Task: Find connections with filter location Villavicencio with filter topic #Entrepreneurshipwith filter profile language Spanish with filter current company Navitas Life Sciences with filter school Banaras Hindu University, Banaras with filter industry Desktop Computing Software Products with filter service category Pricing Strategy with filter keywords title Nuclear Engineer
Action: Mouse moved to (580, 72)
Screenshot: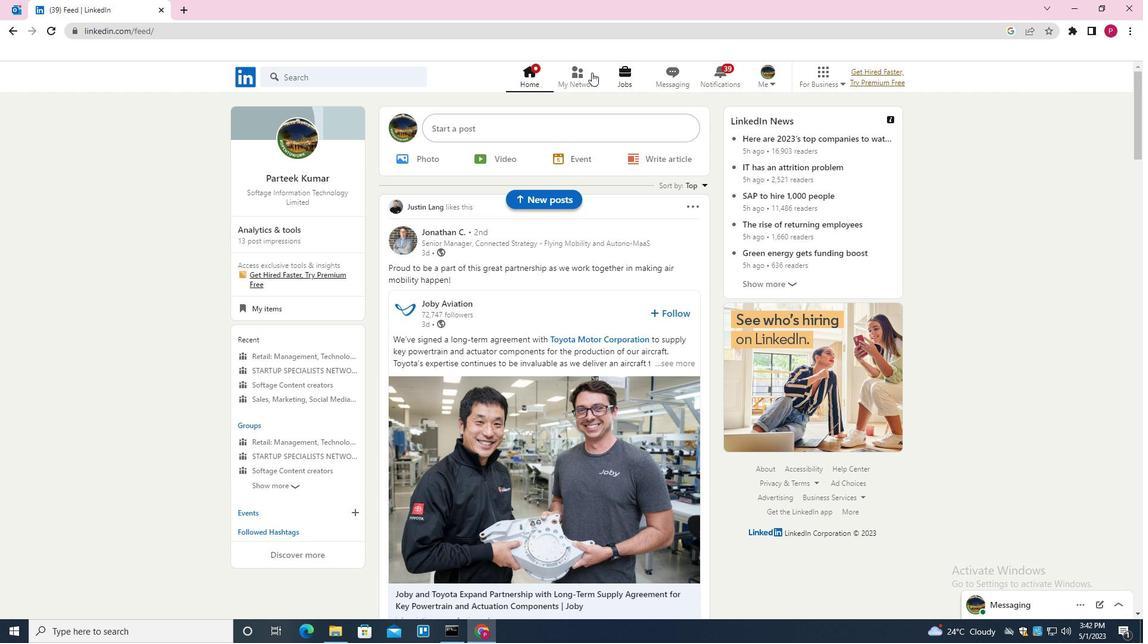 
Action: Mouse pressed left at (580, 72)
Screenshot: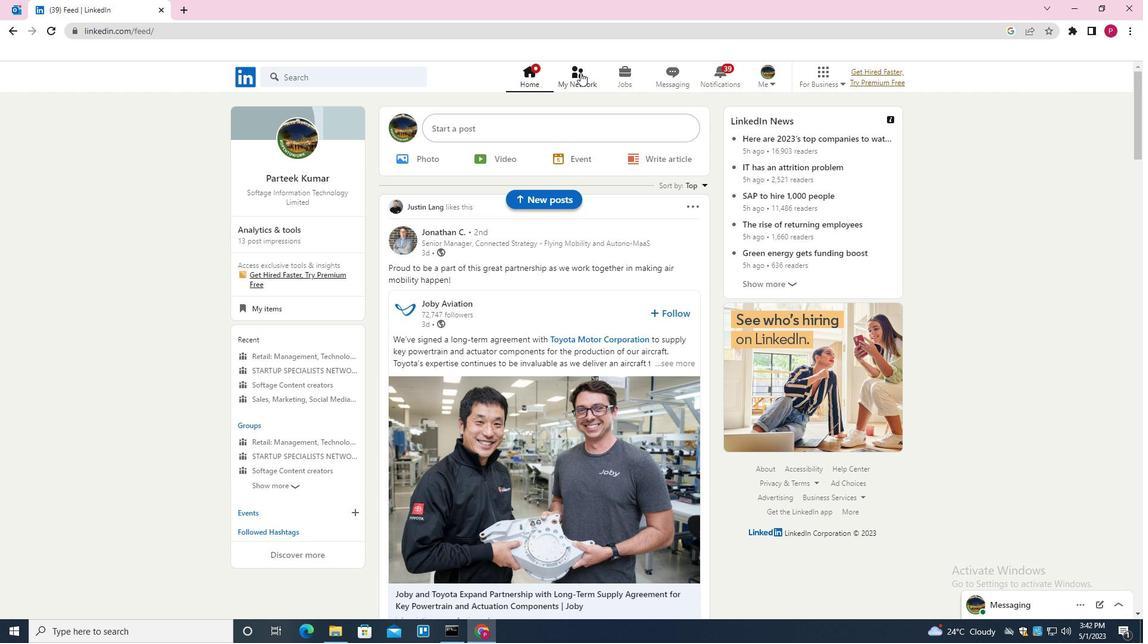 
Action: Mouse moved to (370, 150)
Screenshot: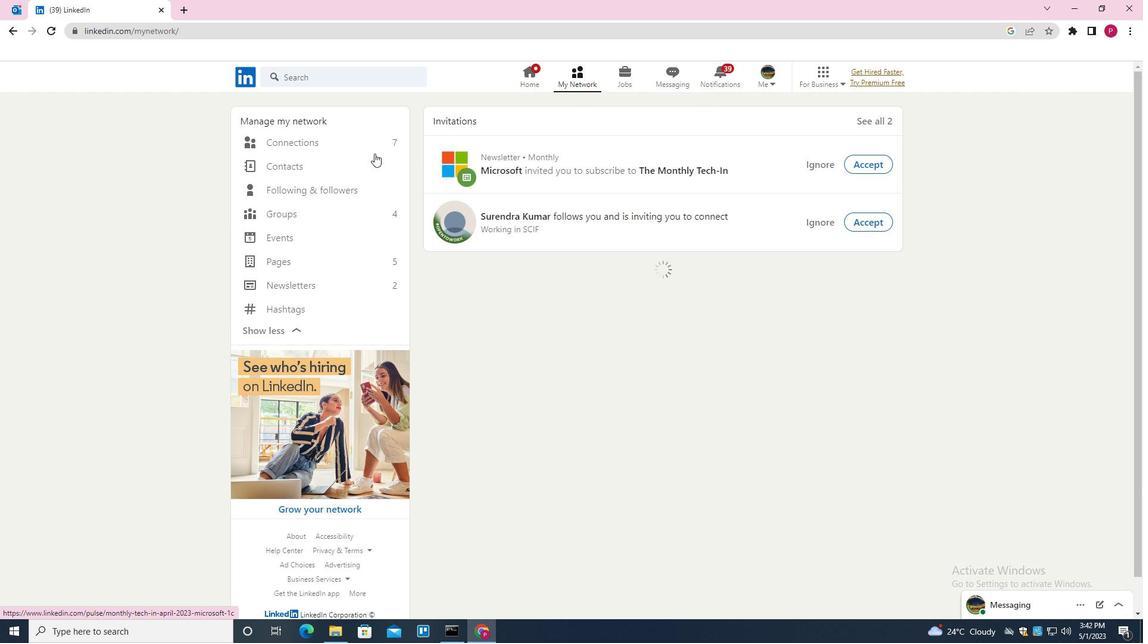 
Action: Mouse pressed left at (370, 150)
Screenshot: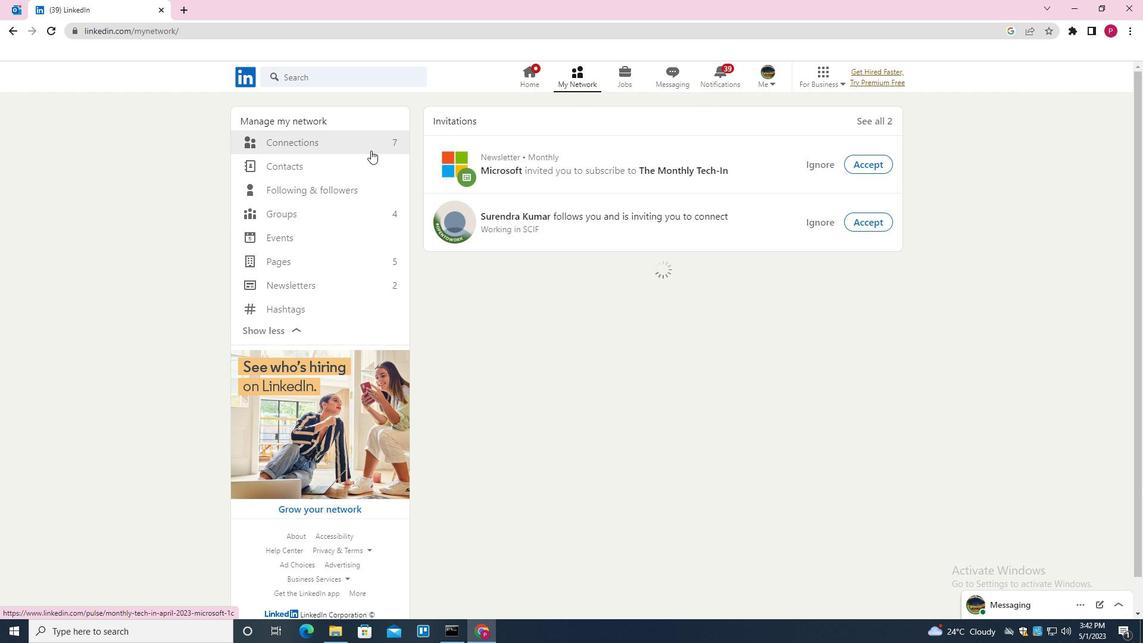 
Action: Mouse moved to (355, 145)
Screenshot: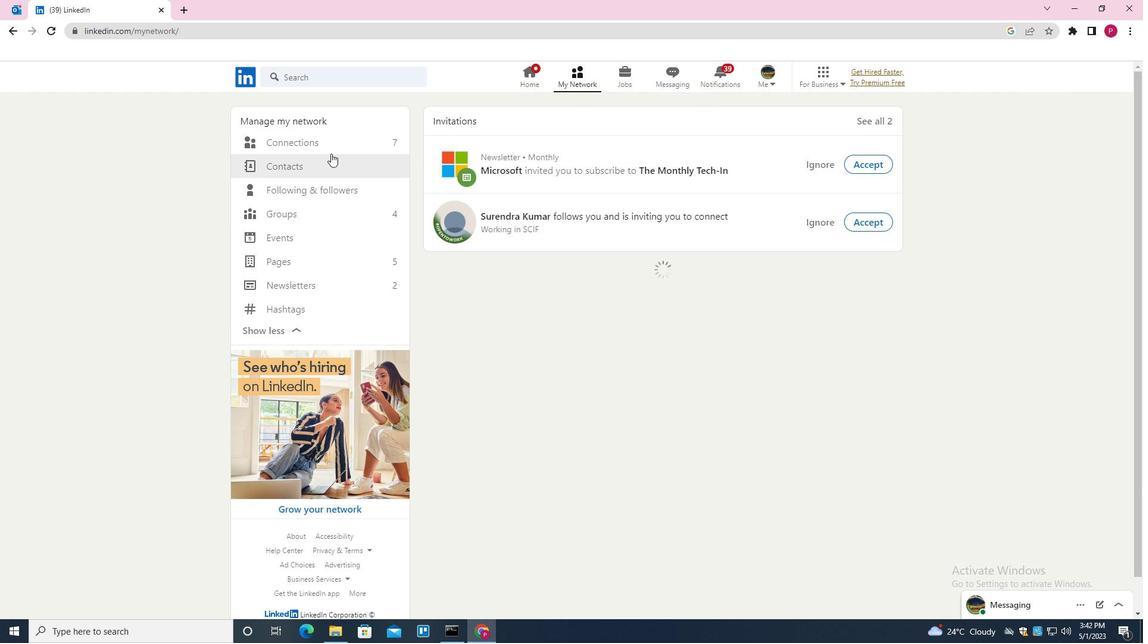 
Action: Mouse pressed left at (355, 145)
Screenshot: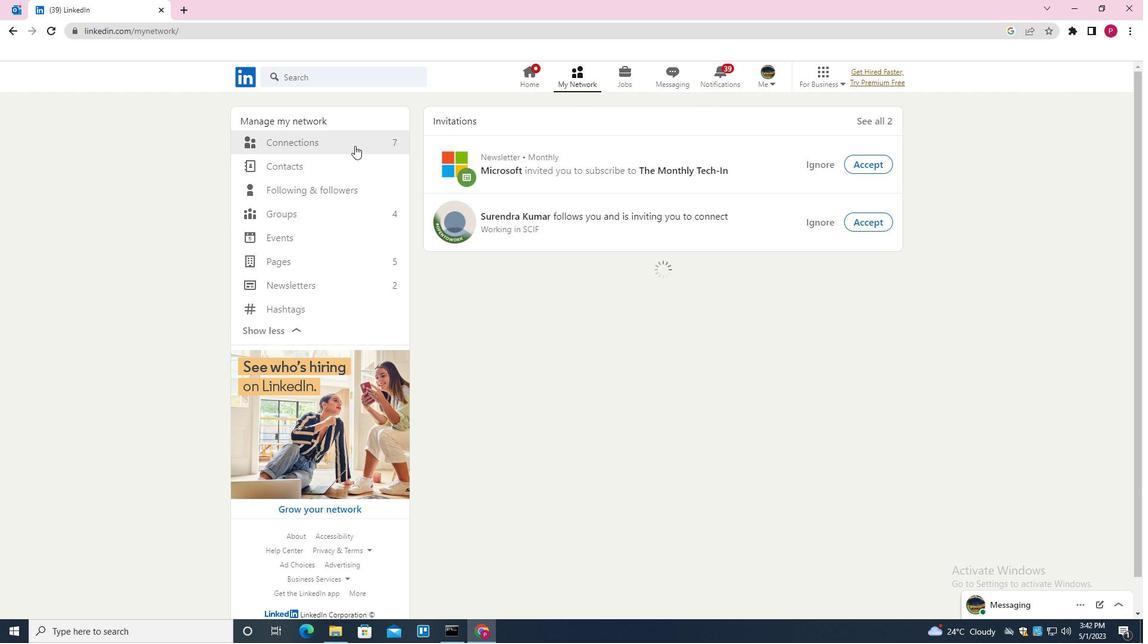 
Action: Mouse moved to (636, 142)
Screenshot: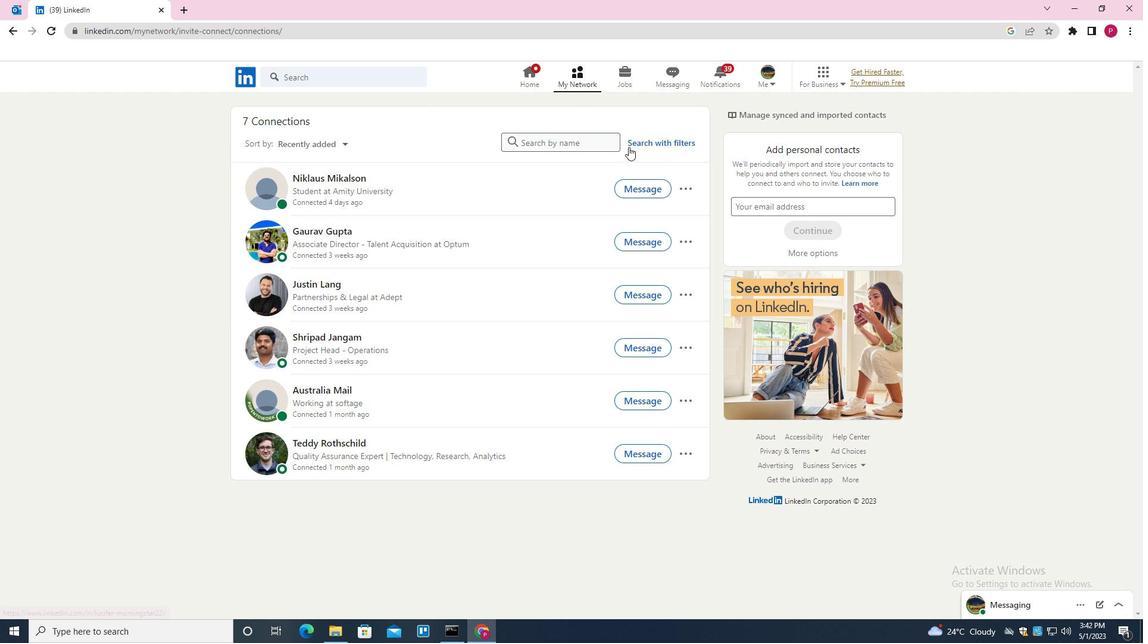 
Action: Mouse pressed left at (636, 142)
Screenshot: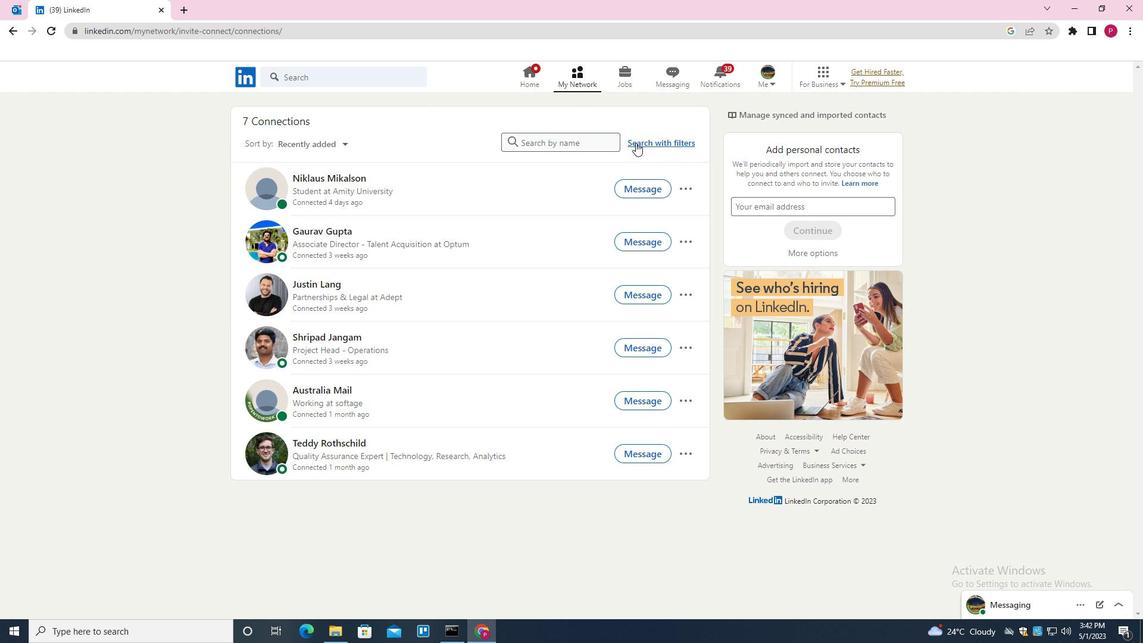 
Action: Mouse moved to (606, 110)
Screenshot: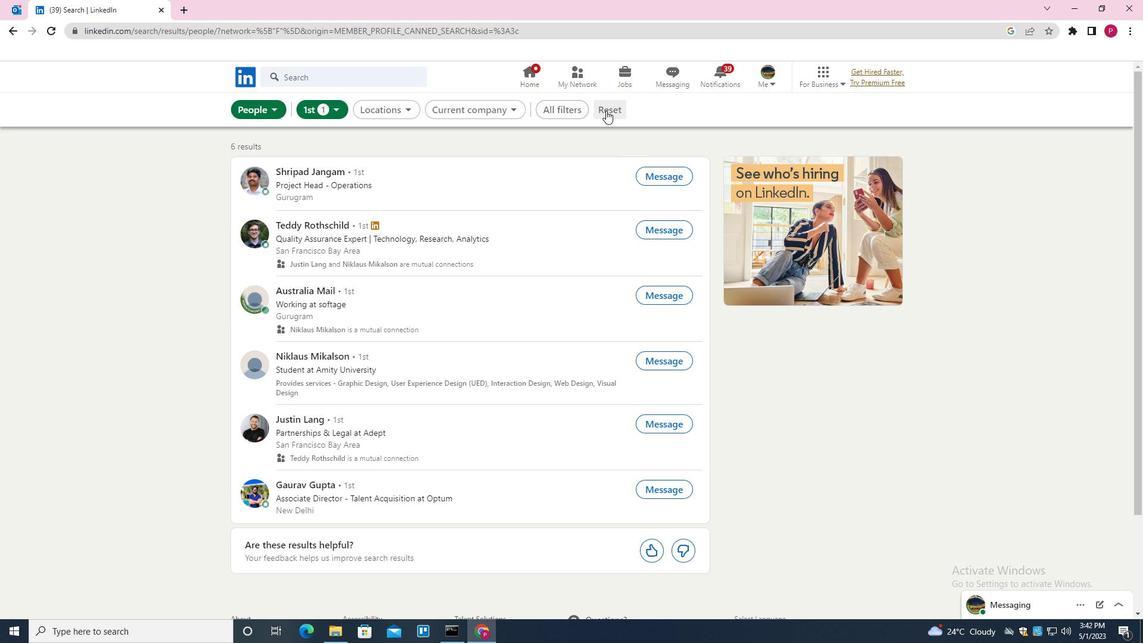 
Action: Mouse pressed left at (606, 110)
Screenshot: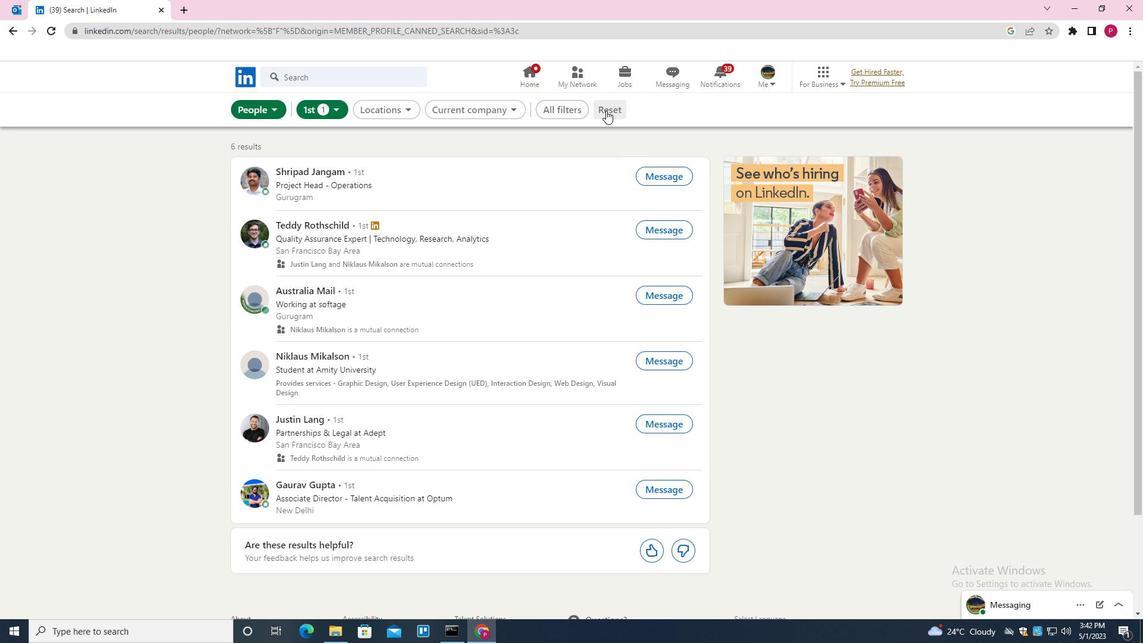 
Action: Mouse moved to (586, 110)
Screenshot: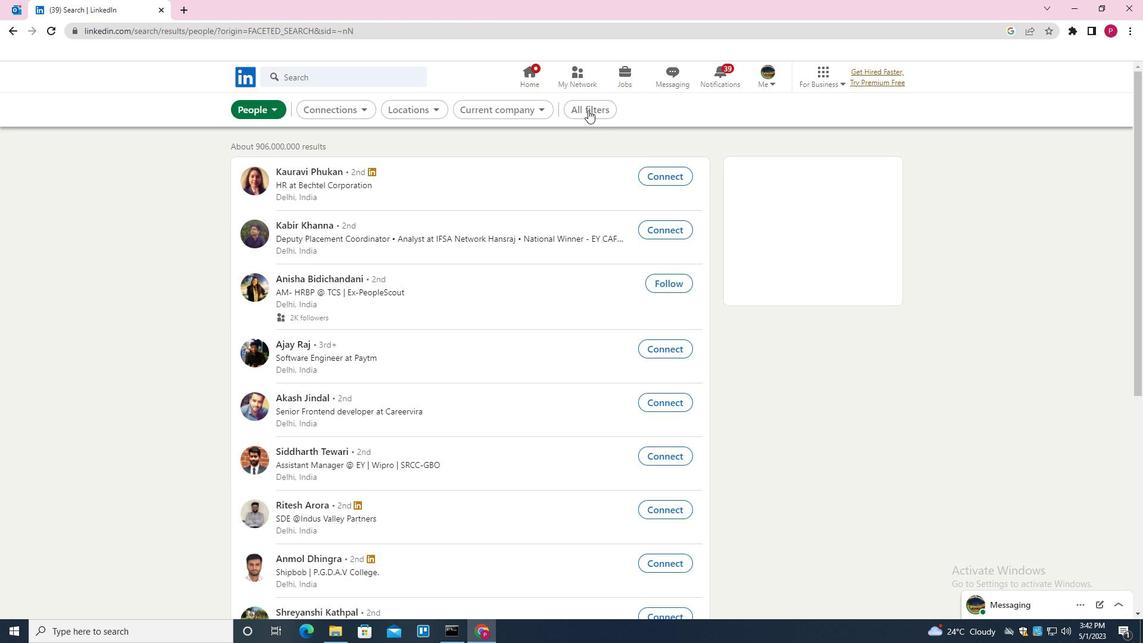 
Action: Mouse pressed left at (586, 110)
Screenshot: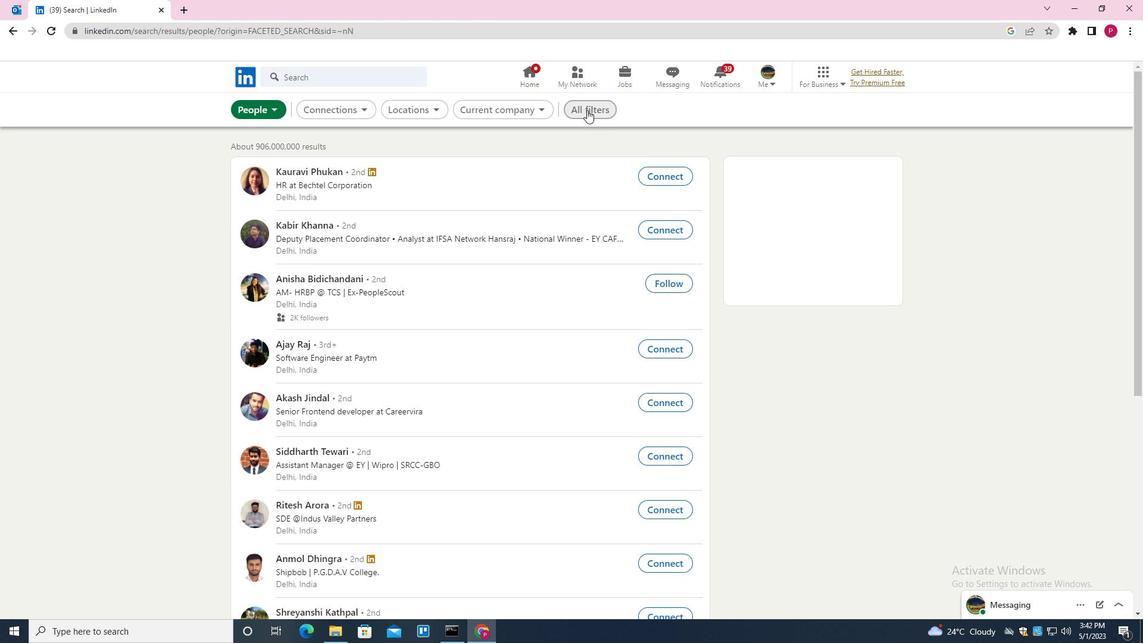 
Action: Mouse moved to (989, 379)
Screenshot: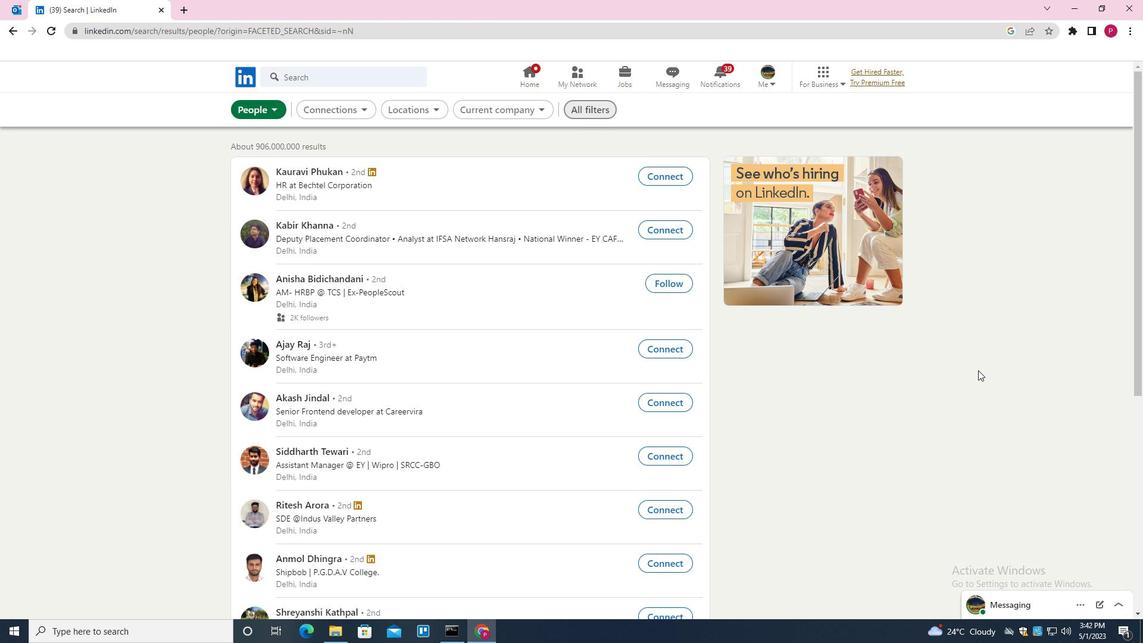 
Action: Mouse scrolled (989, 378) with delta (0, 0)
Screenshot: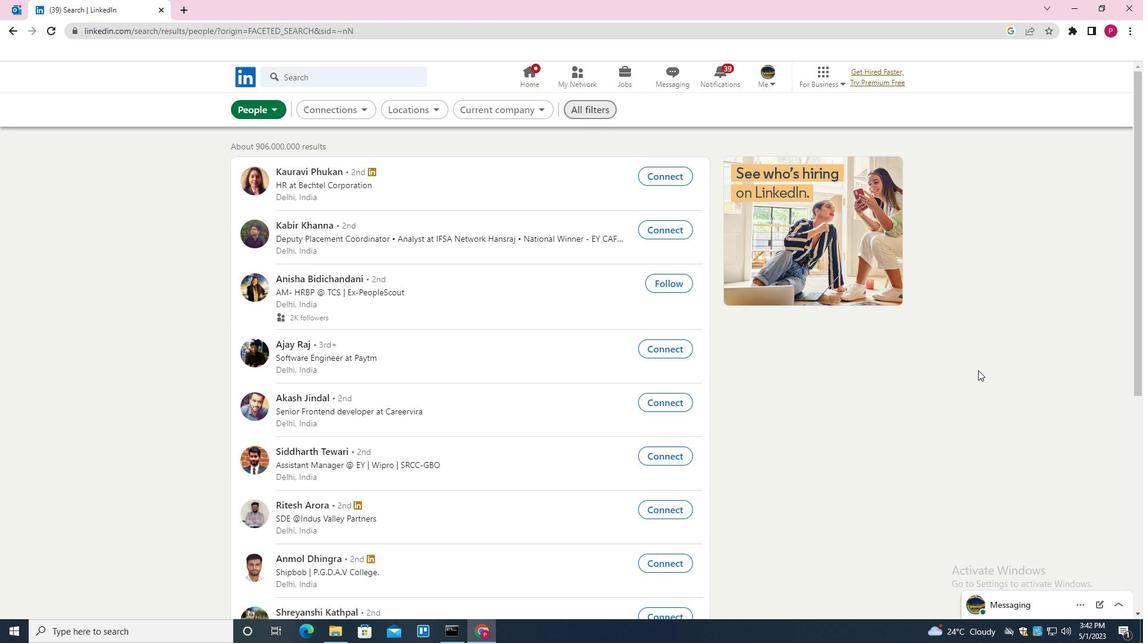 
Action: Mouse moved to (990, 381)
Screenshot: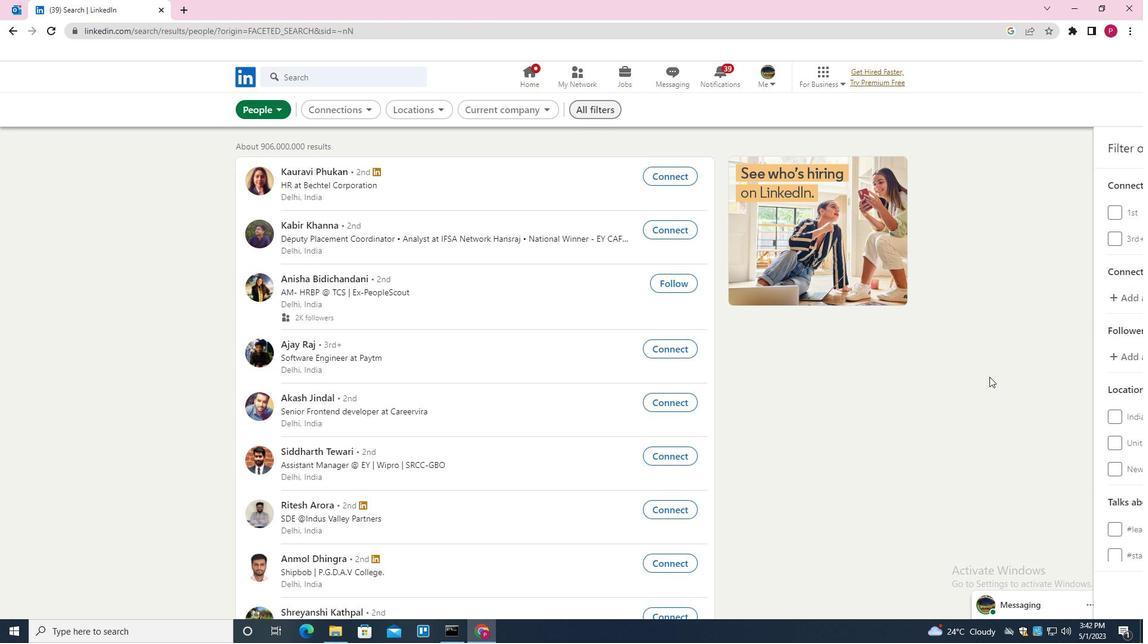 
Action: Mouse scrolled (990, 381) with delta (0, 0)
Screenshot: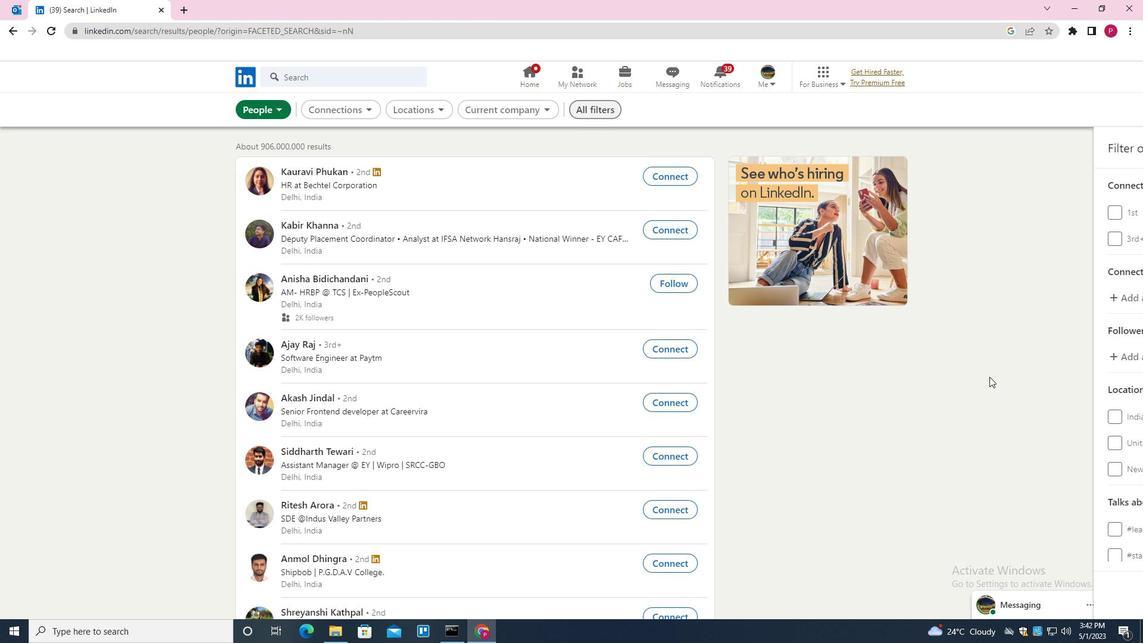 
Action: Mouse moved to (1021, 347)
Screenshot: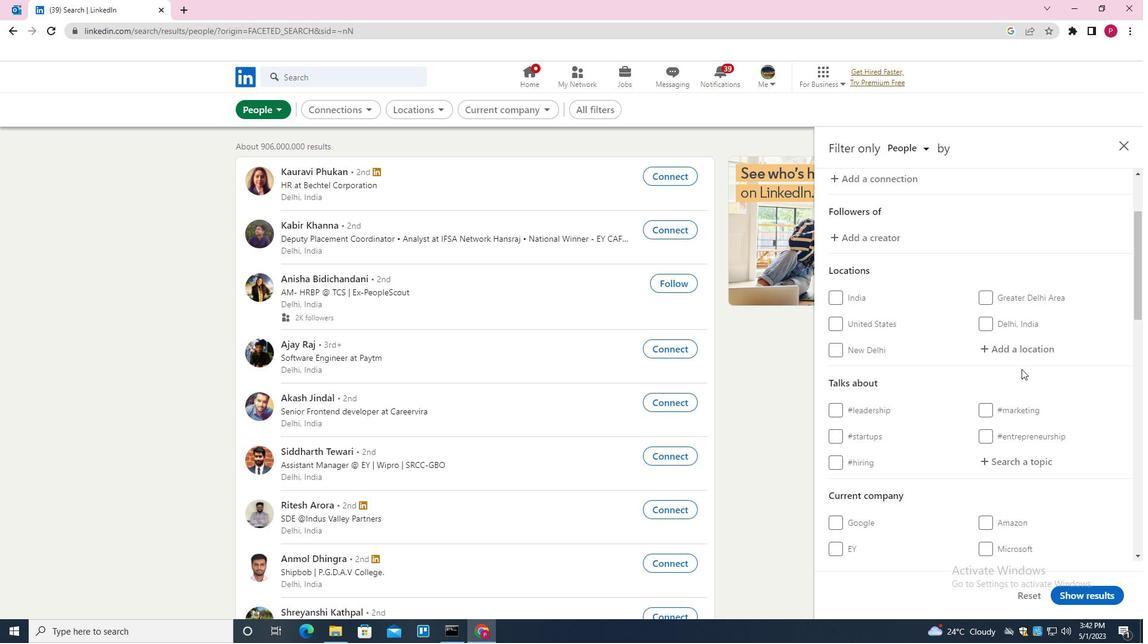 
Action: Mouse pressed left at (1021, 347)
Screenshot: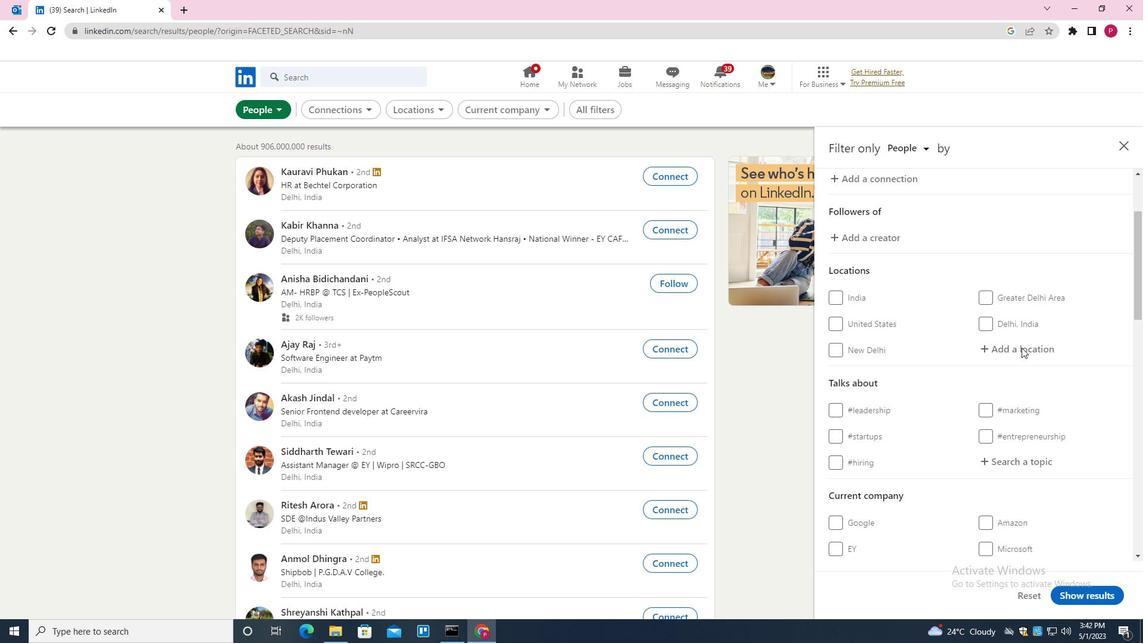 
Action: Mouse moved to (994, 366)
Screenshot: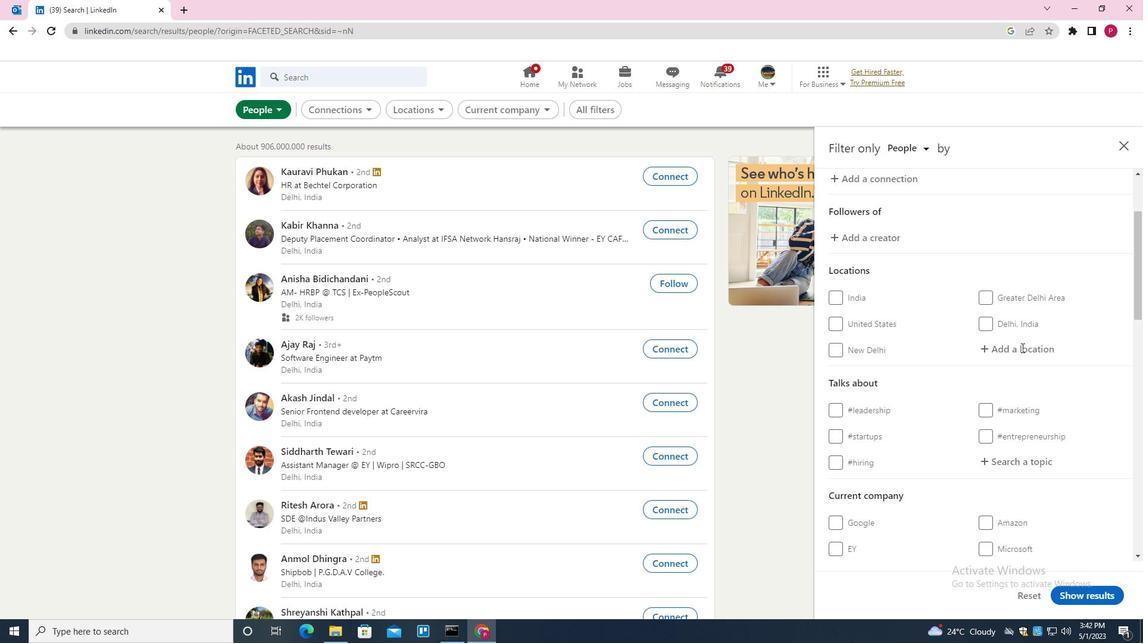 
Action: Key pressed <Key.shift>VILLAVICE<Key.down><Key.enter>
Screenshot: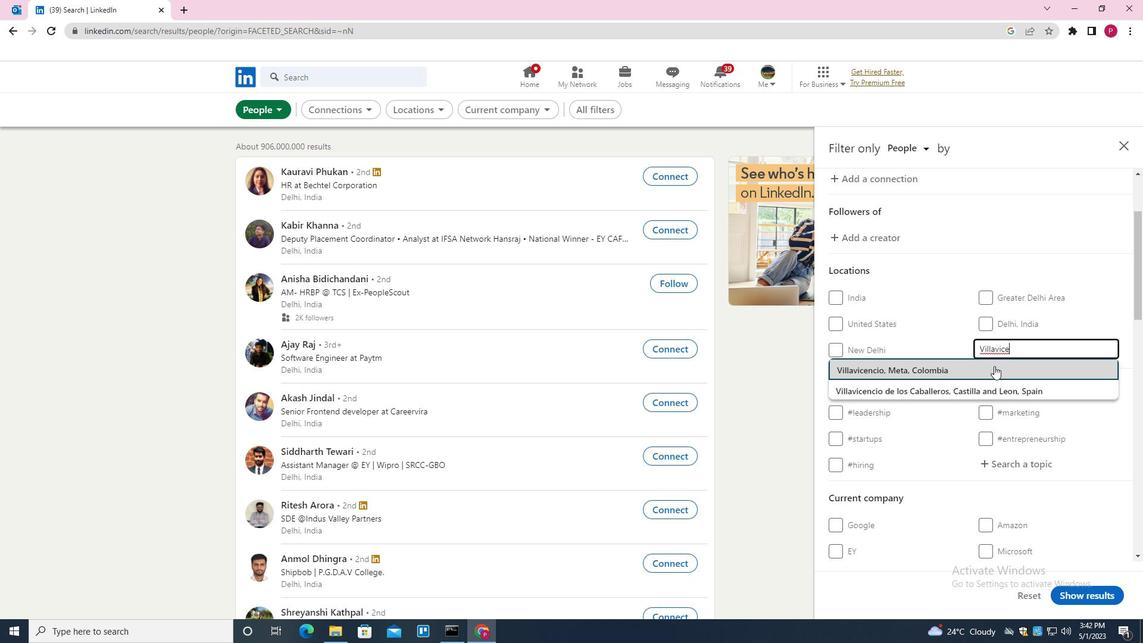 
Action: Mouse moved to (974, 381)
Screenshot: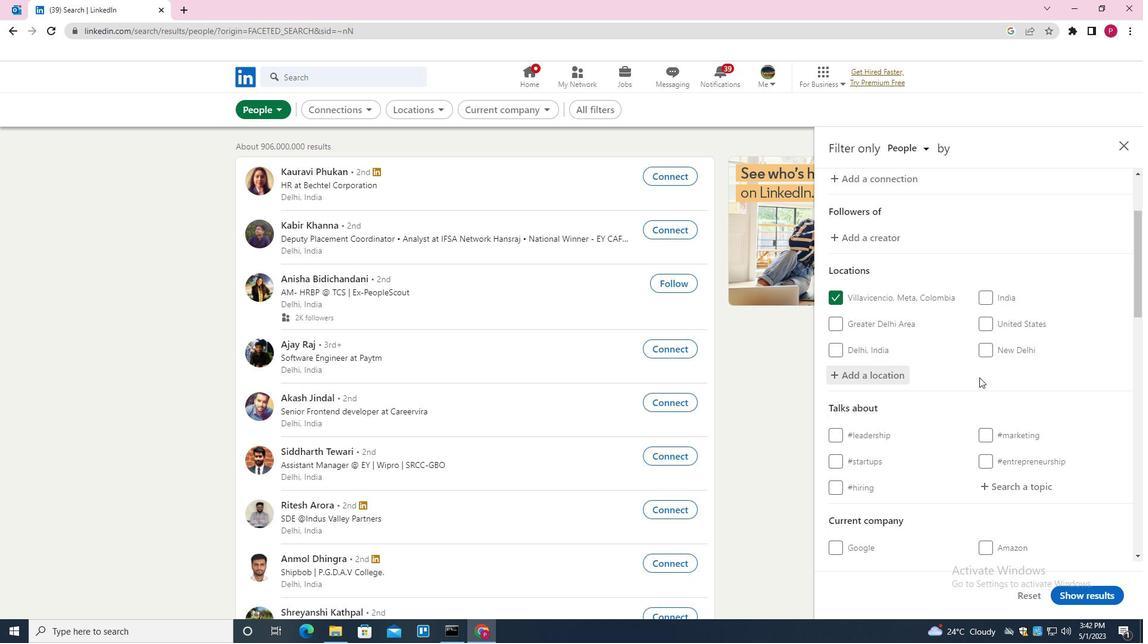 
Action: Mouse scrolled (974, 381) with delta (0, 0)
Screenshot: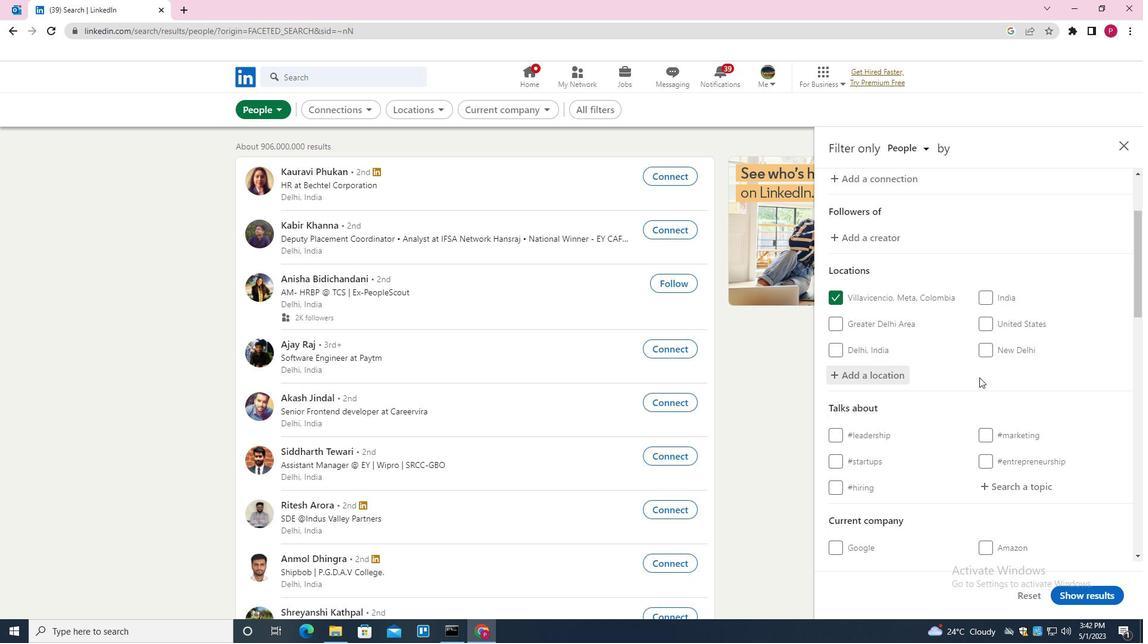 
Action: Mouse moved to (973, 381)
Screenshot: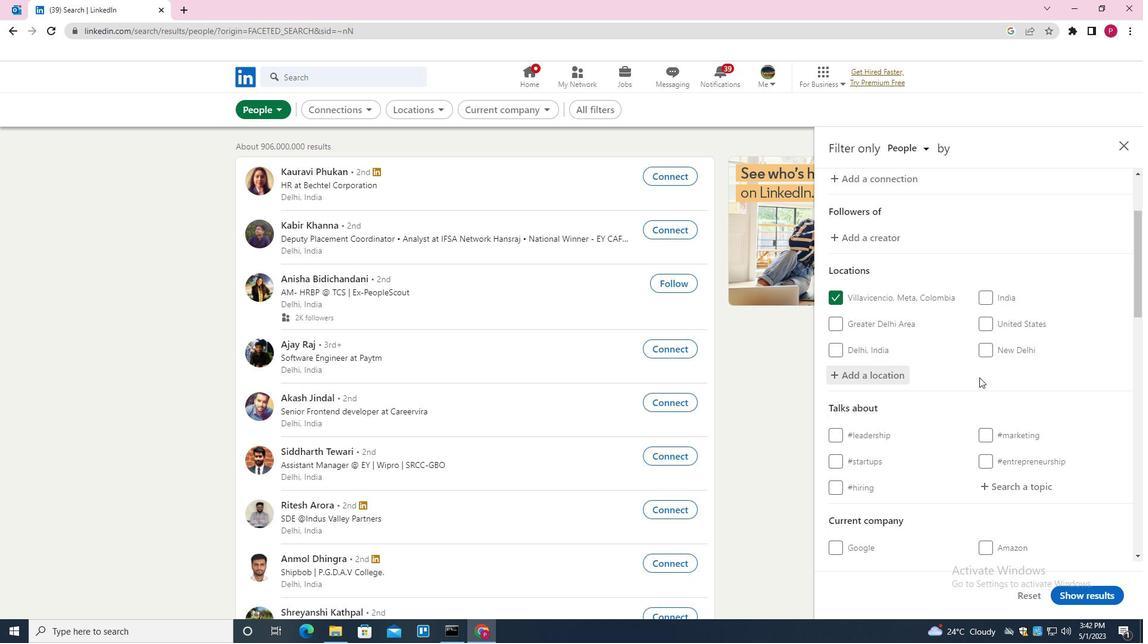
Action: Mouse scrolled (973, 381) with delta (0, 0)
Screenshot: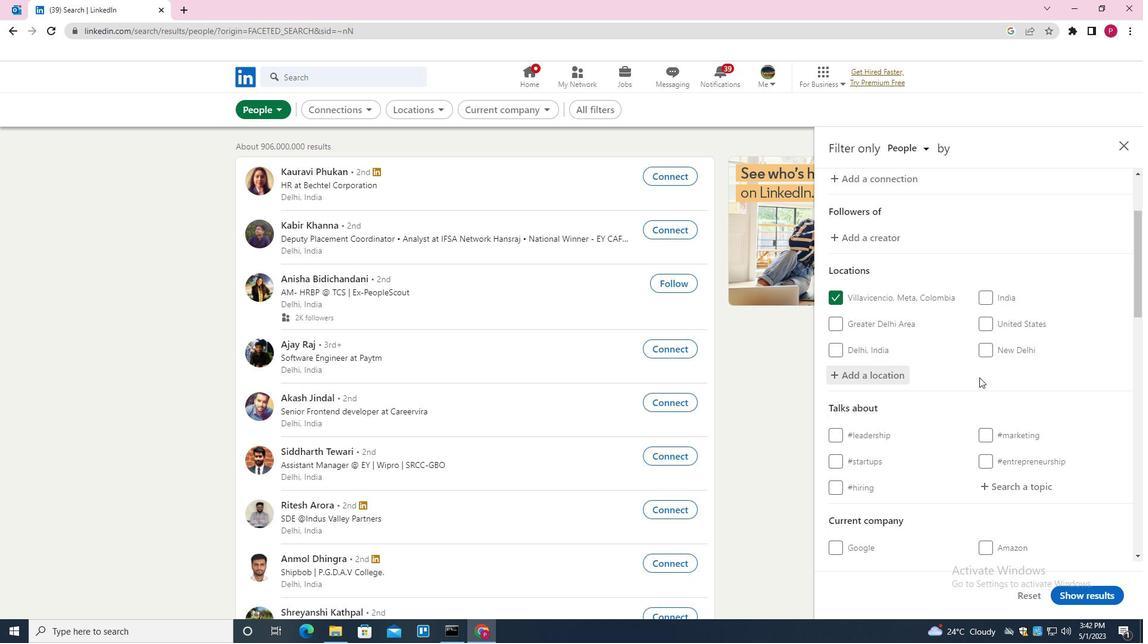 
Action: Mouse scrolled (973, 381) with delta (0, 0)
Screenshot: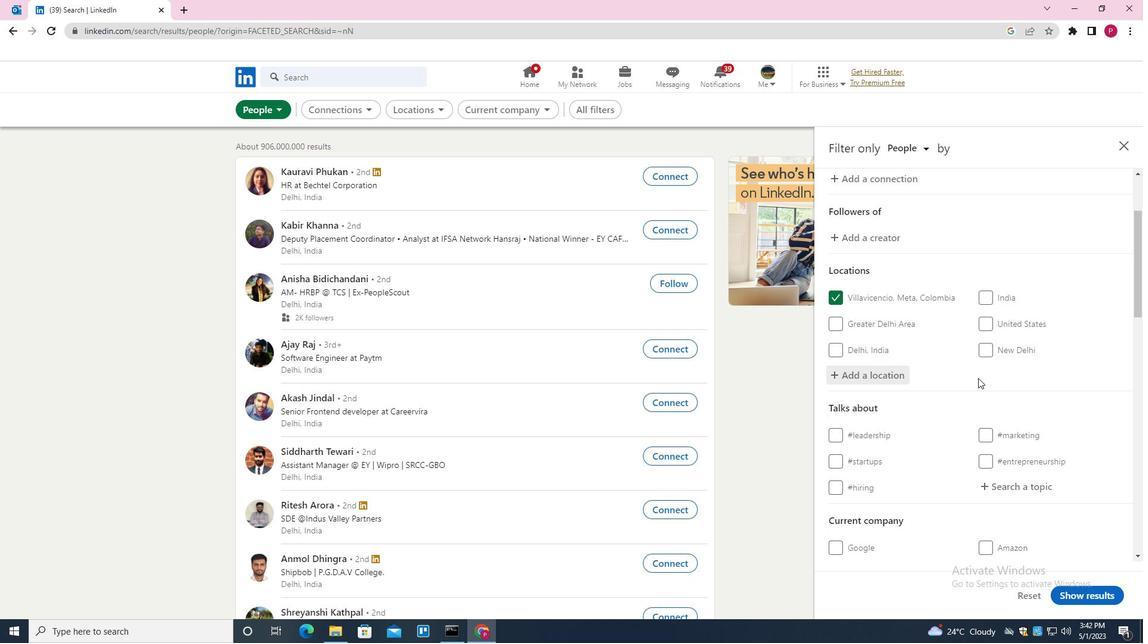 
Action: Mouse moved to (1013, 301)
Screenshot: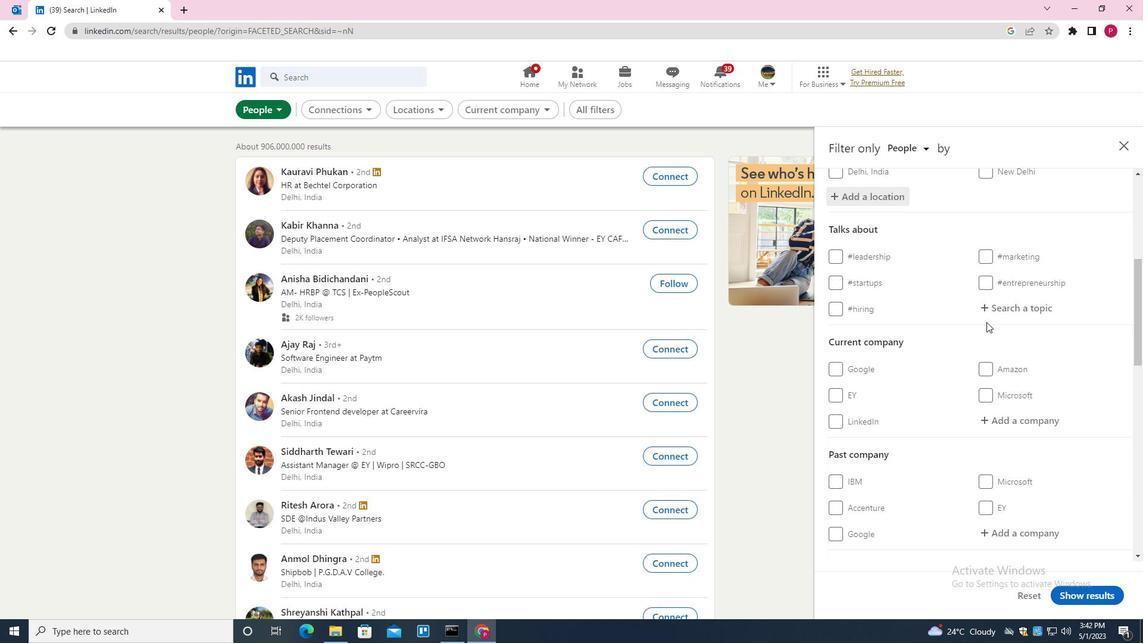
Action: Mouse pressed left at (1013, 301)
Screenshot: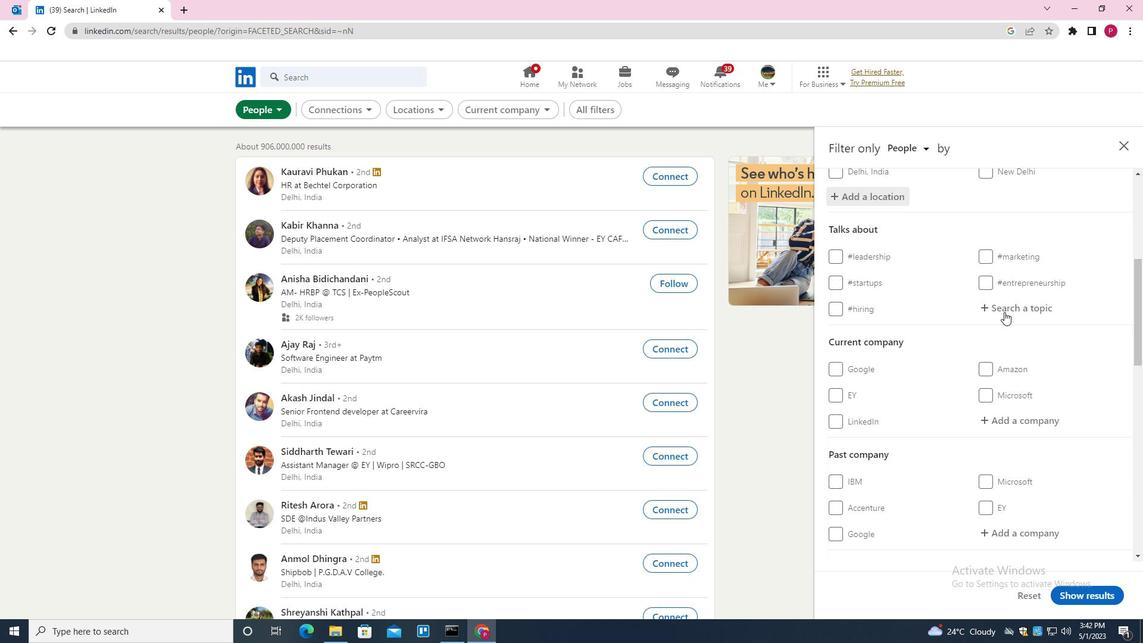 
Action: Key pressed ENTERPRE<Key.down><Key.down><Key.down><Key.enter>
Screenshot: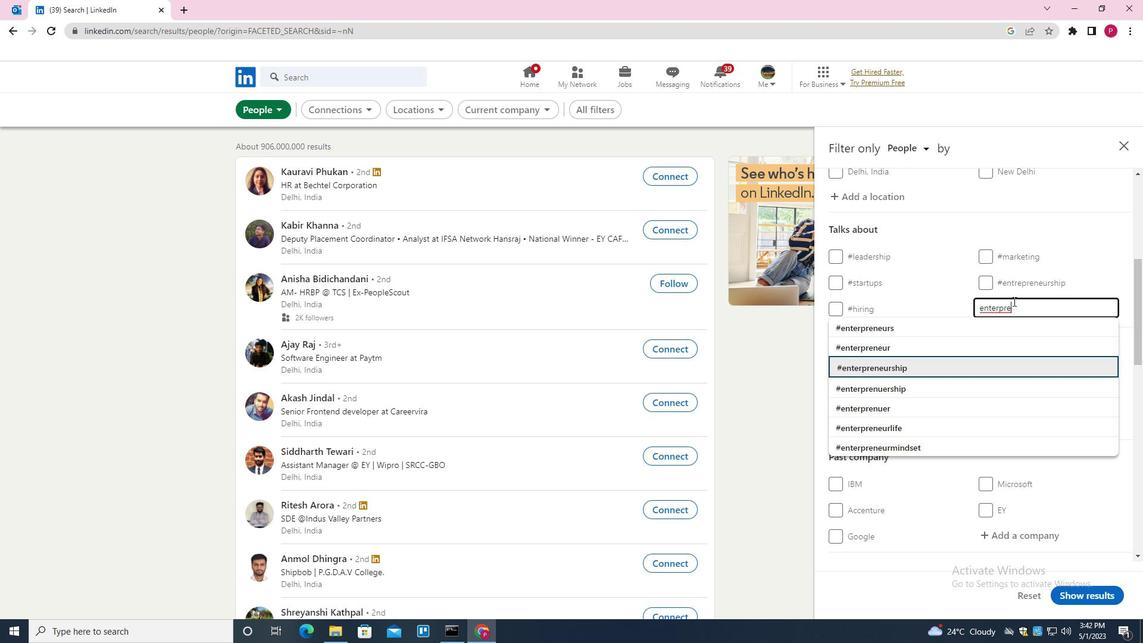 
Action: Mouse moved to (1005, 306)
Screenshot: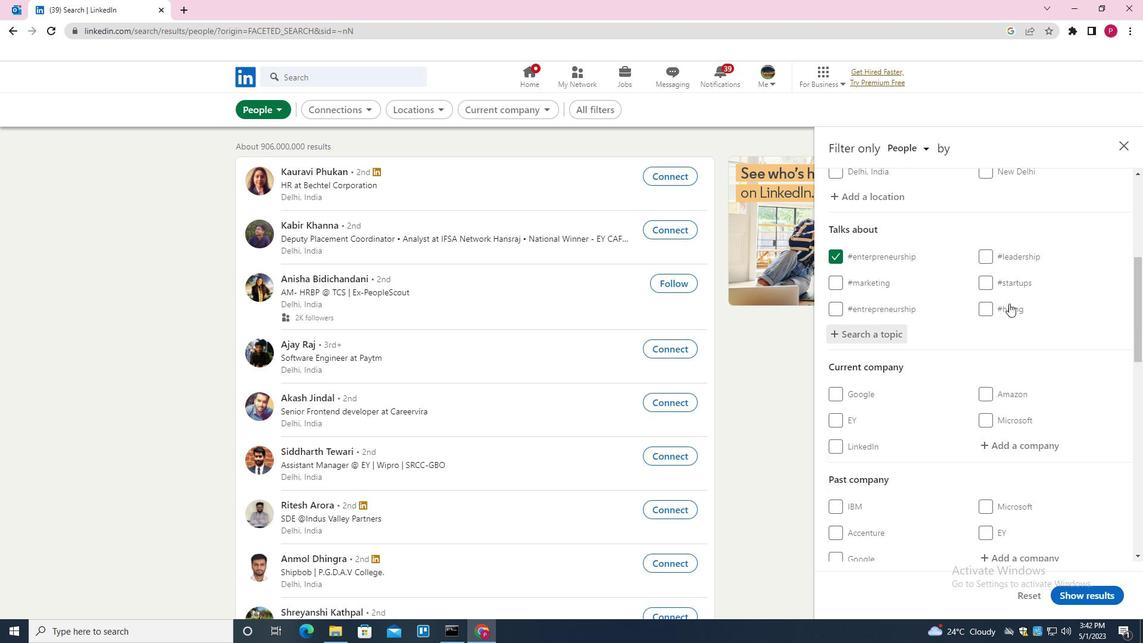 
Action: Mouse scrolled (1005, 306) with delta (0, 0)
Screenshot: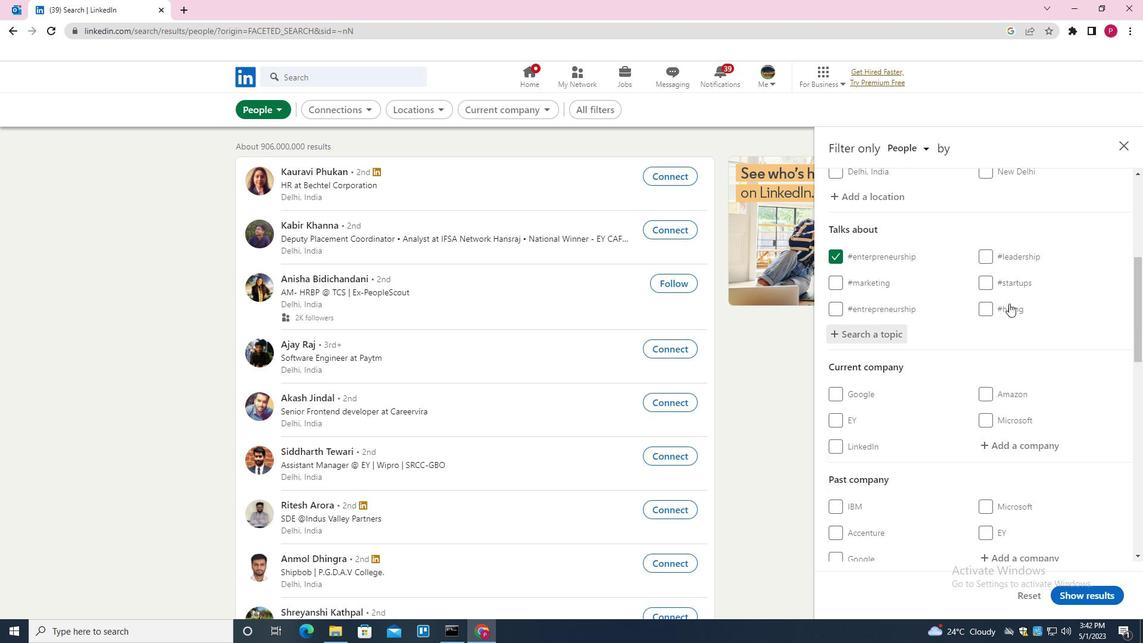 
Action: Mouse scrolled (1005, 306) with delta (0, 0)
Screenshot: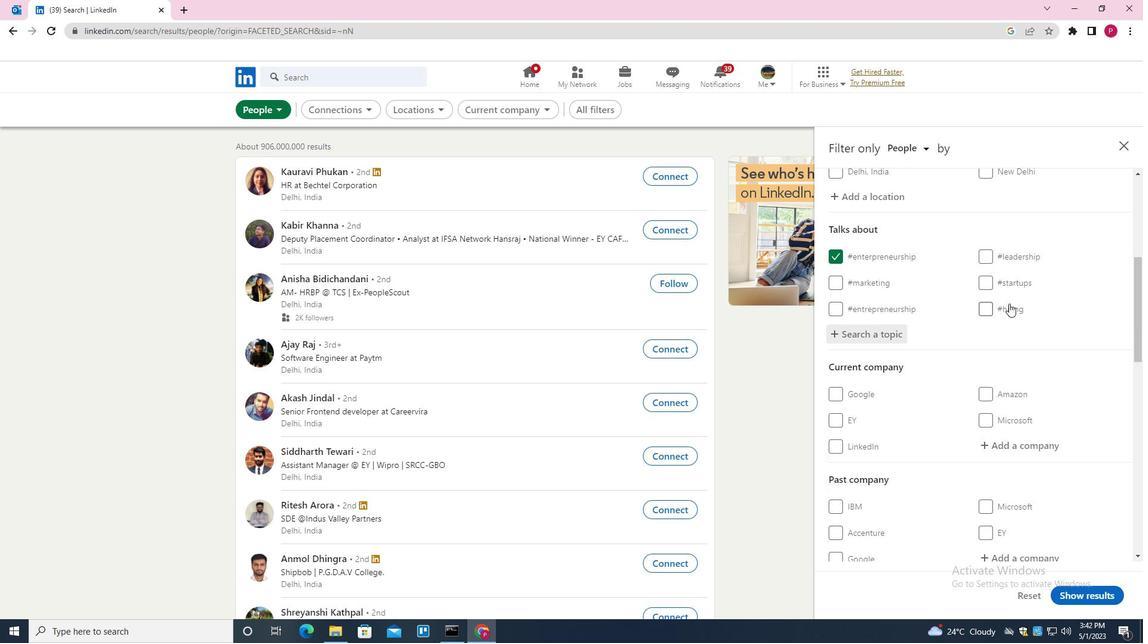 
Action: Mouse scrolled (1005, 306) with delta (0, 0)
Screenshot: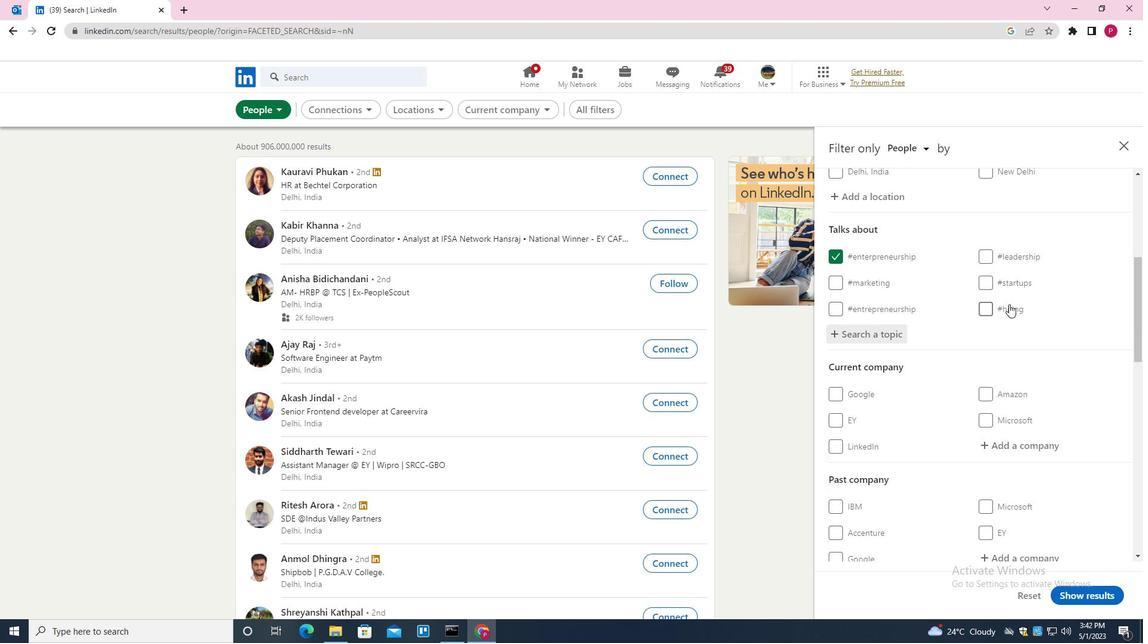 
Action: Mouse moved to (946, 323)
Screenshot: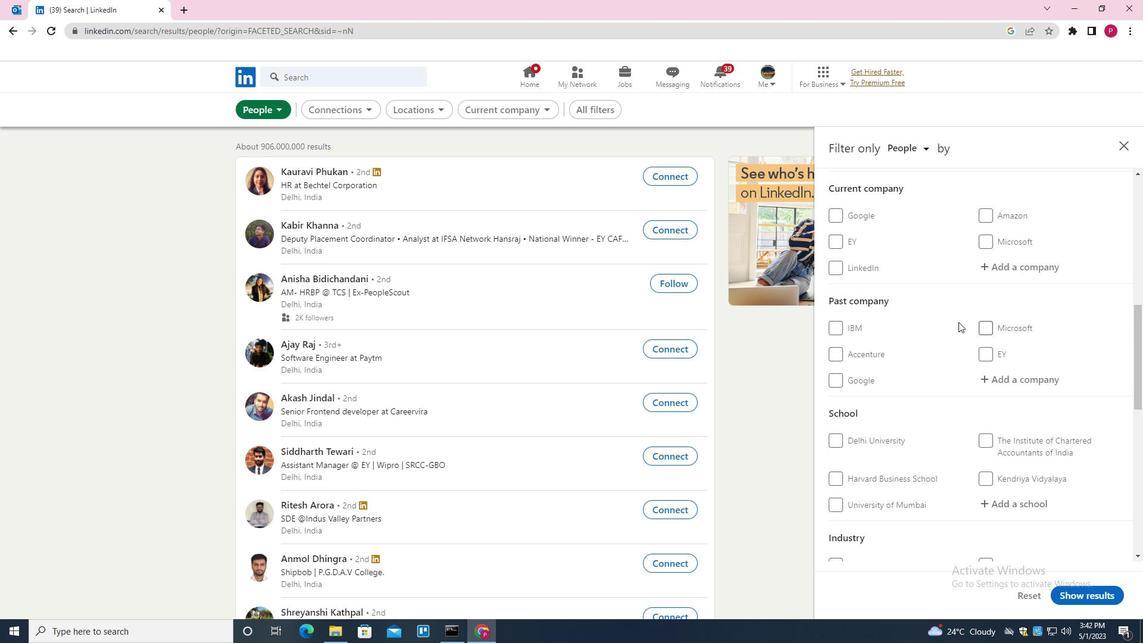 
Action: Mouse scrolled (946, 322) with delta (0, 0)
Screenshot: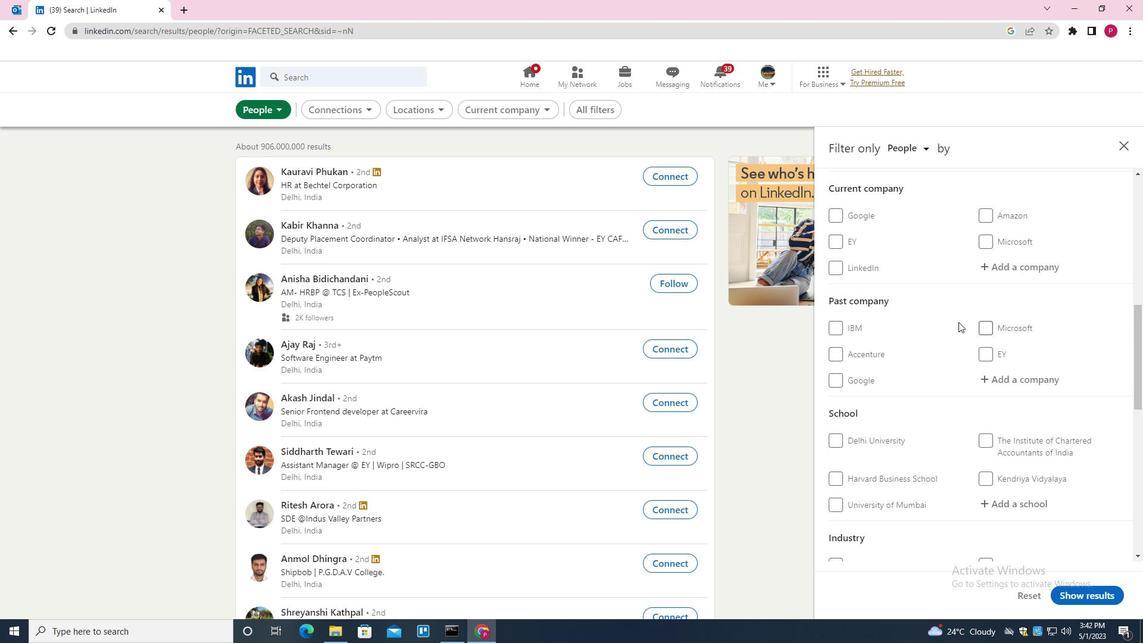 
Action: Mouse scrolled (946, 322) with delta (0, 0)
Screenshot: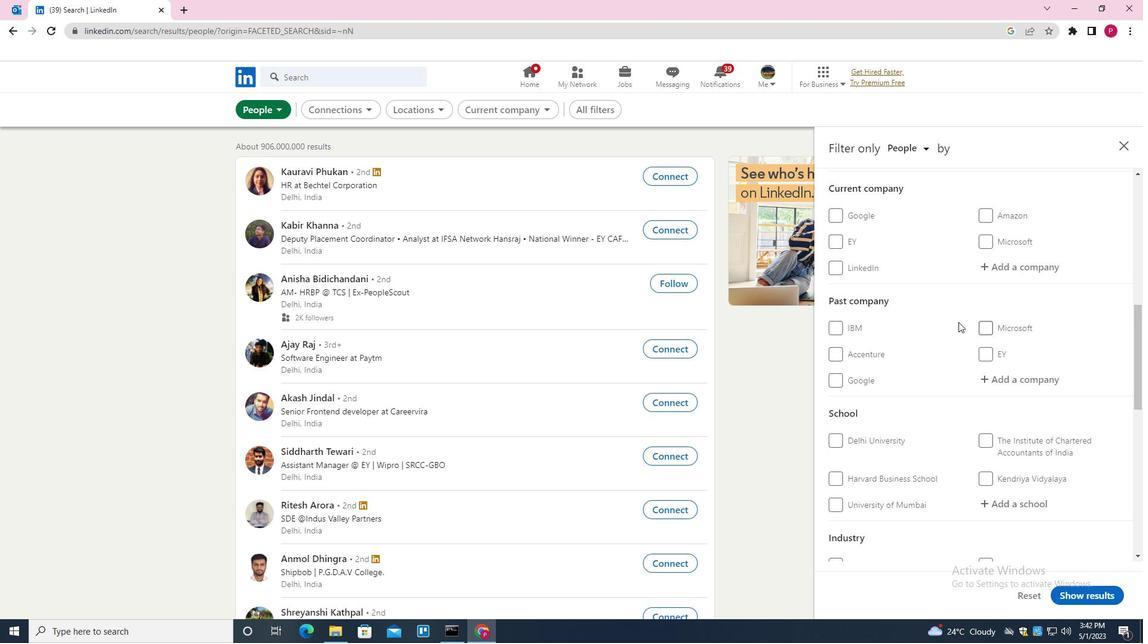 
Action: Mouse scrolled (946, 322) with delta (0, 0)
Screenshot: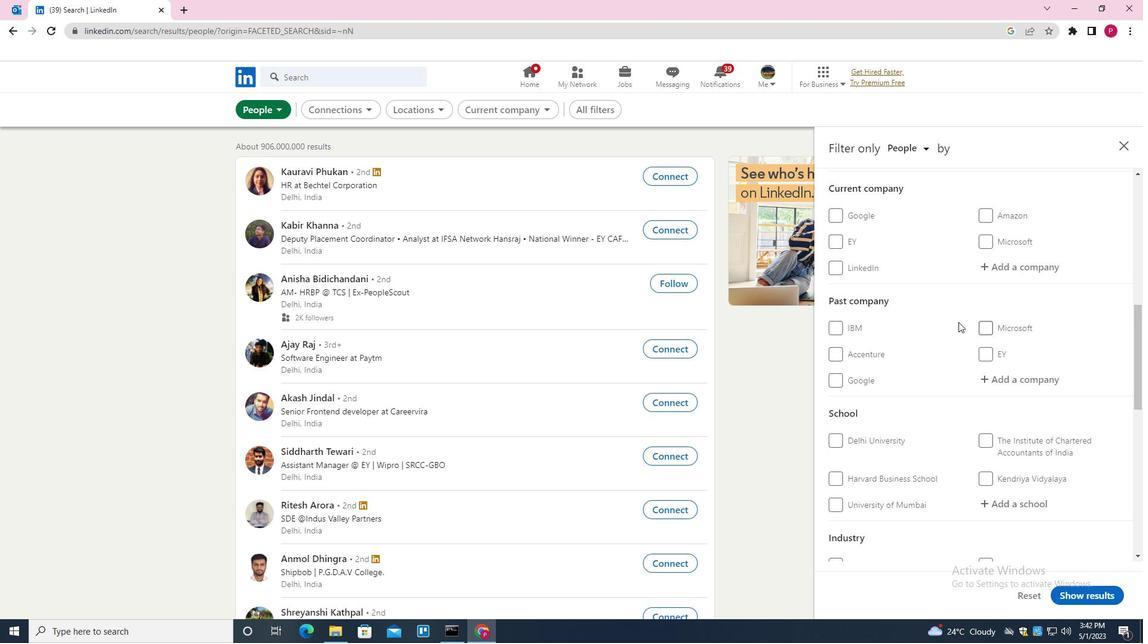 
Action: Mouse moved to (960, 325)
Screenshot: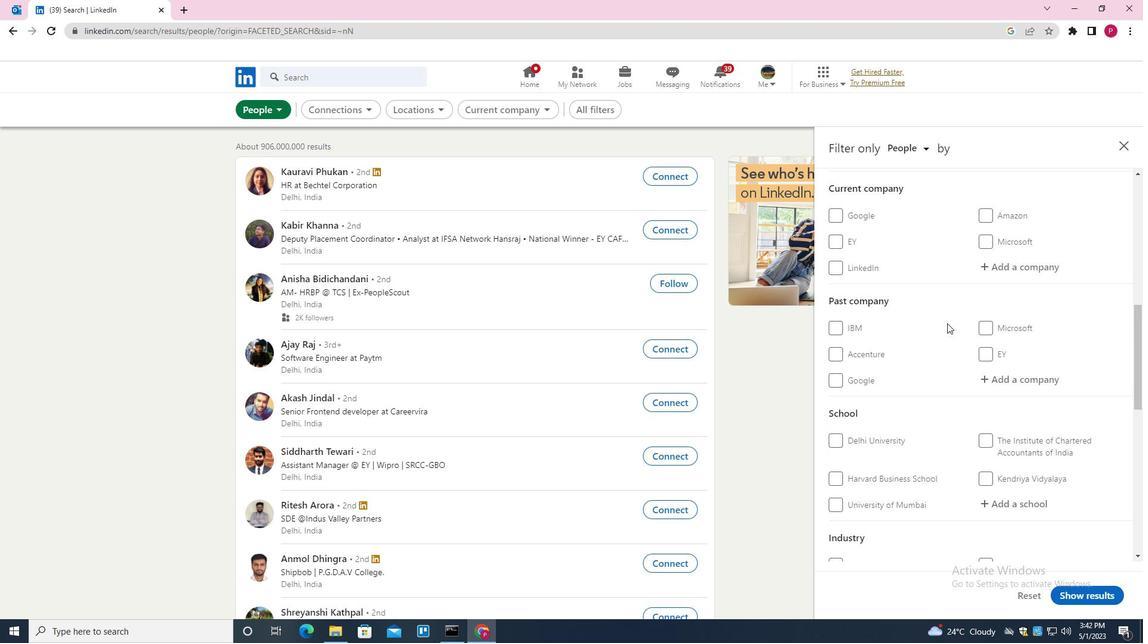 
Action: Mouse scrolled (960, 324) with delta (0, 0)
Screenshot: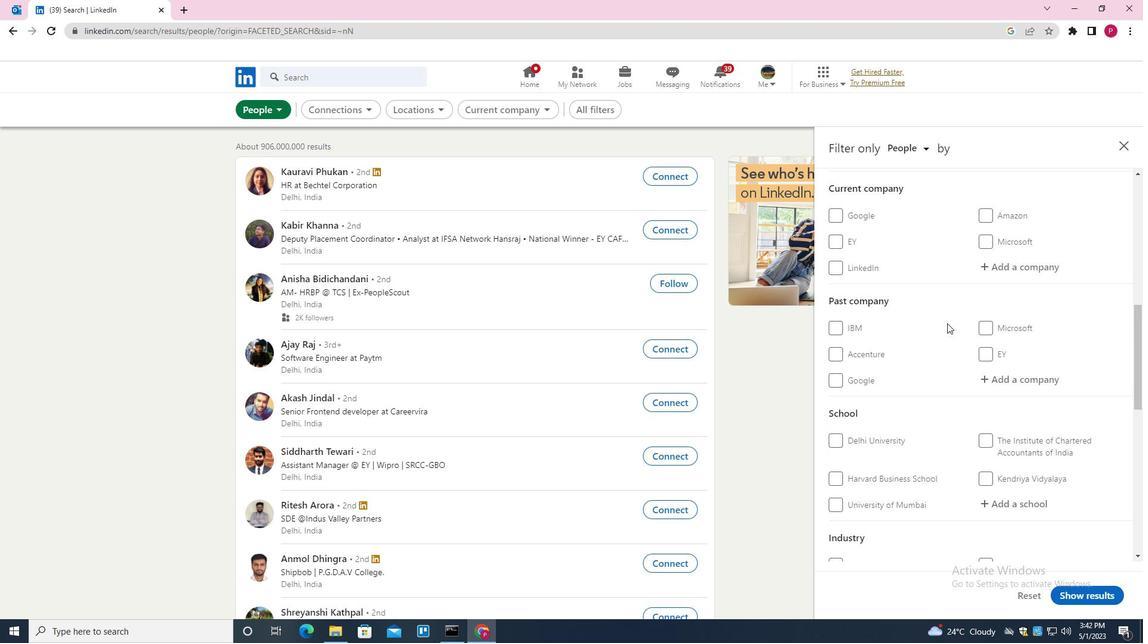 
Action: Mouse moved to (871, 331)
Screenshot: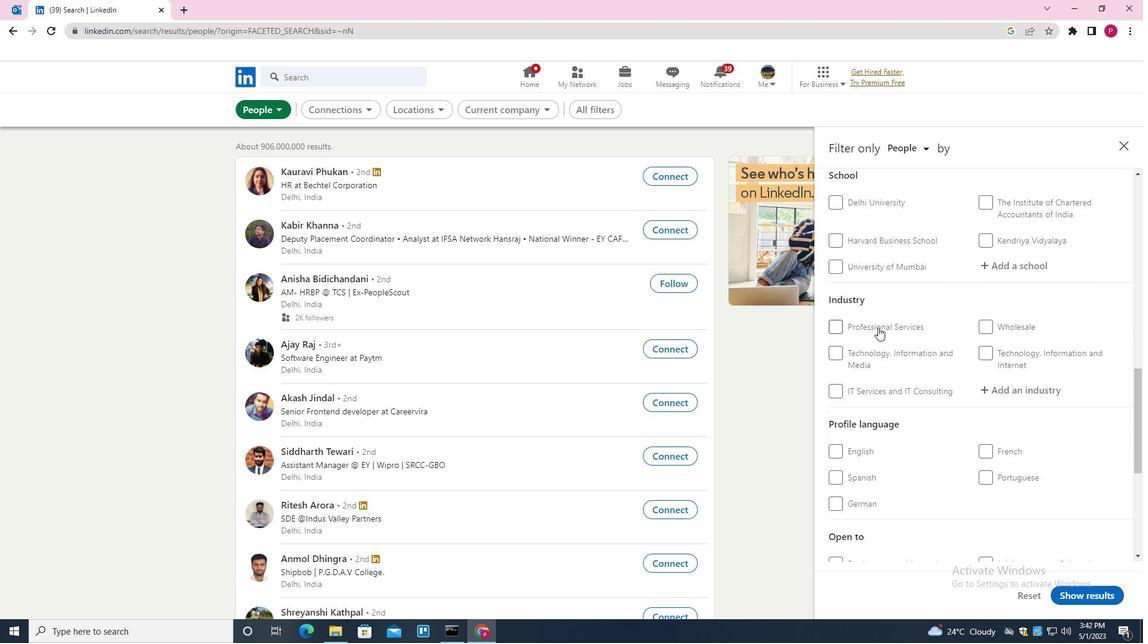 
Action: Mouse scrolled (871, 330) with delta (0, 0)
Screenshot: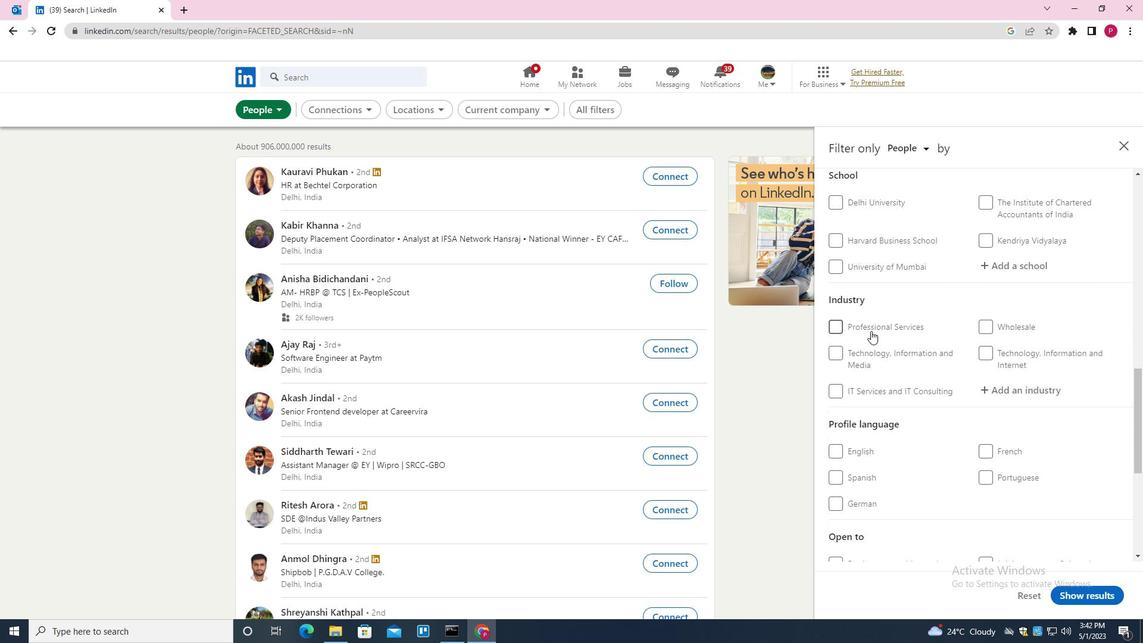 
Action: Mouse scrolled (871, 330) with delta (0, 0)
Screenshot: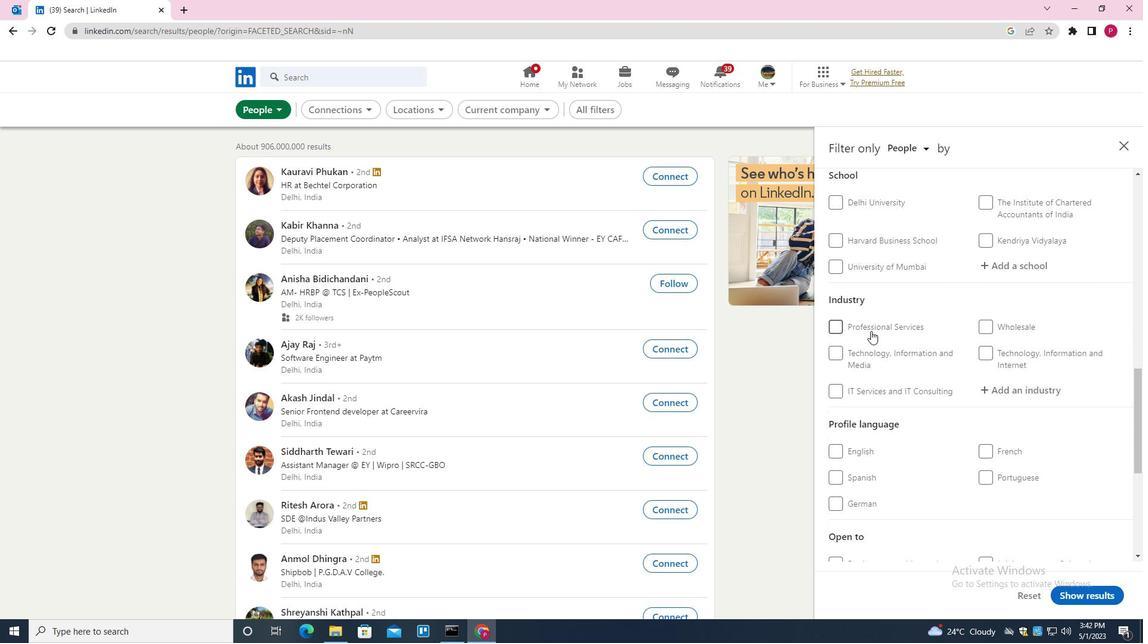 
Action: Mouse scrolled (871, 330) with delta (0, 0)
Screenshot: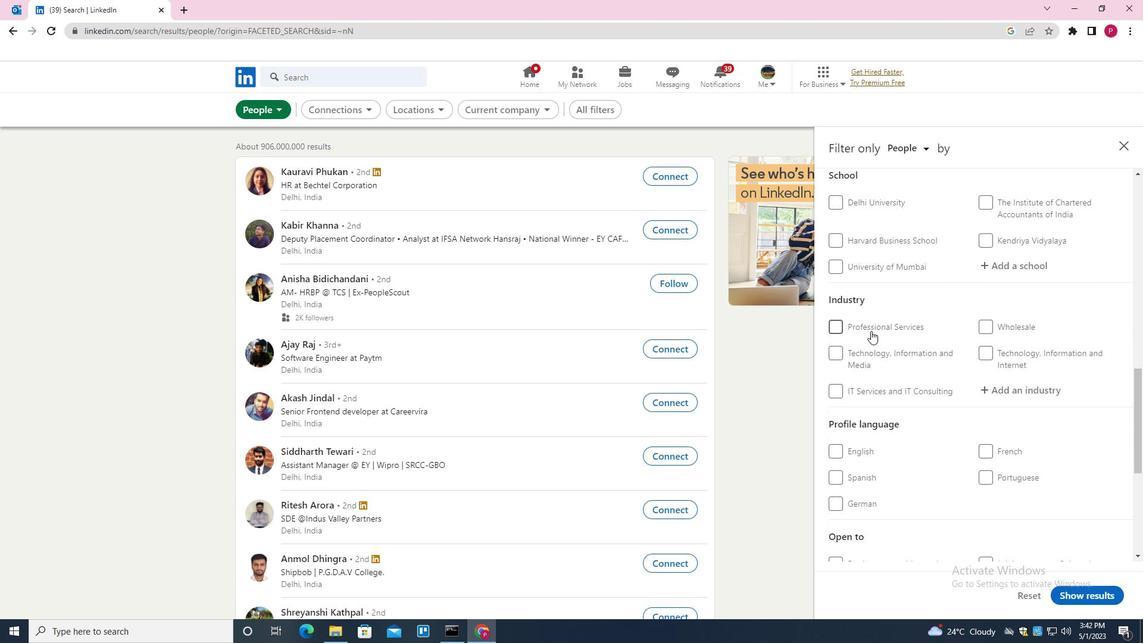
Action: Mouse moved to (866, 302)
Screenshot: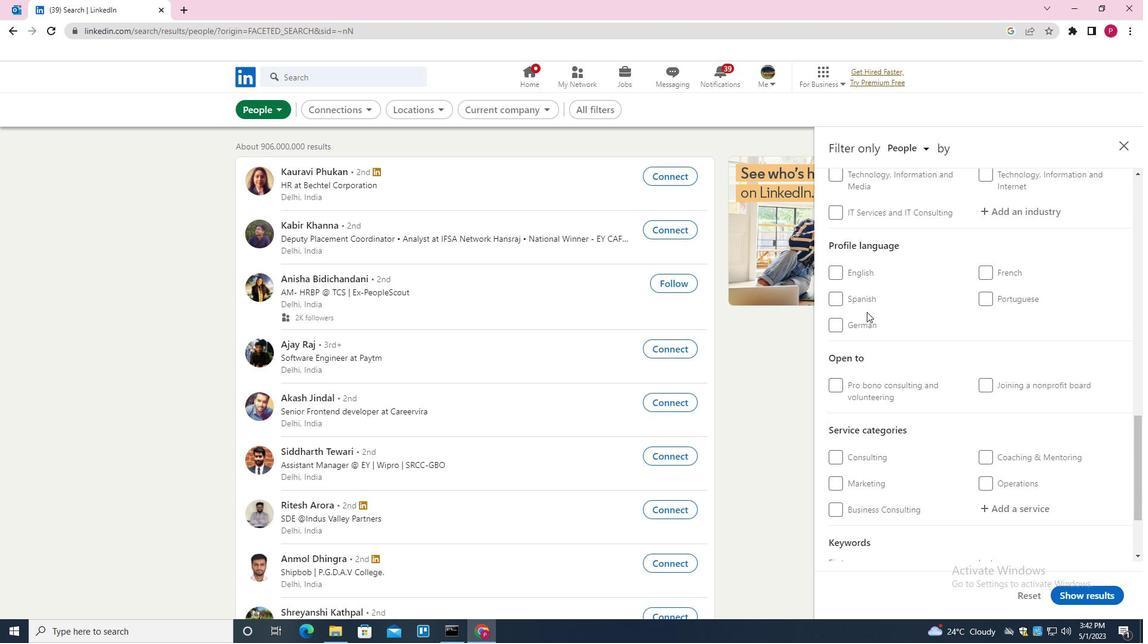 
Action: Mouse pressed left at (866, 302)
Screenshot: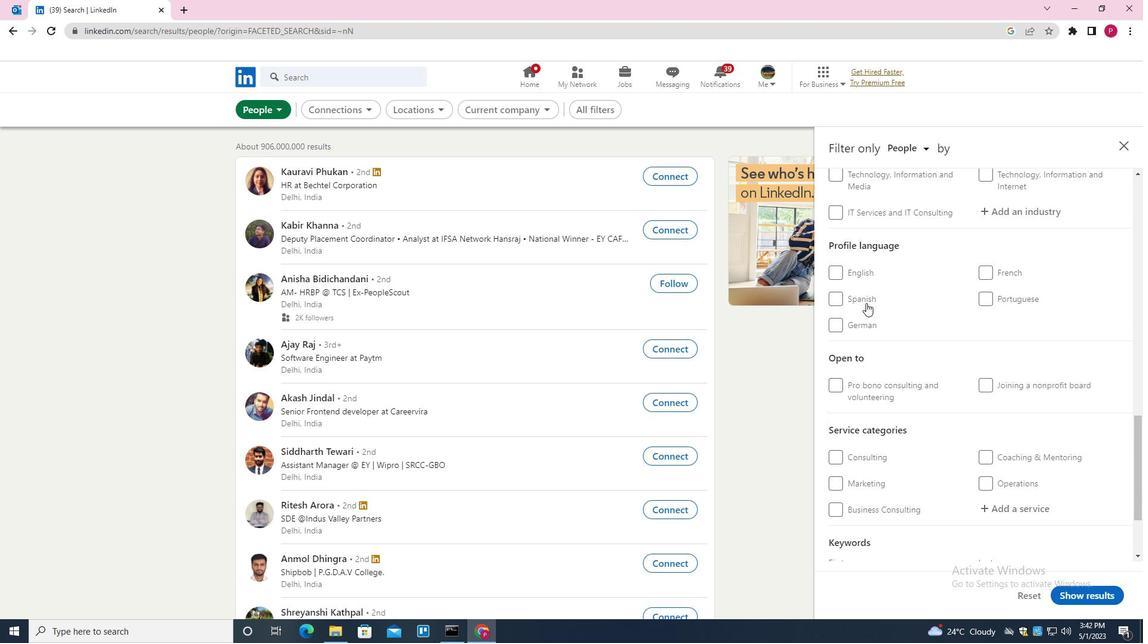 
Action: Mouse moved to (869, 303)
Screenshot: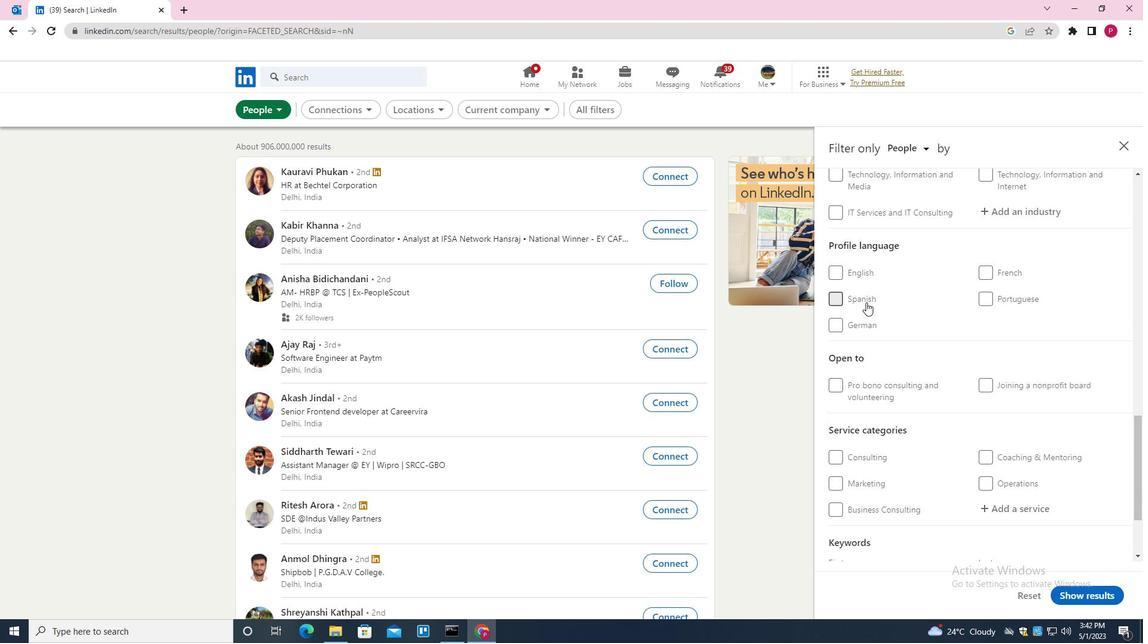 
Action: Mouse scrolled (869, 303) with delta (0, 0)
Screenshot: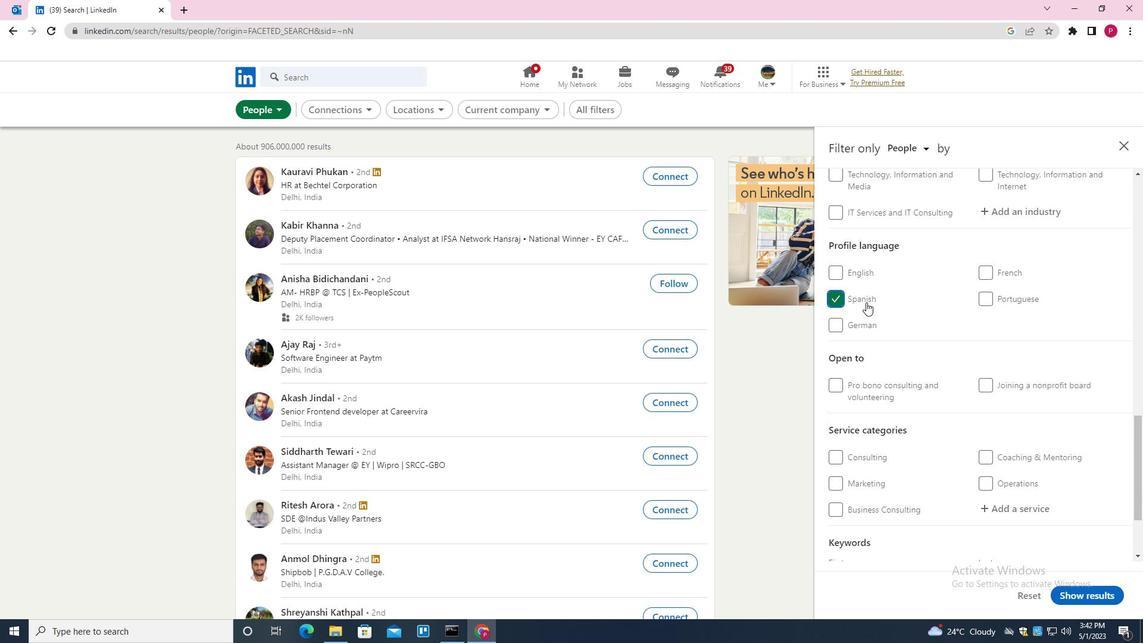 
Action: Mouse scrolled (869, 303) with delta (0, 0)
Screenshot: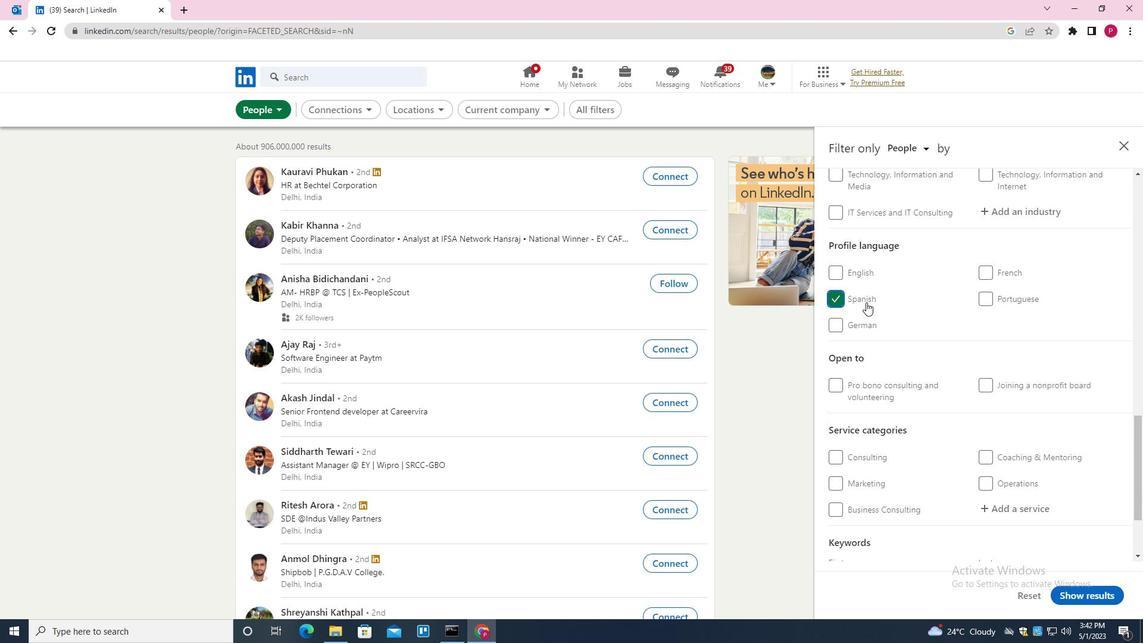 
Action: Mouse scrolled (869, 303) with delta (0, 0)
Screenshot: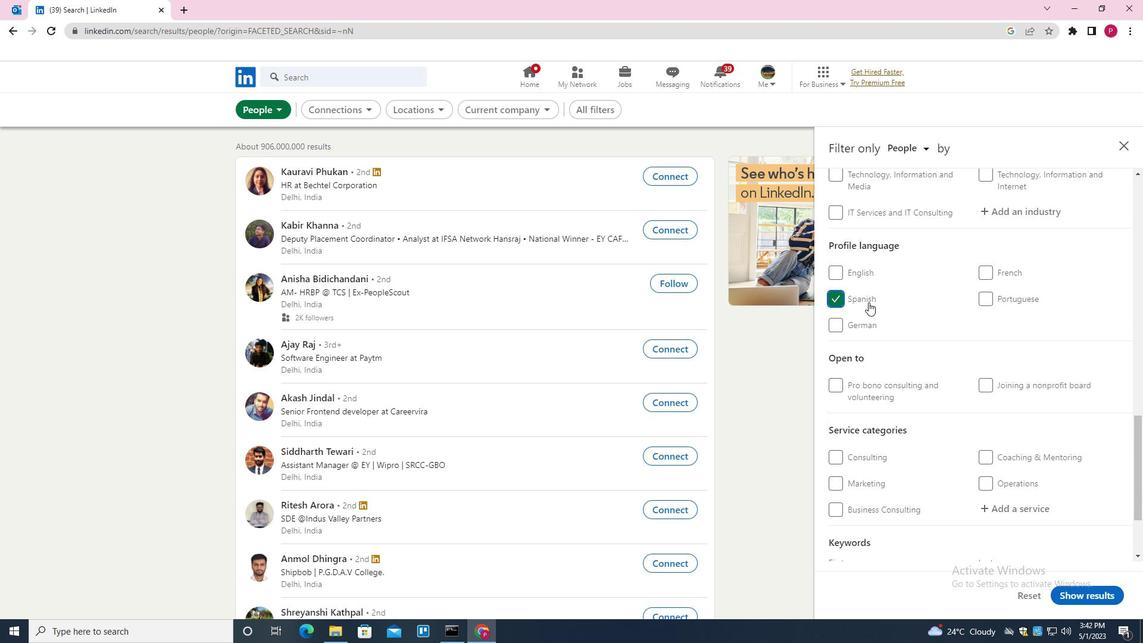 
Action: Mouse scrolled (869, 303) with delta (0, 0)
Screenshot: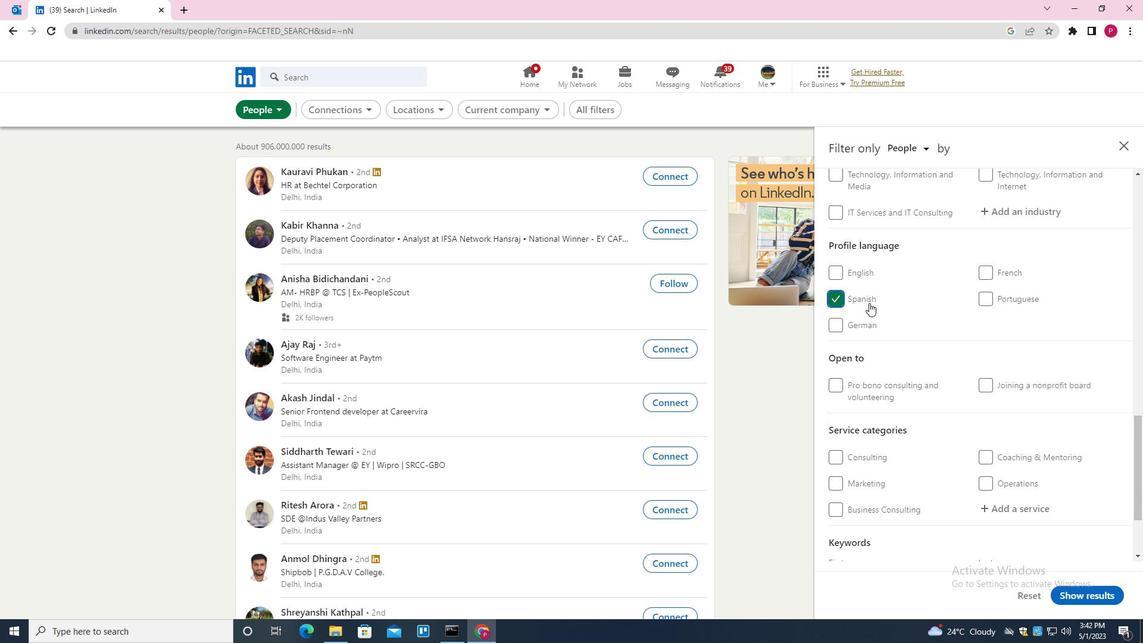 
Action: Mouse scrolled (869, 303) with delta (0, 0)
Screenshot: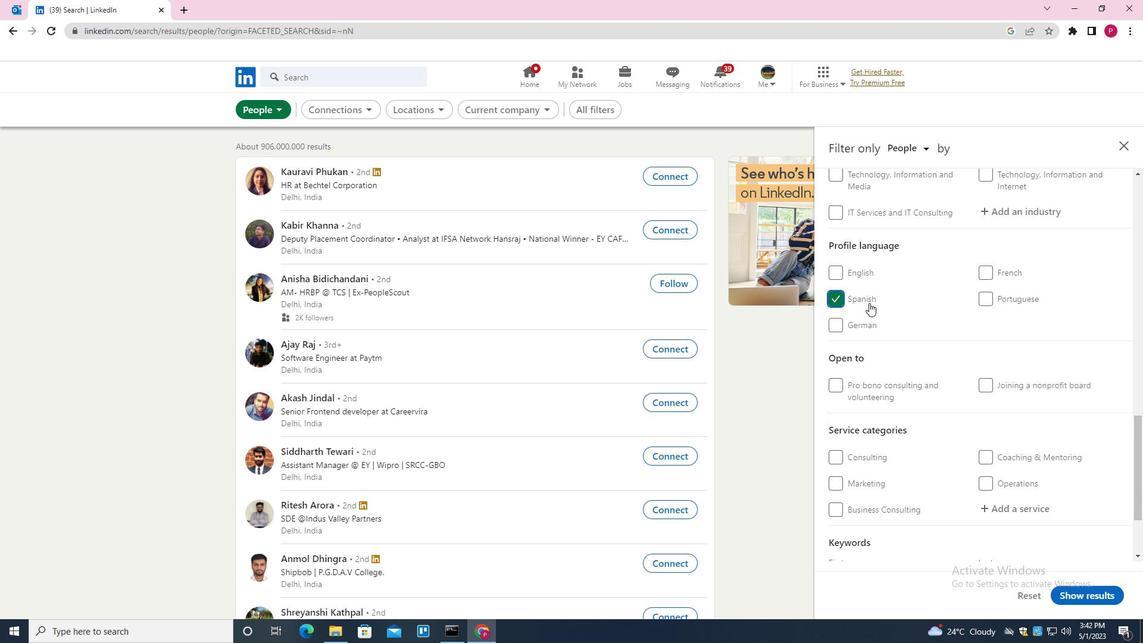 
Action: Mouse scrolled (869, 303) with delta (0, 0)
Screenshot: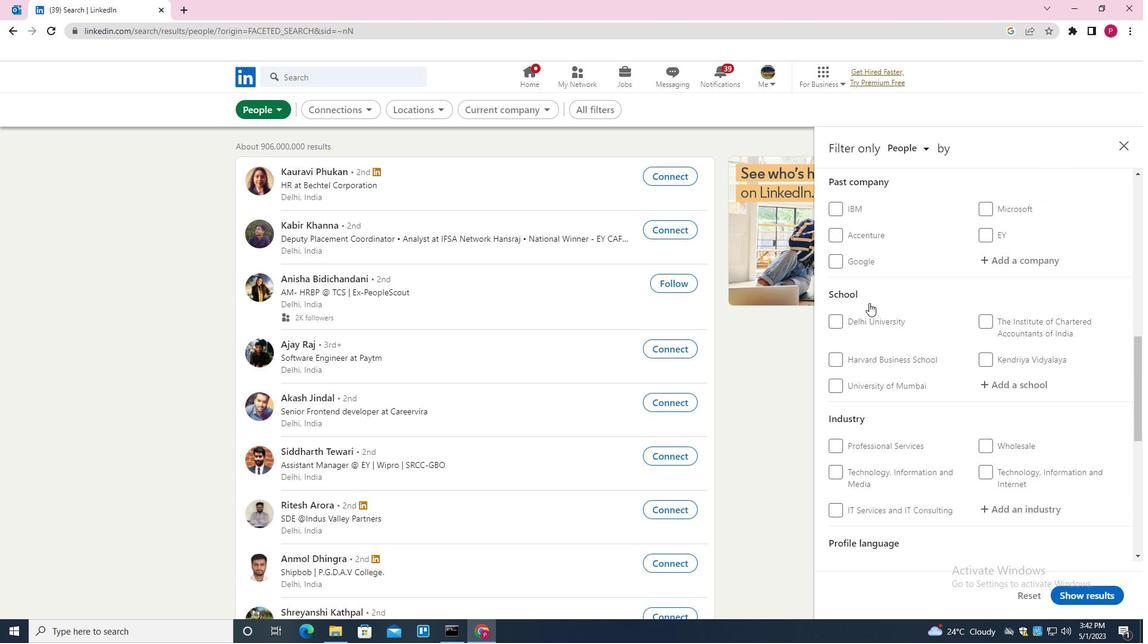 
Action: Mouse moved to (1019, 213)
Screenshot: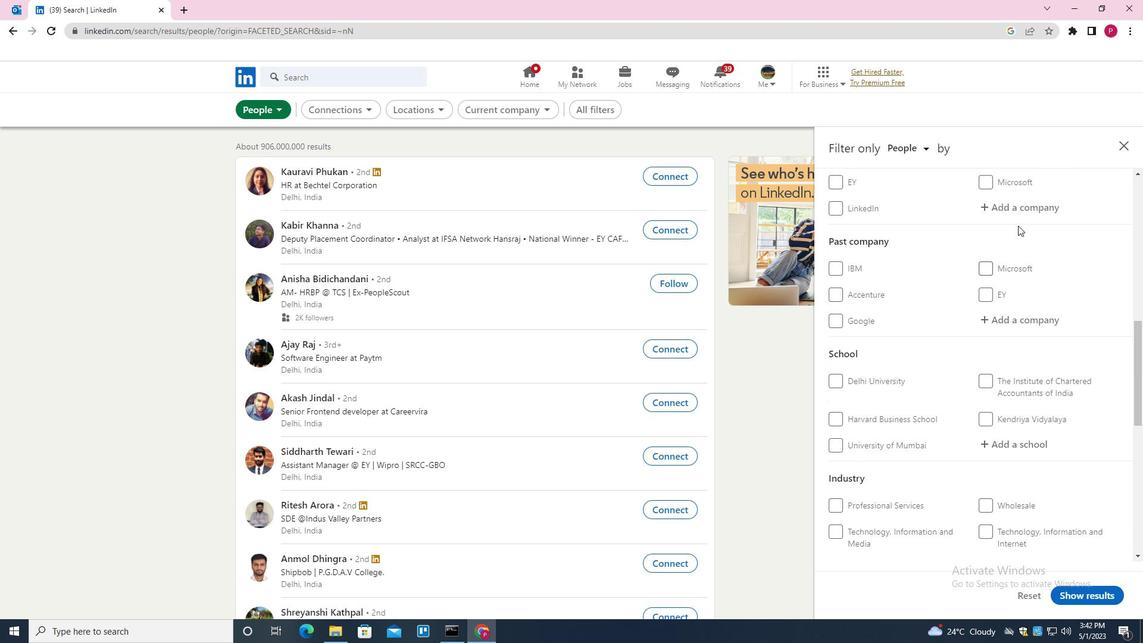 
Action: Mouse pressed left at (1019, 213)
Screenshot: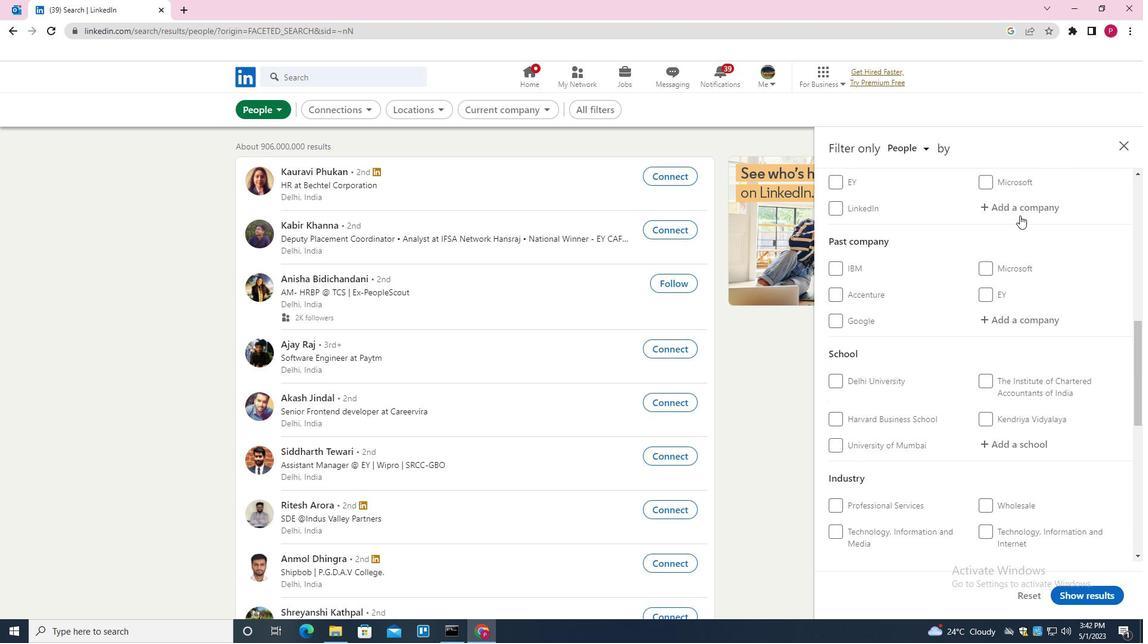 
Action: Mouse moved to (991, 247)
Screenshot: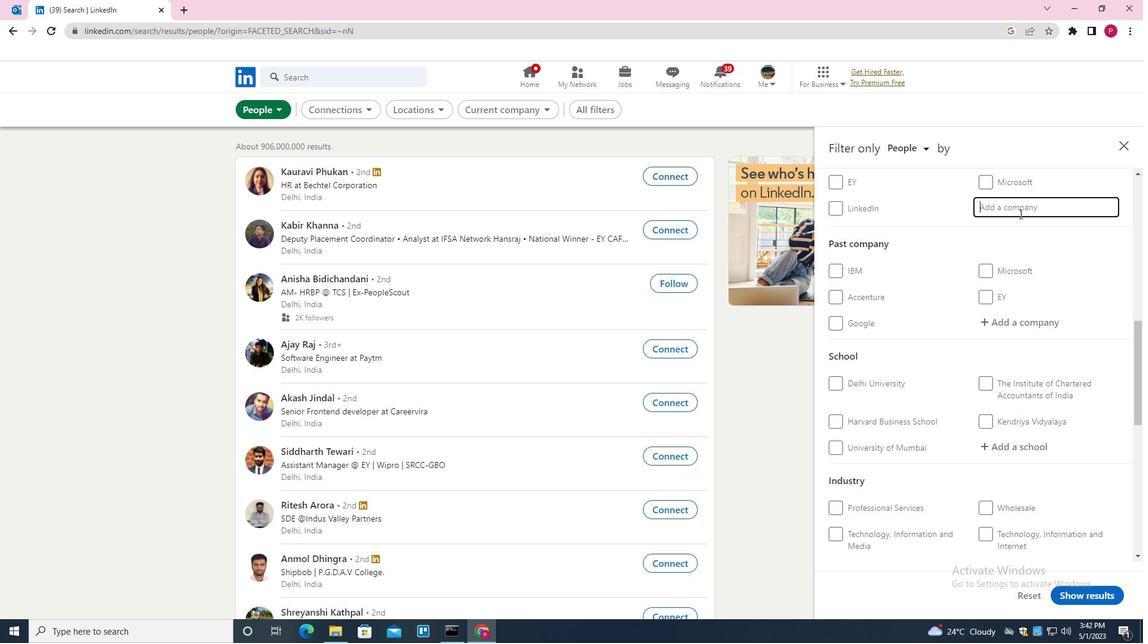 
Action: Mouse scrolled (991, 248) with delta (0, 0)
Screenshot: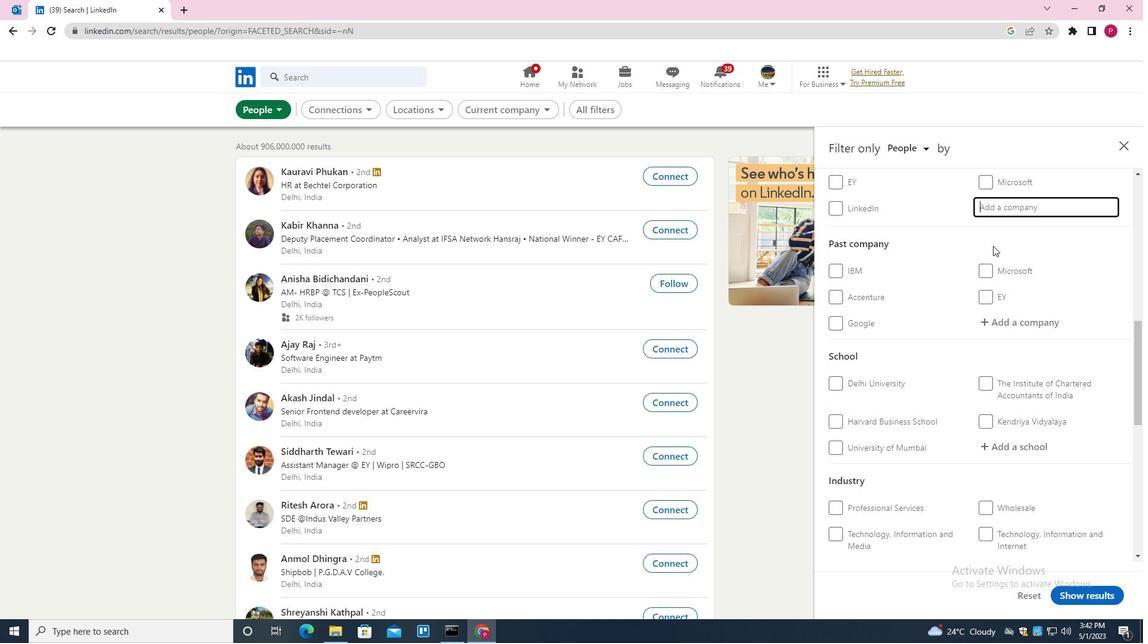 
Action: Mouse moved to (985, 267)
Screenshot: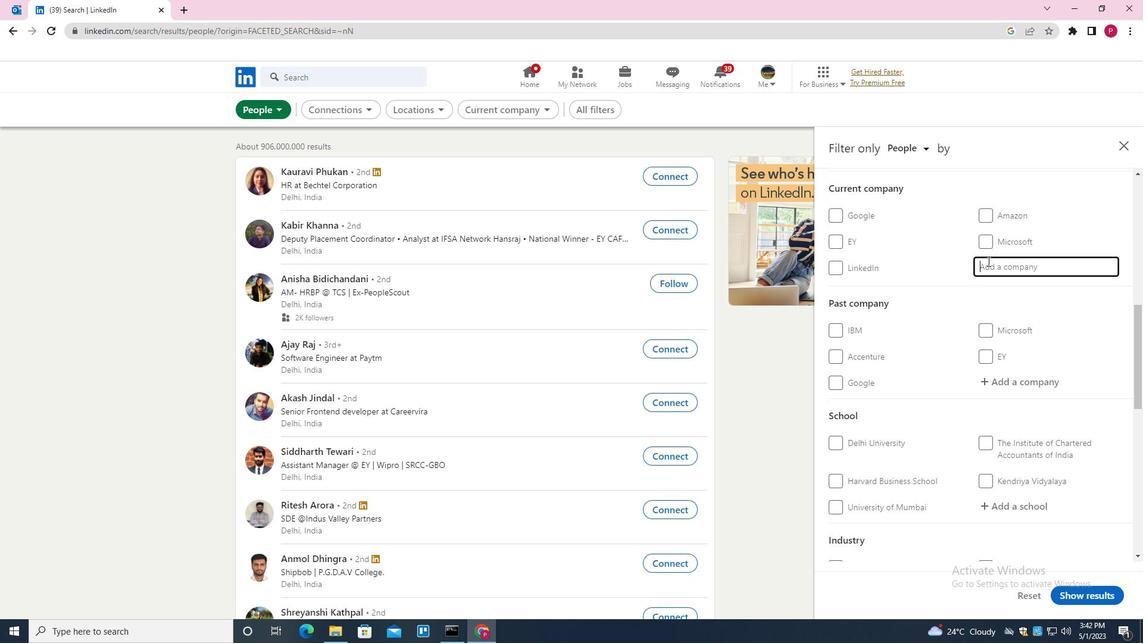 
Action: Key pressed <Key.shift>NAVITAS<Key.down><Key.down><Key.enter>
Screenshot: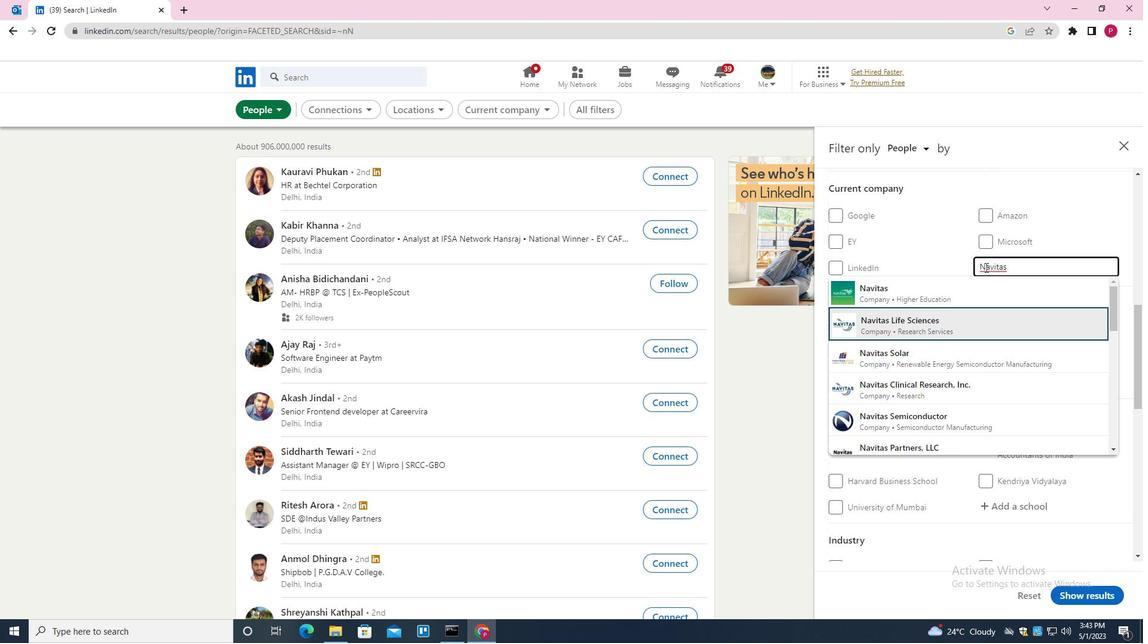 
Action: Mouse moved to (947, 339)
Screenshot: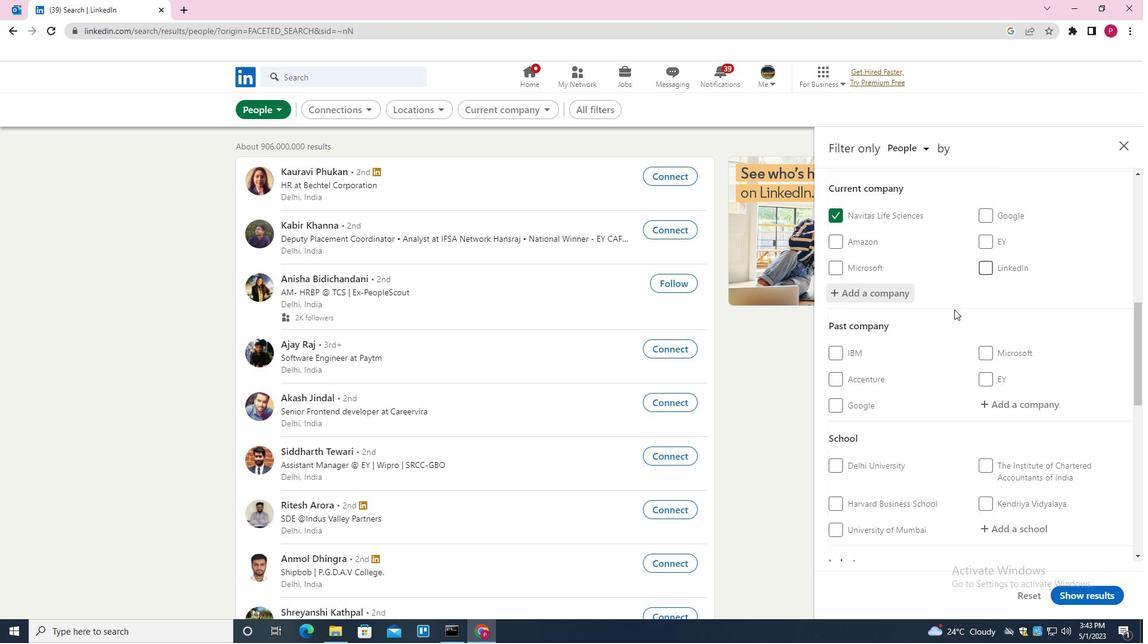 
Action: Mouse scrolled (947, 339) with delta (0, 0)
Screenshot: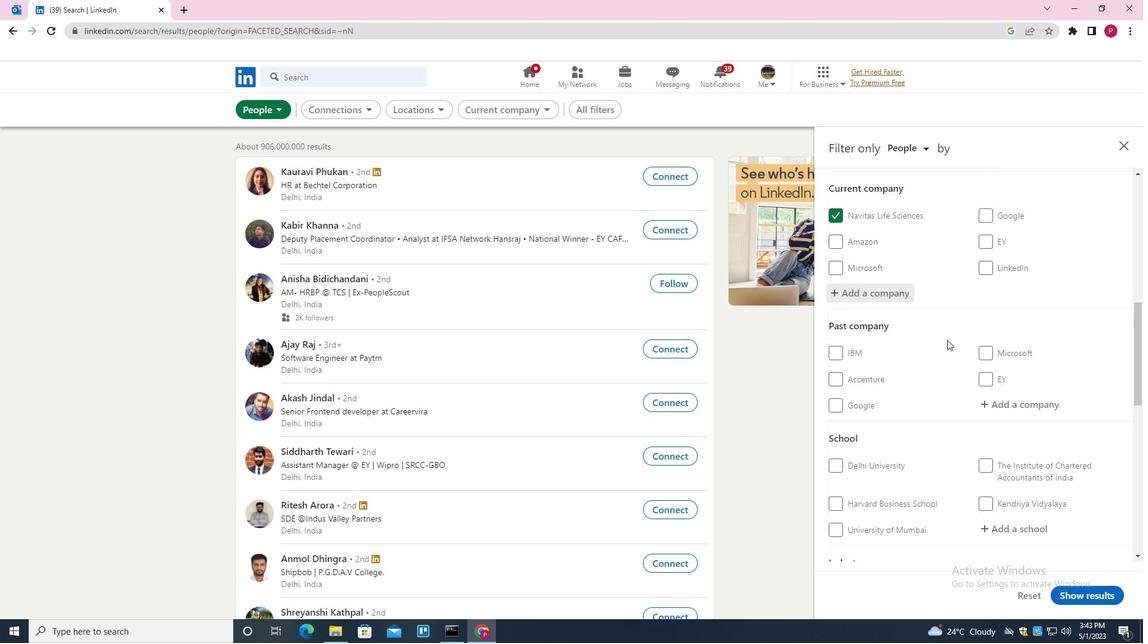 
Action: Mouse scrolled (947, 339) with delta (0, 0)
Screenshot: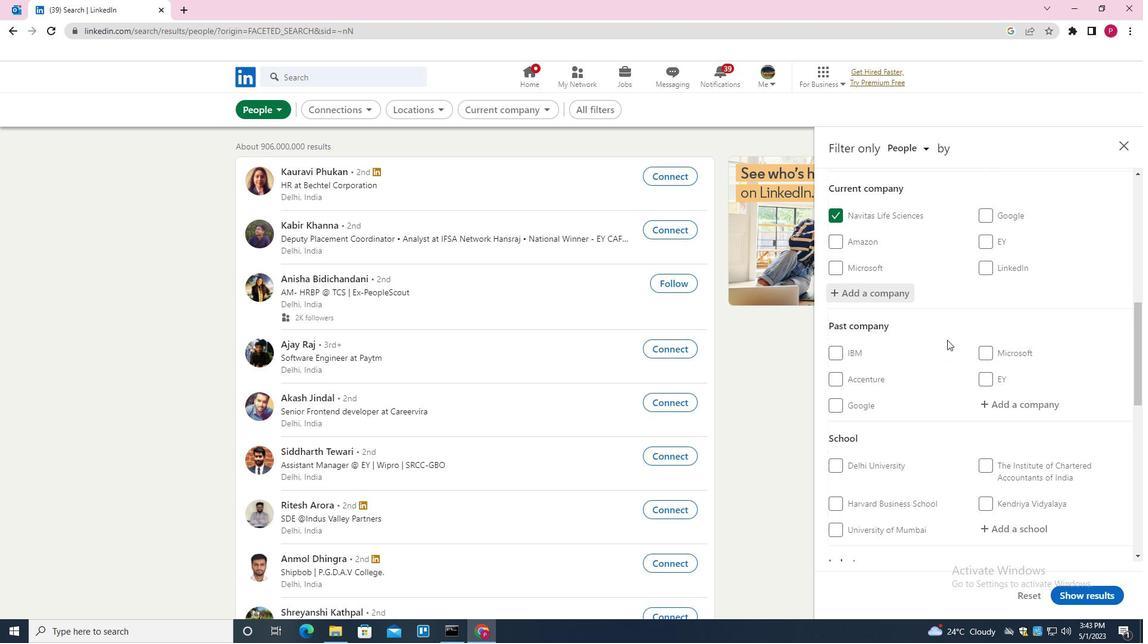 
Action: Mouse scrolled (947, 339) with delta (0, 0)
Screenshot: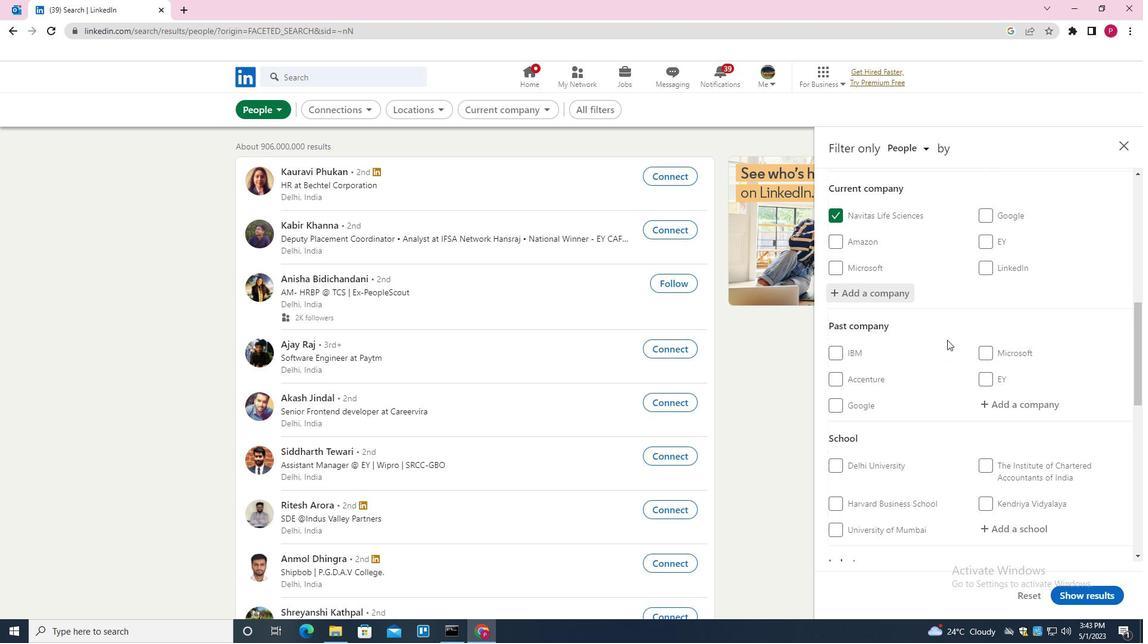 
Action: Mouse moved to (1014, 353)
Screenshot: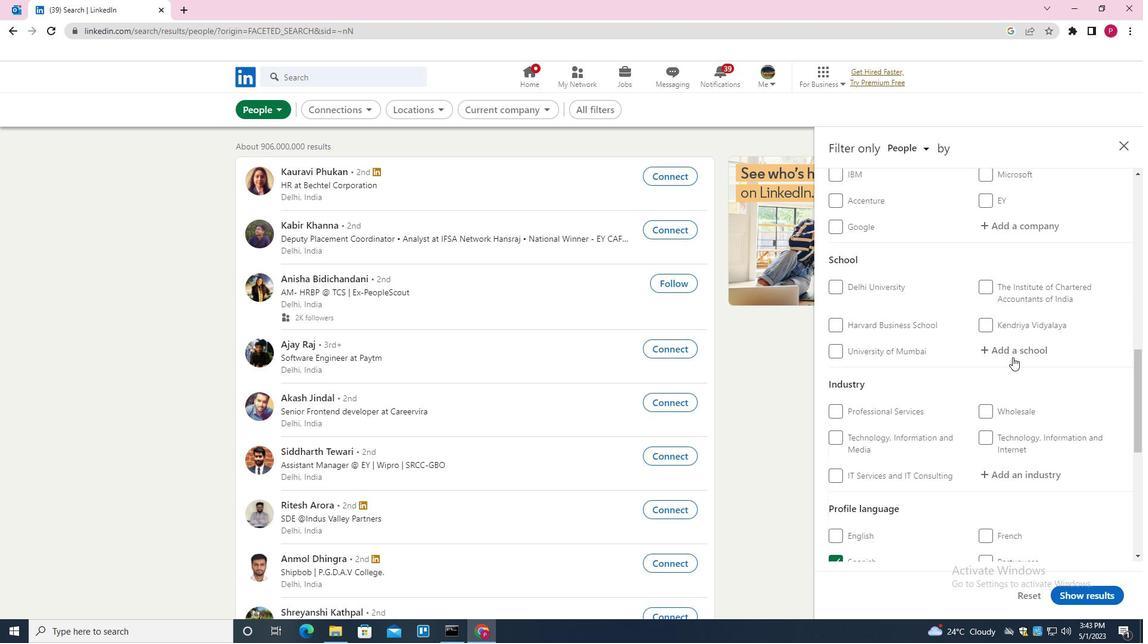 
Action: Mouse pressed left at (1014, 353)
Screenshot: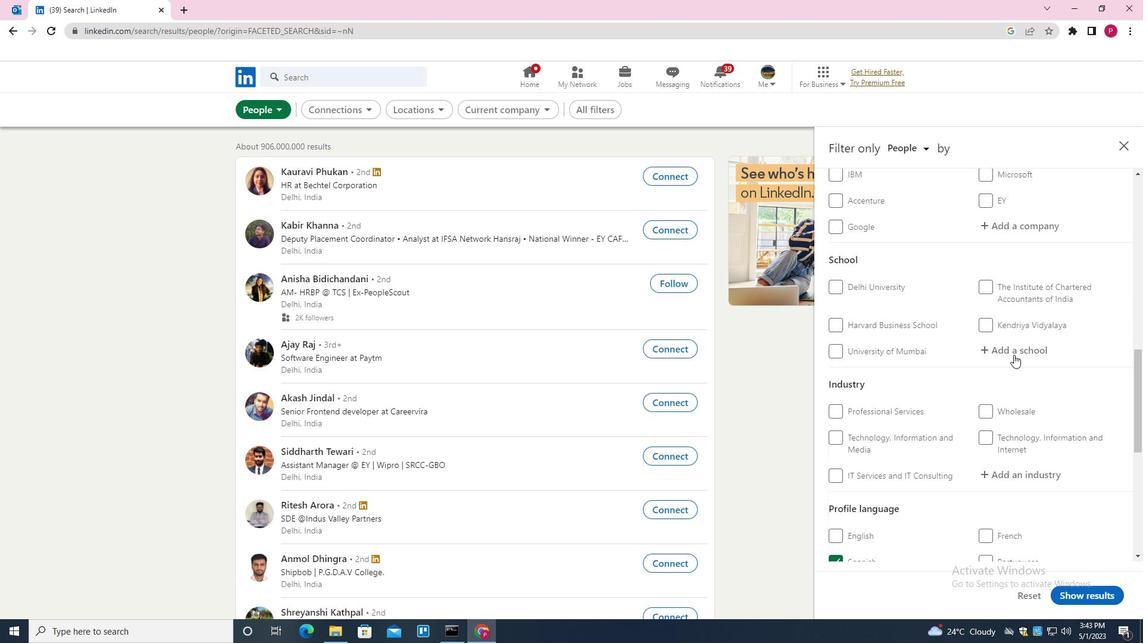 
Action: Mouse scrolled (1014, 352) with delta (0, 0)
Screenshot: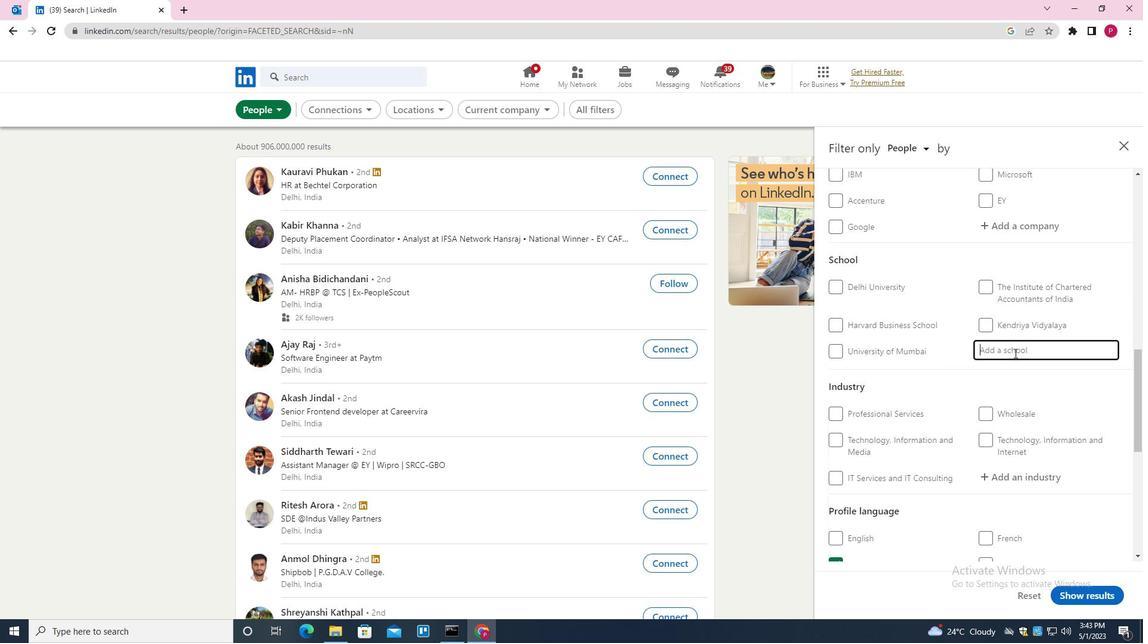 
Action: Key pressed <Key.shift><Key.shift><Key.shift><Key.shift><Key.shift><Key.shift><Key.shift><Key.shift><Key.shift><Key.shift><Key.shift><Key.shift><Key.shift><Key.shift><Key.shift><Key.shift><Key.shift>BANARAS<Key.space><Key.down><Key.down><Key.down><Key.enter>
Screenshot: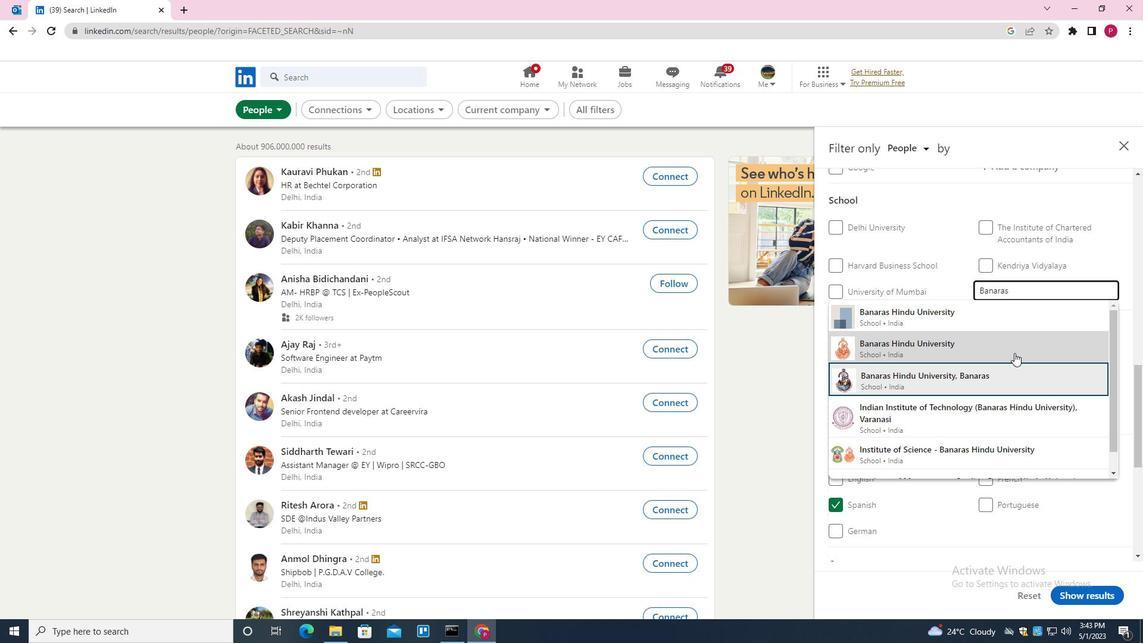 
Action: Mouse moved to (1002, 354)
Screenshot: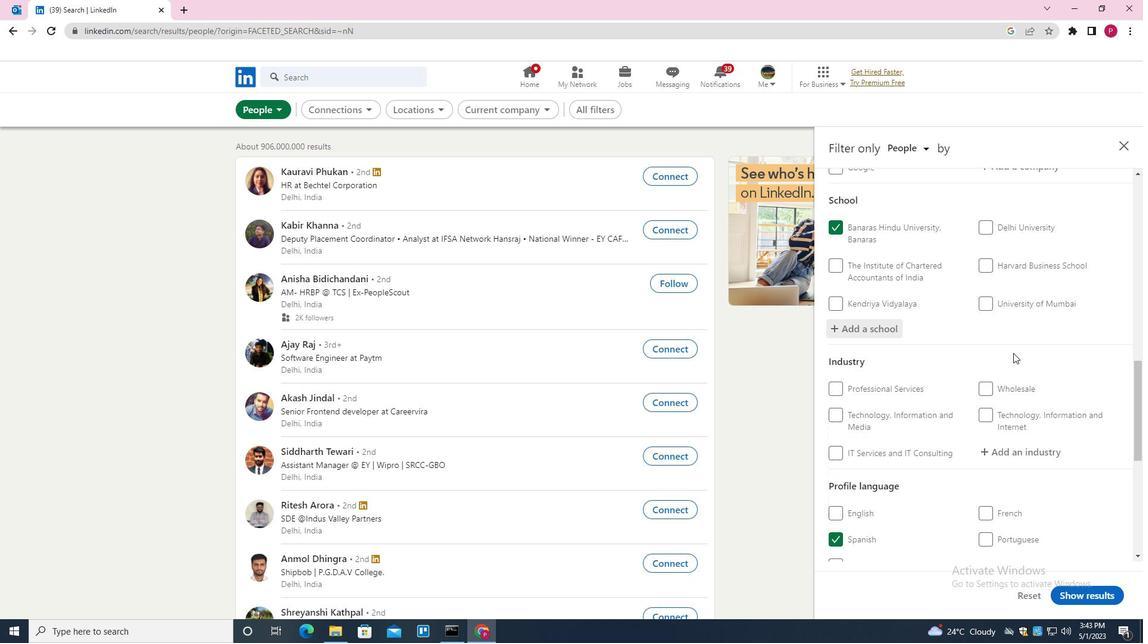 
Action: Mouse scrolled (1002, 353) with delta (0, 0)
Screenshot: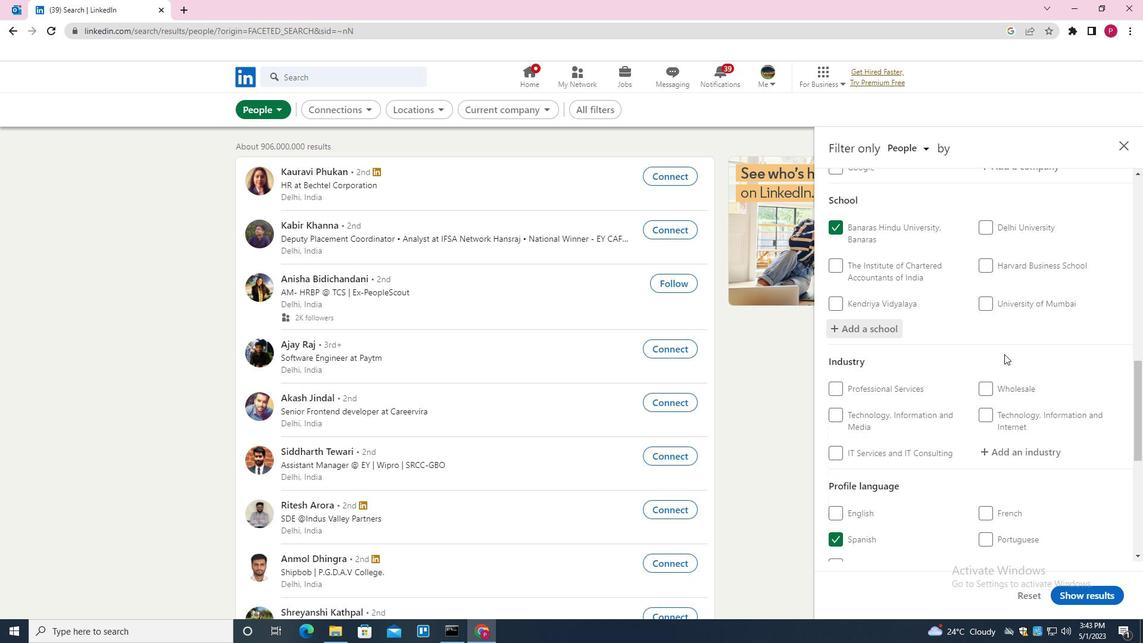 
Action: Mouse scrolled (1002, 353) with delta (0, 0)
Screenshot: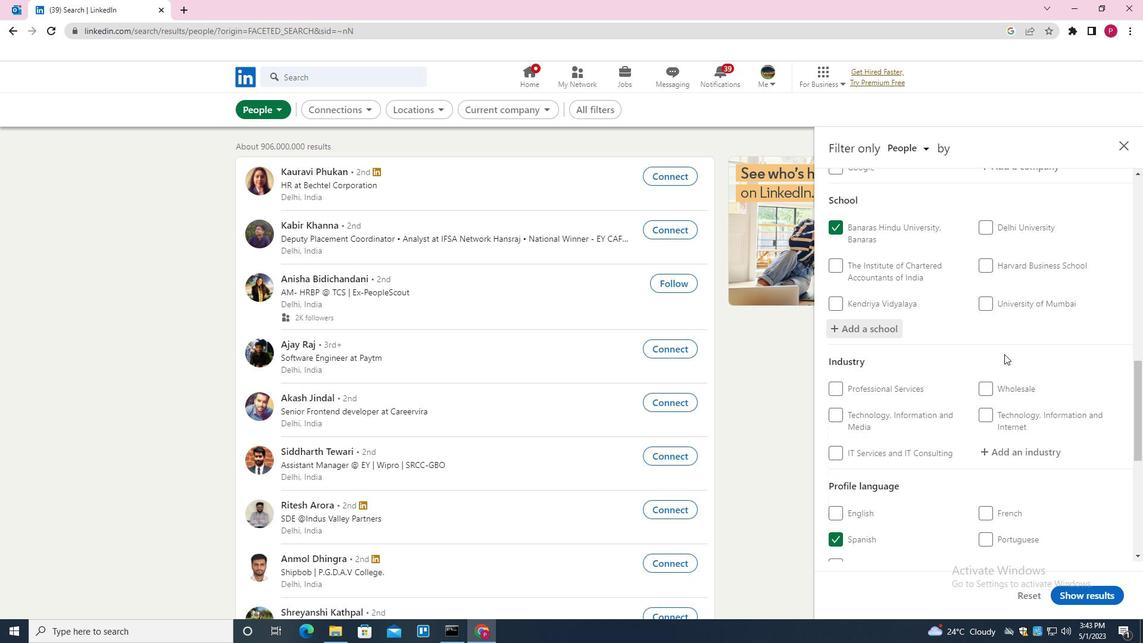 
Action: Mouse scrolled (1002, 353) with delta (0, 0)
Screenshot: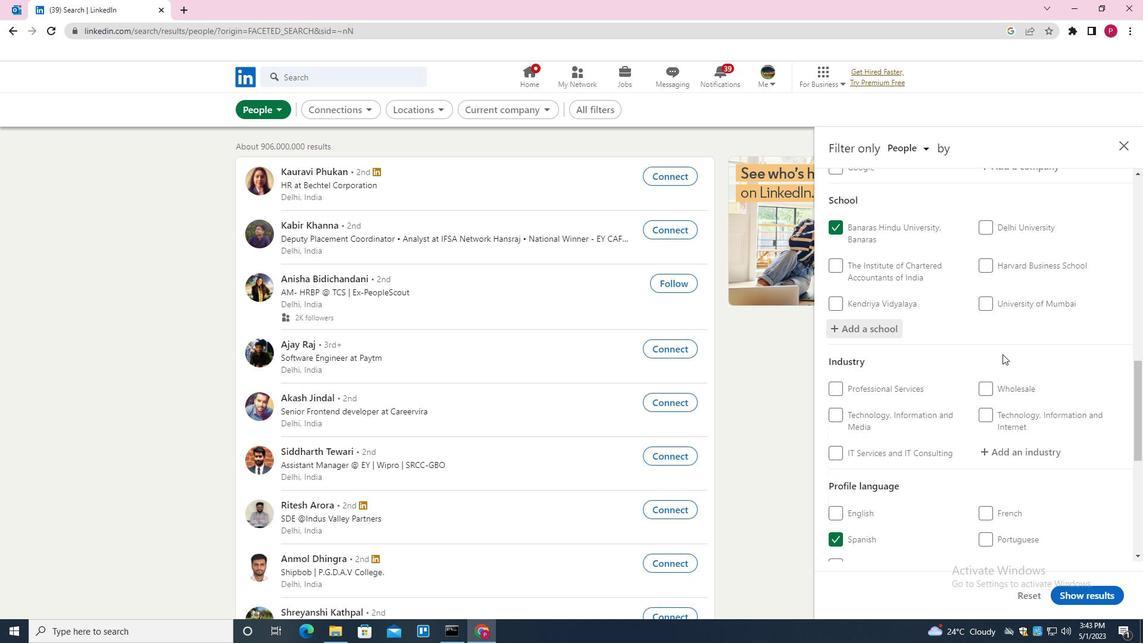 
Action: Mouse moved to (1031, 270)
Screenshot: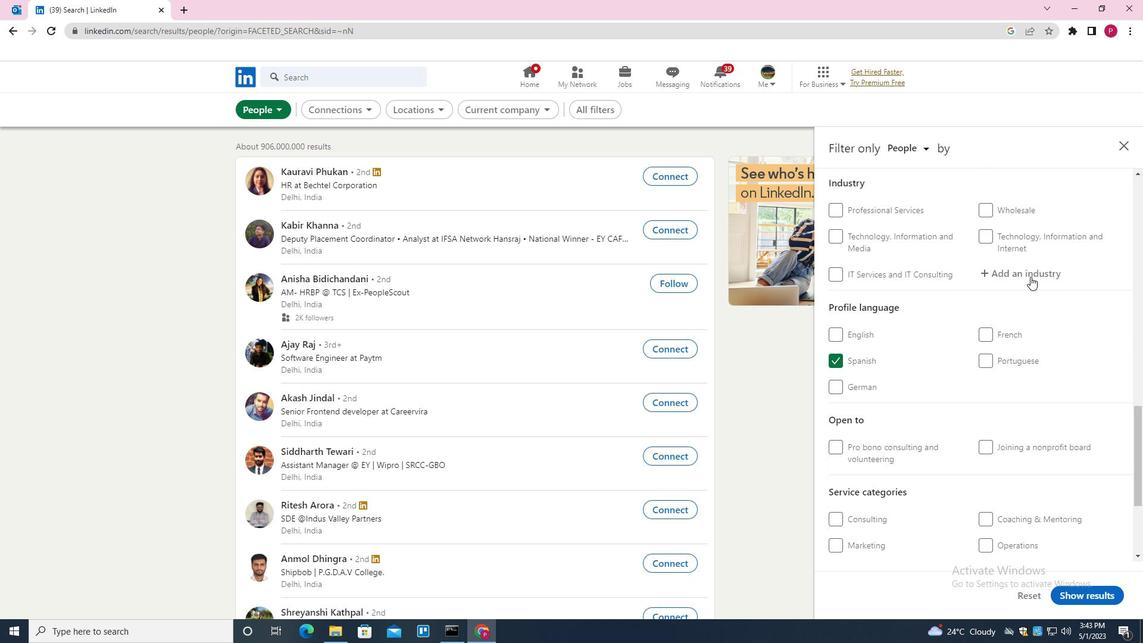 
Action: Mouse pressed left at (1031, 270)
Screenshot: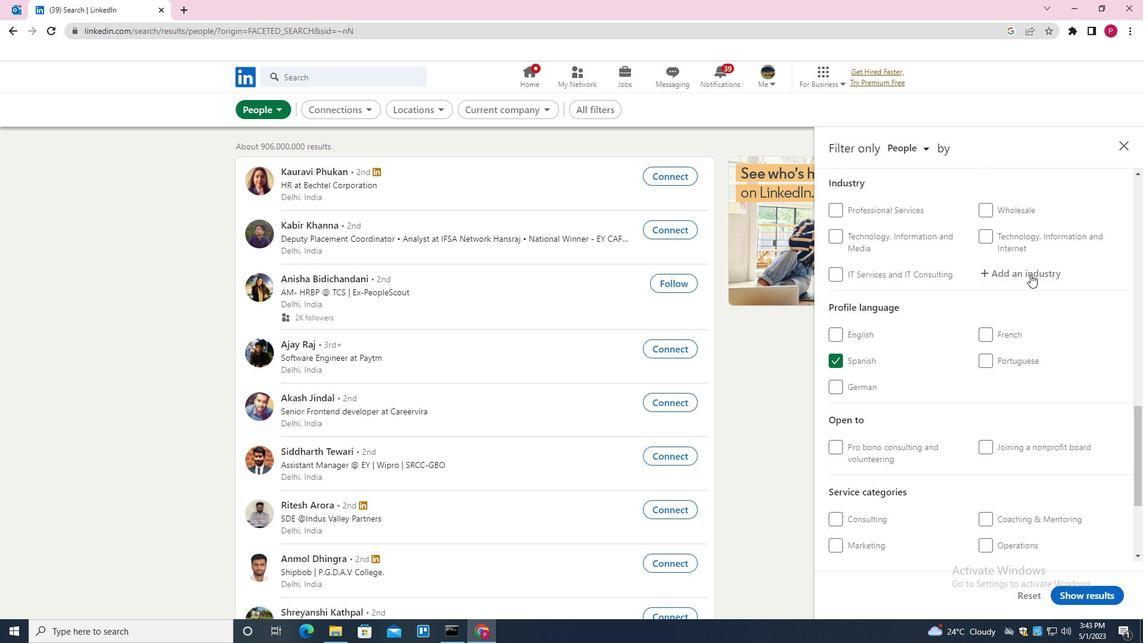 
Action: Key pressed <Key.shift><Key.shift>DESKTOP<Key.down><Key.enter>
Screenshot: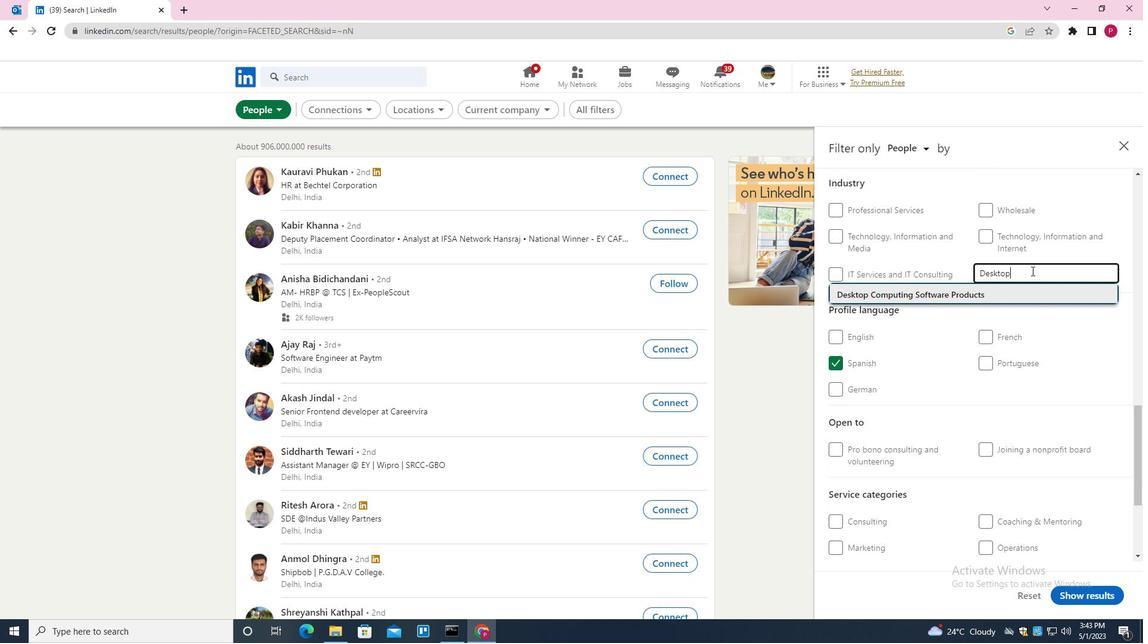 
Action: Mouse moved to (992, 289)
Screenshot: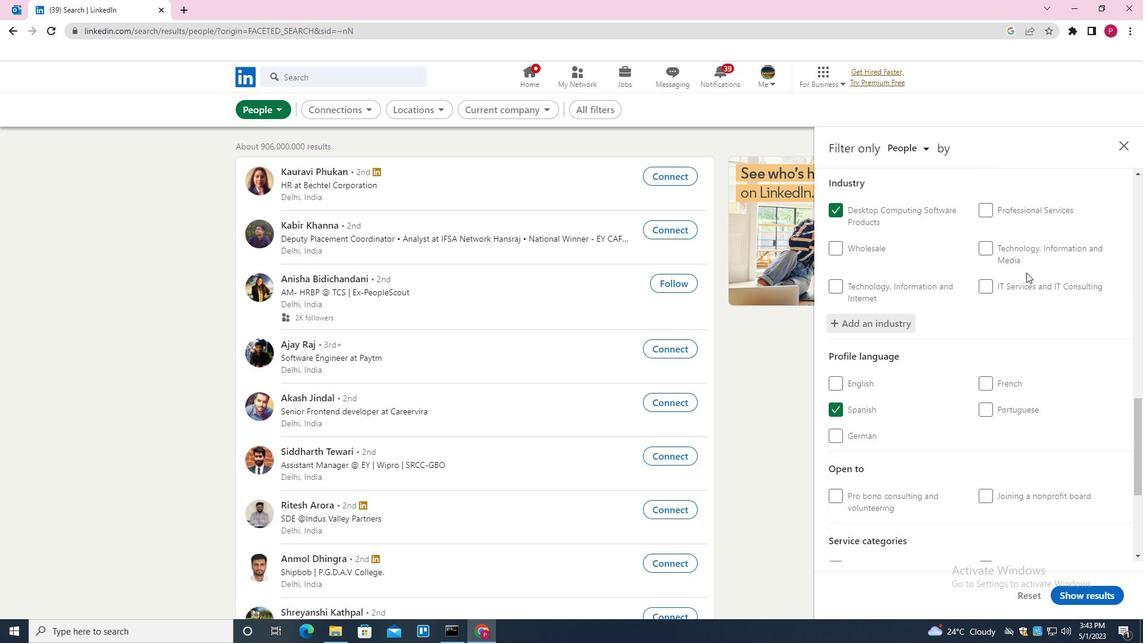 
Action: Mouse scrolled (992, 289) with delta (0, 0)
Screenshot: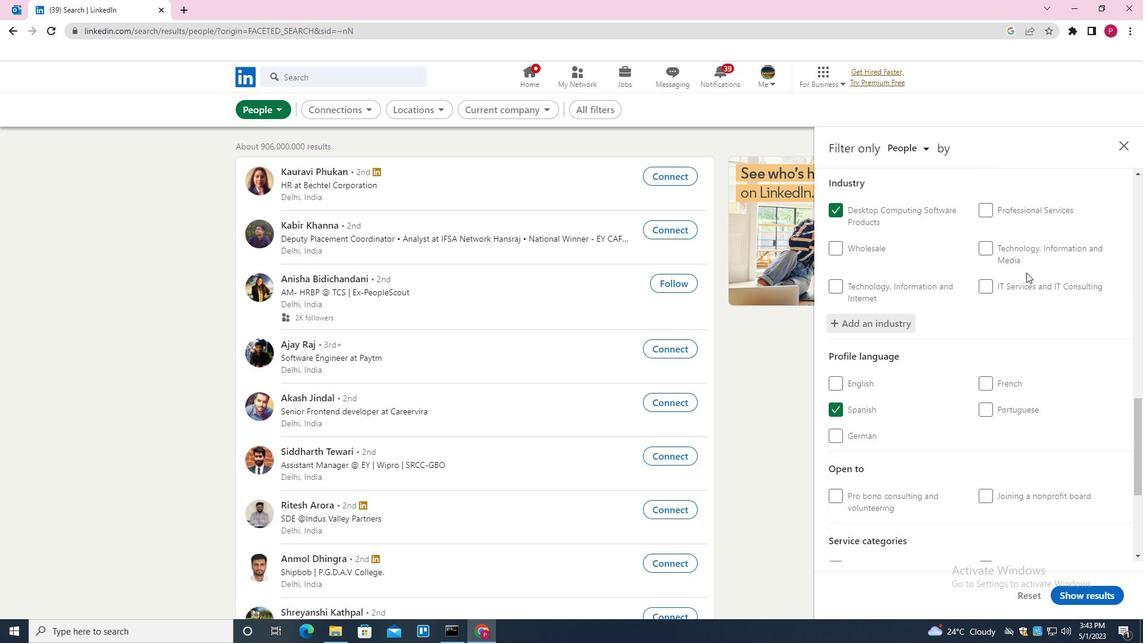 
Action: Mouse moved to (985, 297)
Screenshot: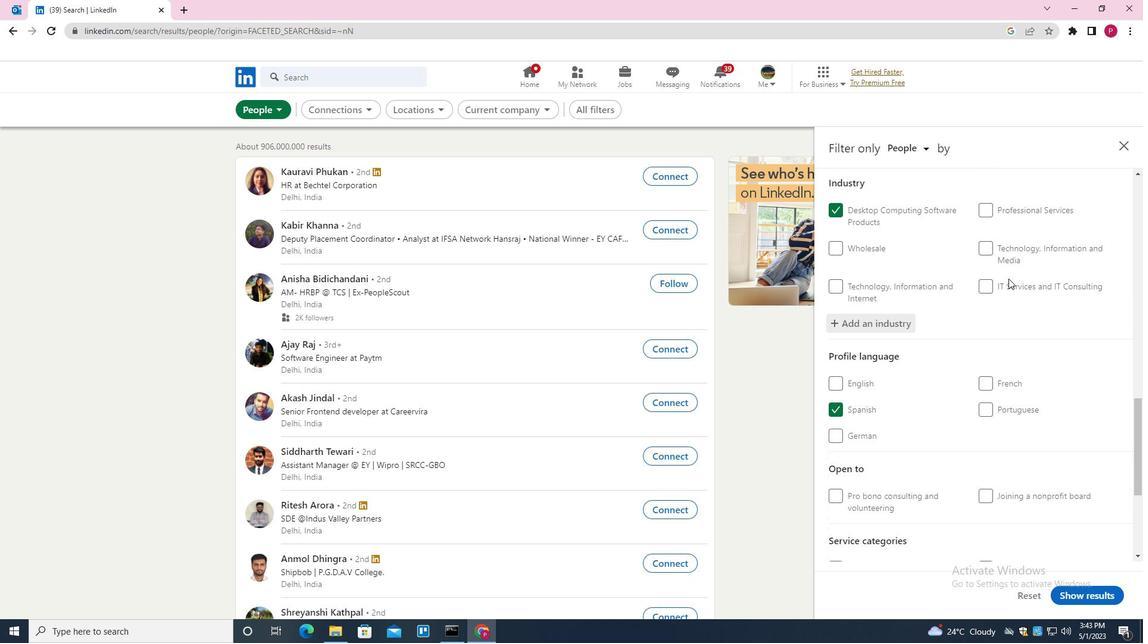 
Action: Mouse scrolled (985, 296) with delta (0, 0)
Screenshot: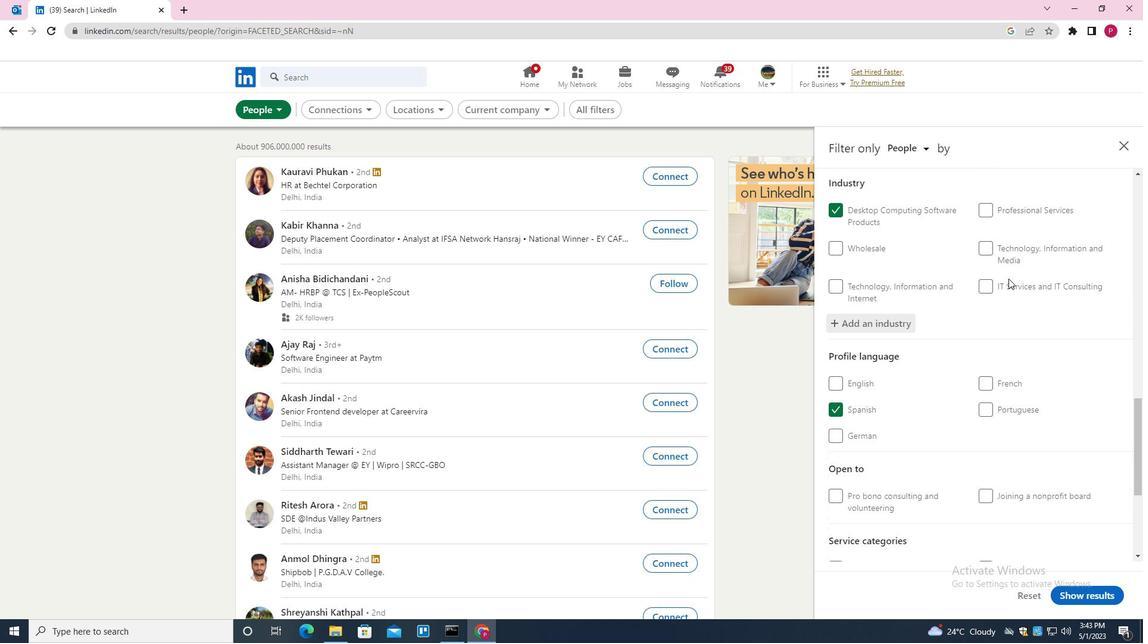 
Action: Mouse moved to (983, 300)
Screenshot: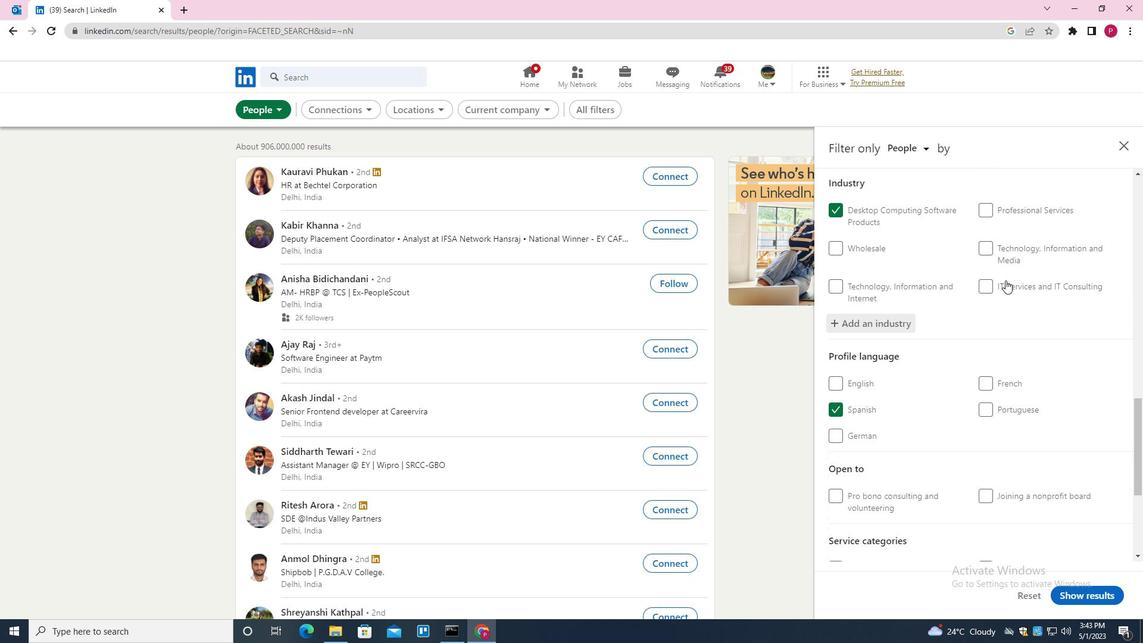 
Action: Mouse scrolled (983, 299) with delta (0, 0)
Screenshot: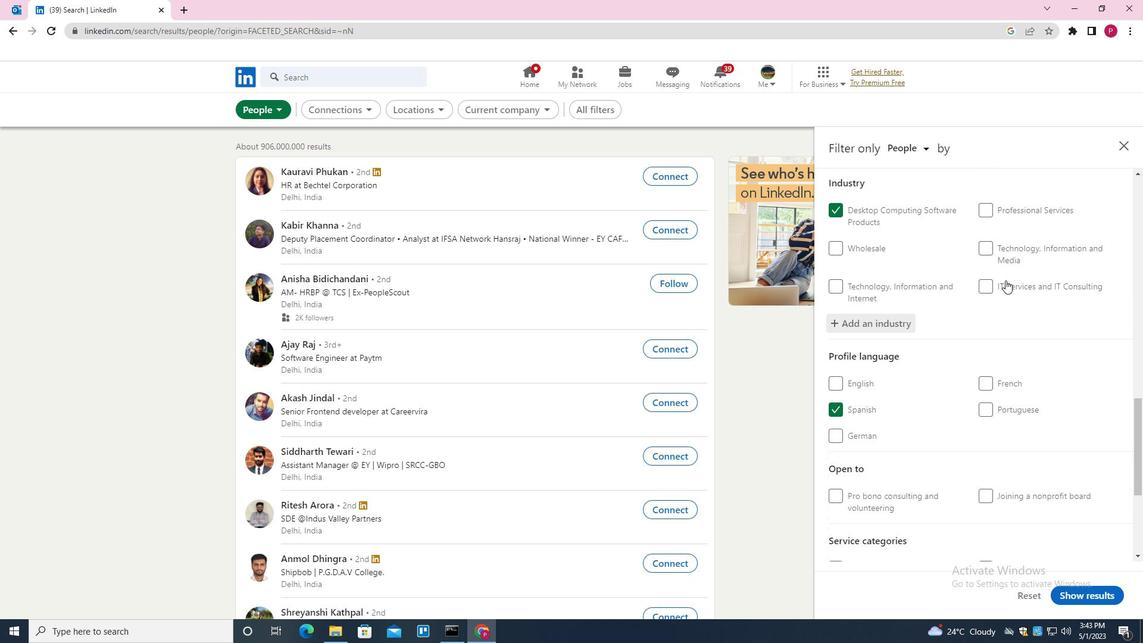 
Action: Mouse moved to (982, 302)
Screenshot: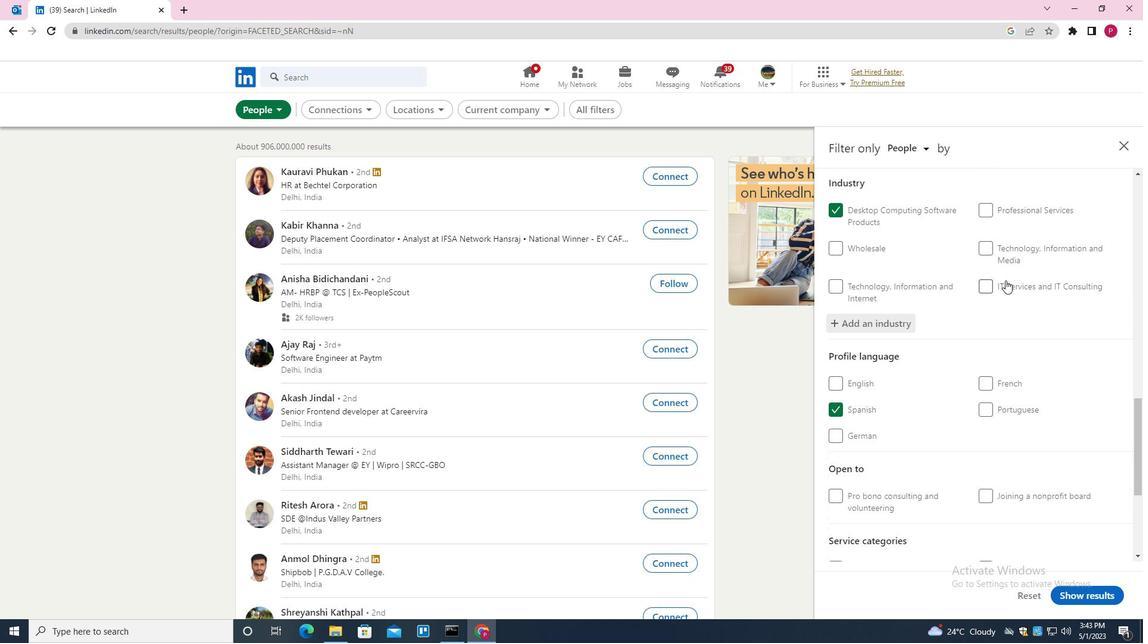 
Action: Mouse scrolled (982, 301) with delta (0, 0)
Screenshot: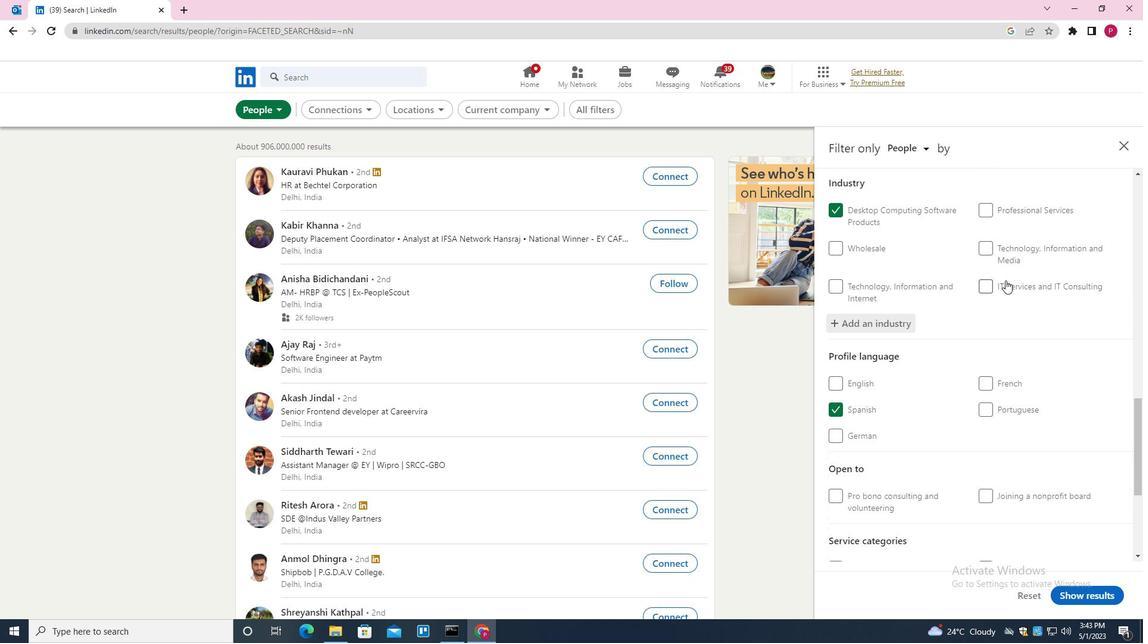 
Action: Mouse moved to (1011, 392)
Screenshot: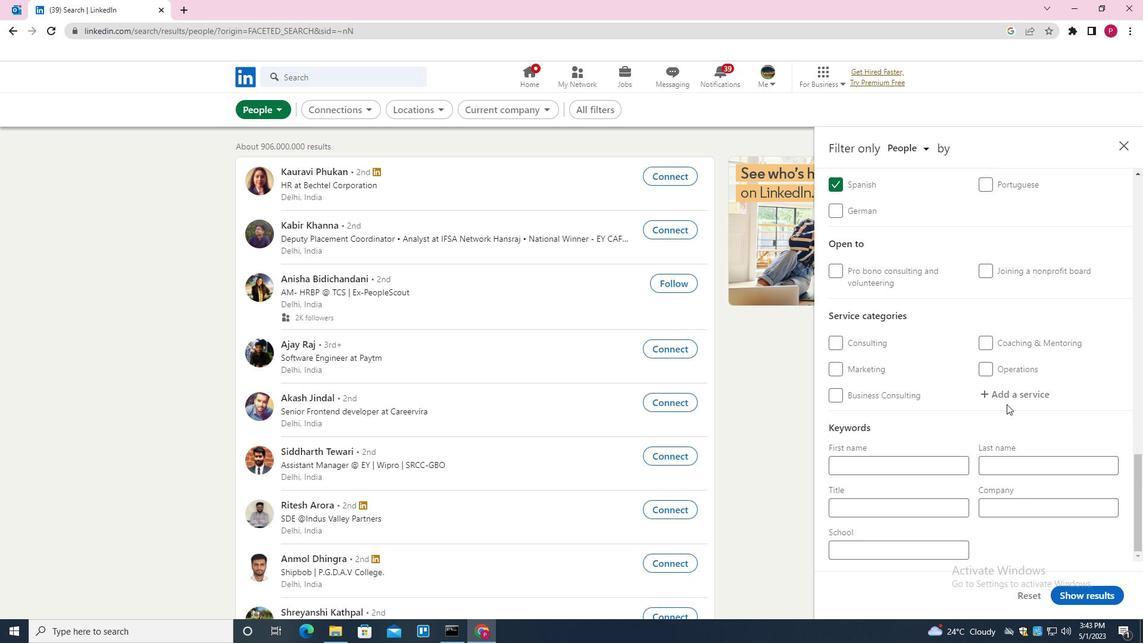 
Action: Mouse pressed left at (1011, 392)
Screenshot: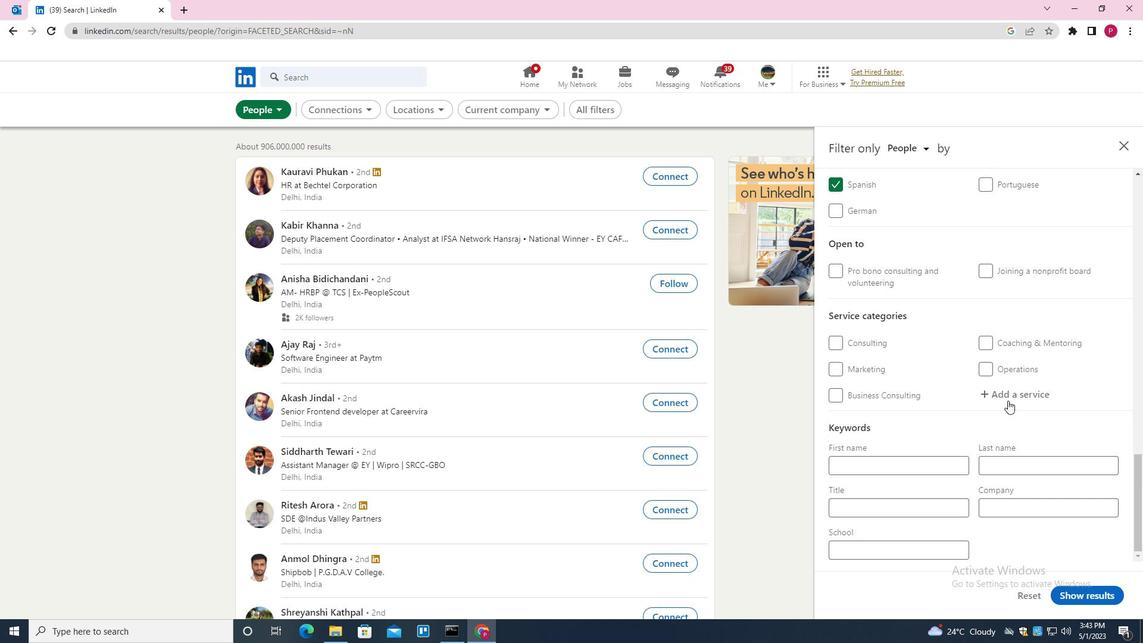 
Action: Mouse moved to (1010, 395)
Screenshot: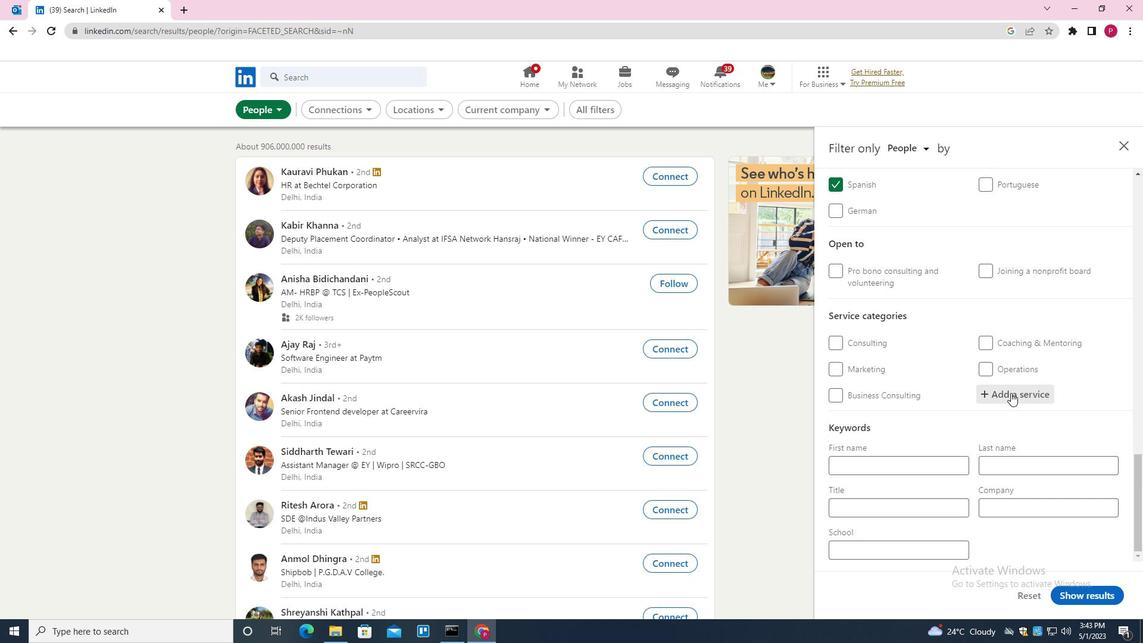 
Action: Key pressed <Key.shift>PRICING<Key.down><Key.enter>
Screenshot: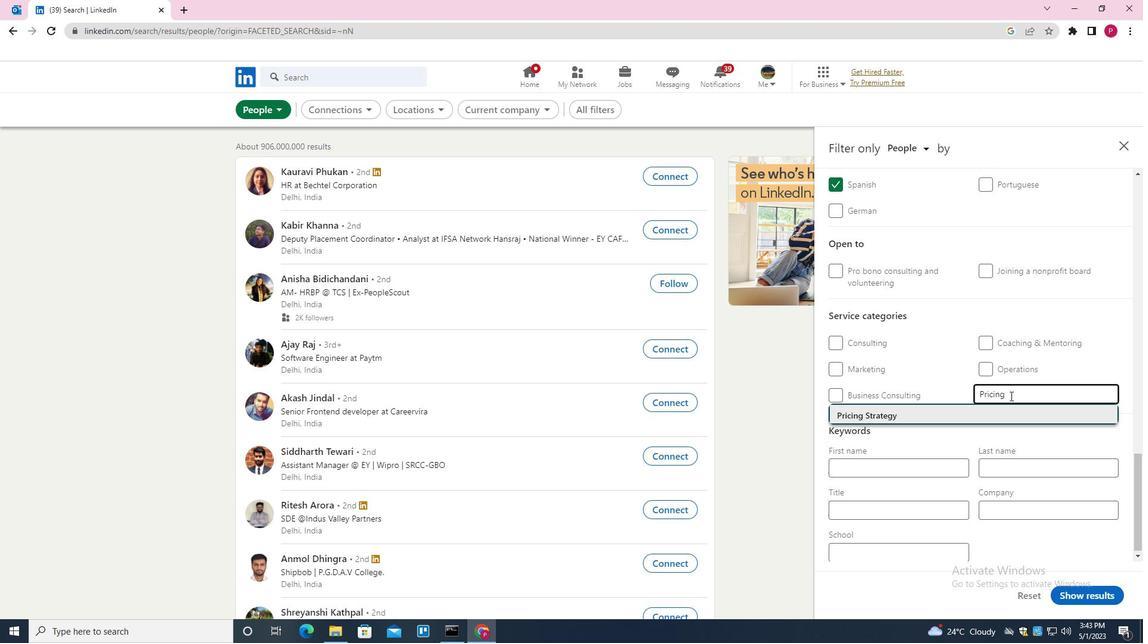 
Action: Mouse moved to (943, 461)
Screenshot: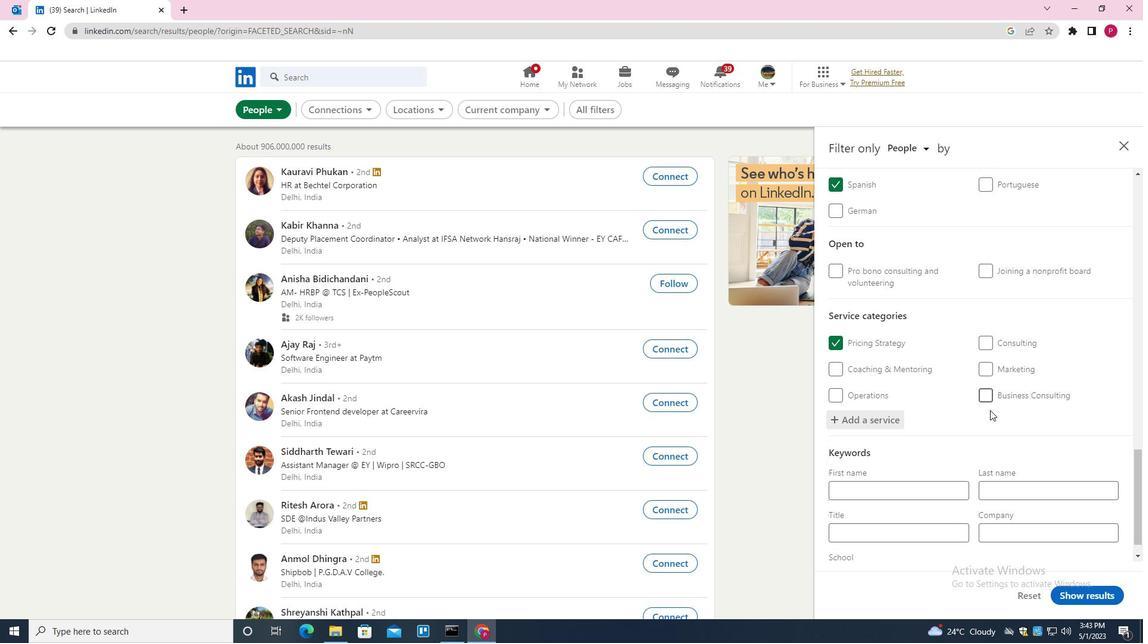 
Action: Mouse scrolled (943, 460) with delta (0, 0)
Screenshot: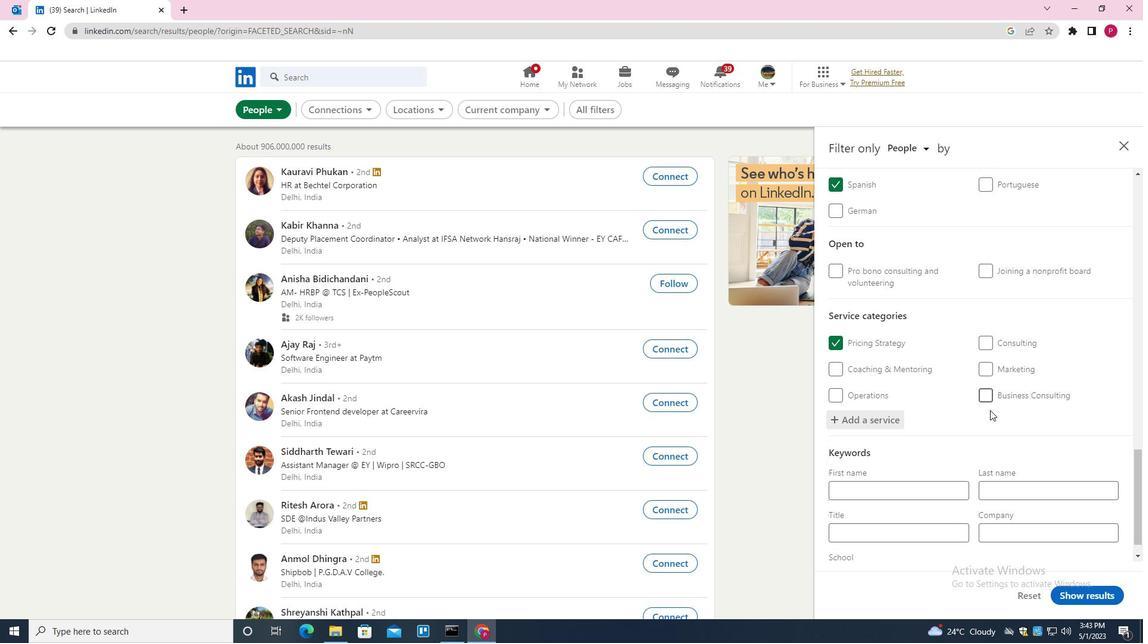 
Action: Mouse moved to (935, 468)
Screenshot: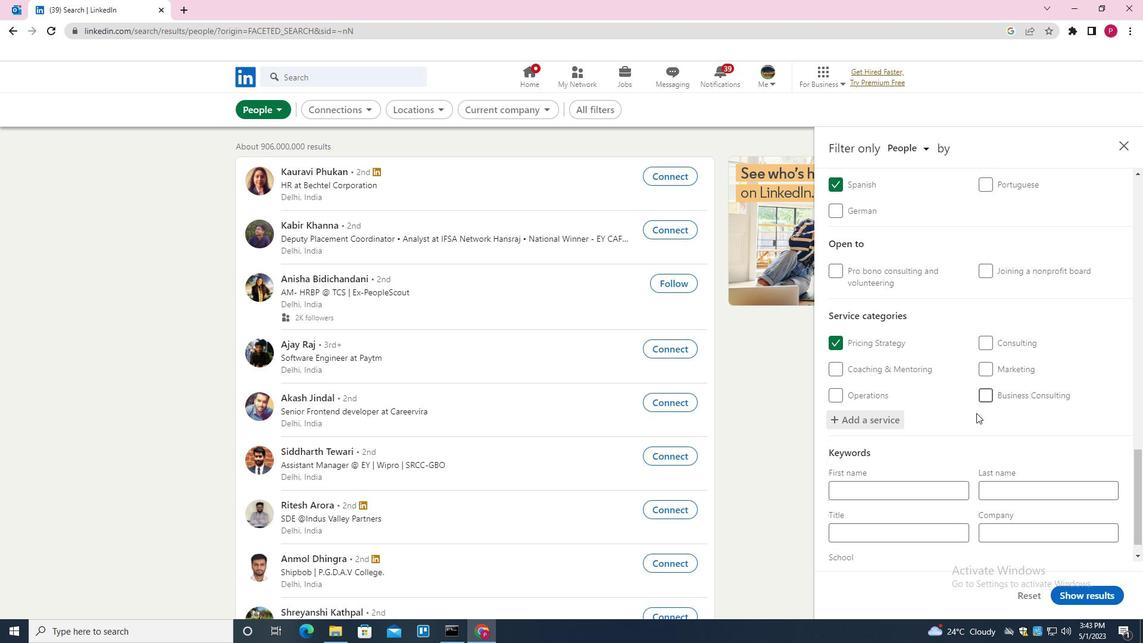 
Action: Mouse scrolled (935, 467) with delta (0, 0)
Screenshot: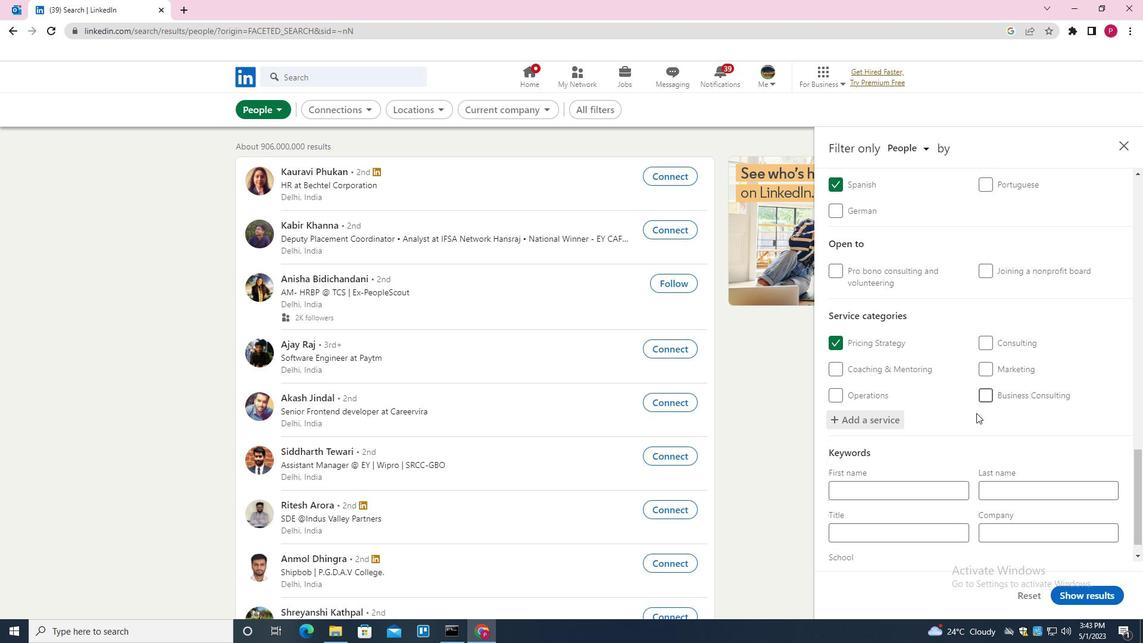 
Action: Mouse moved to (932, 469)
Screenshot: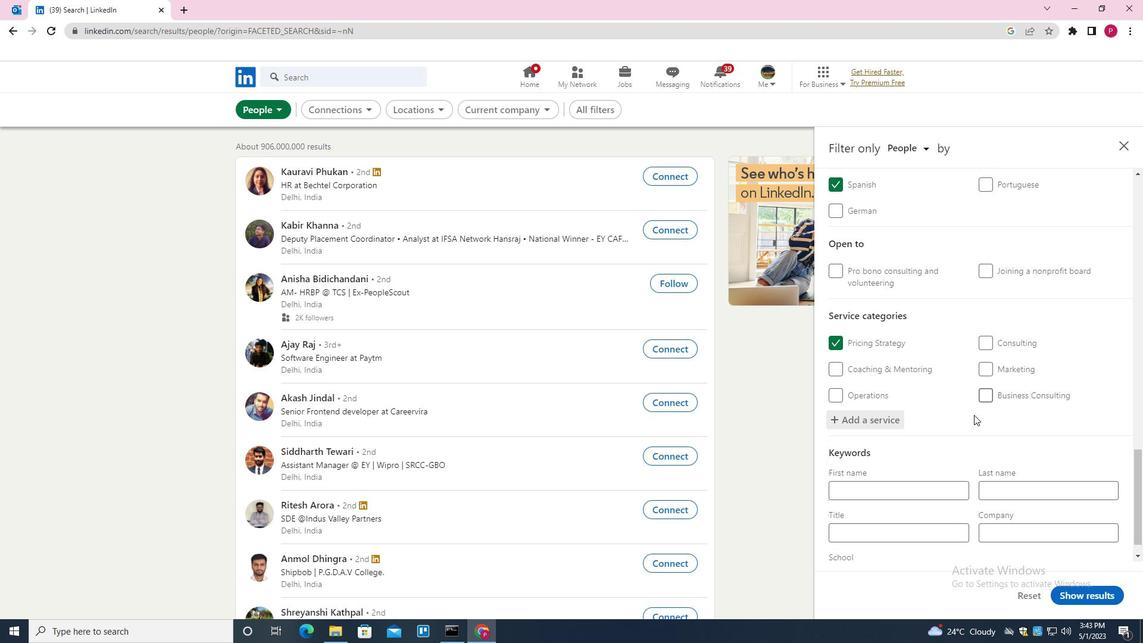 
Action: Mouse scrolled (932, 469) with delta (0, 0)
Screenshot: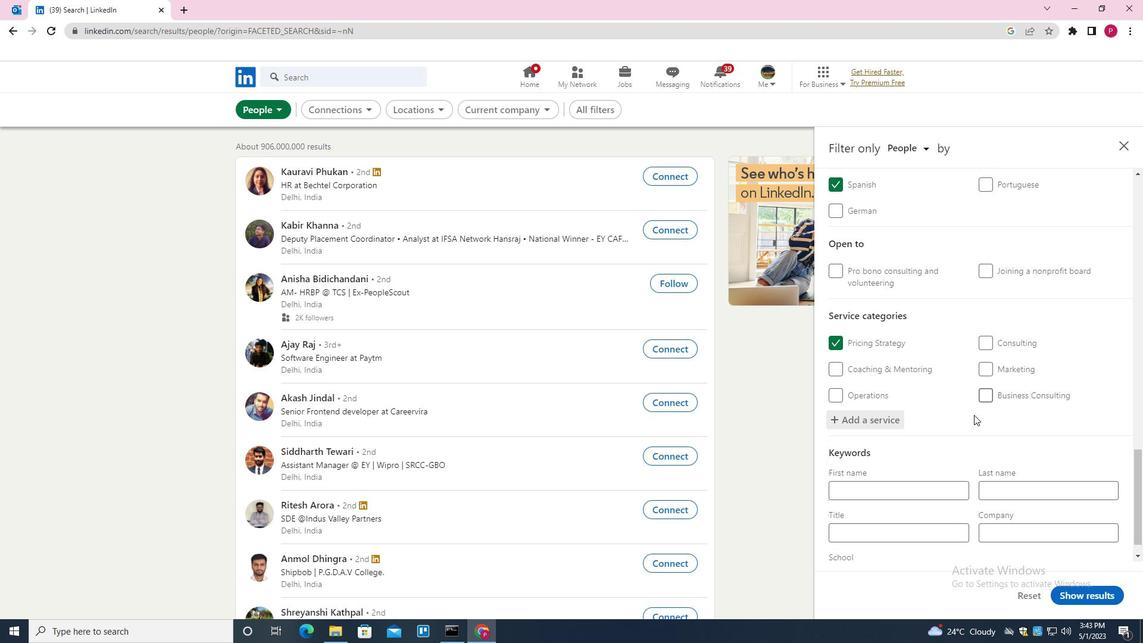 
Action: Mouse moved to (931, 470)
Screenshot: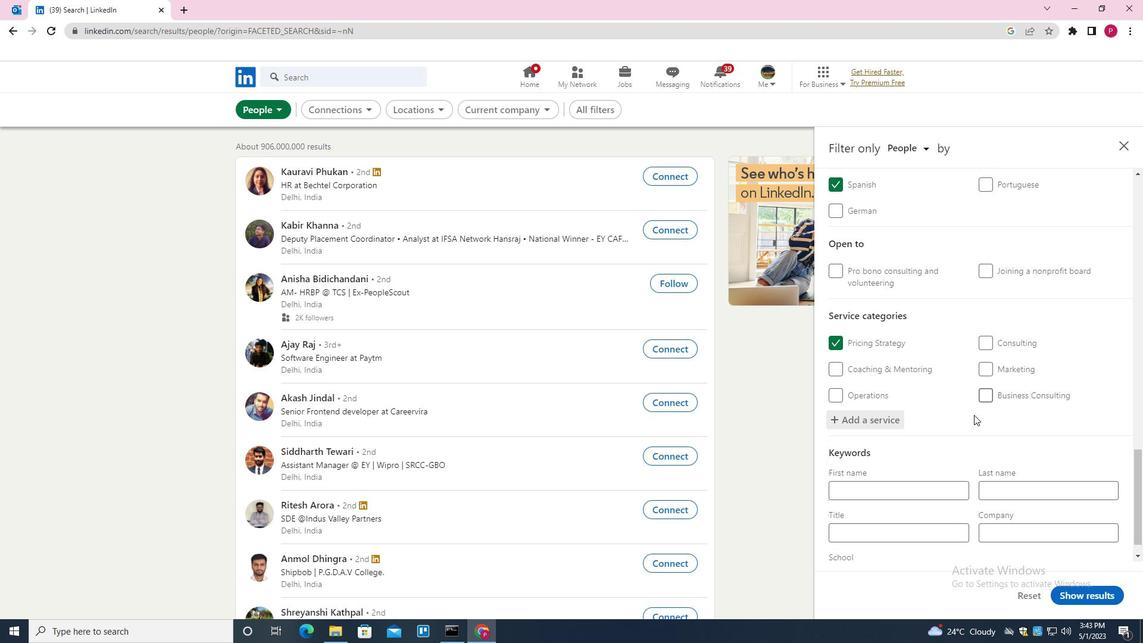 
Action: Mouse scrolled (931, 469) with delta (0, 0)
Screenshot: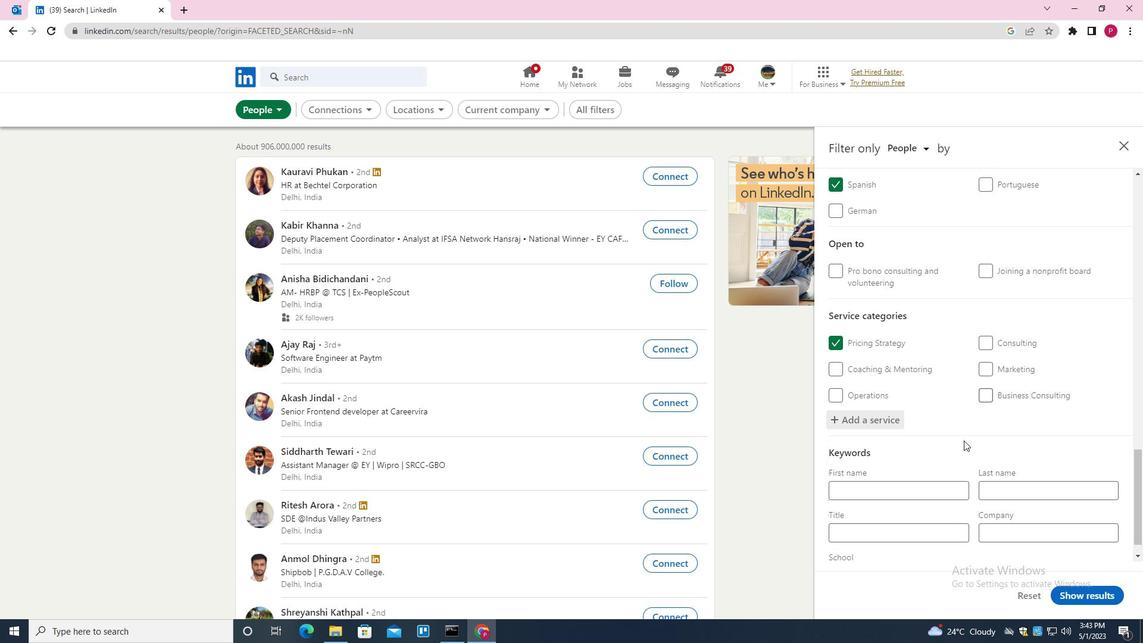 
Action: Mouse moved to (915, 507)
Screenshot: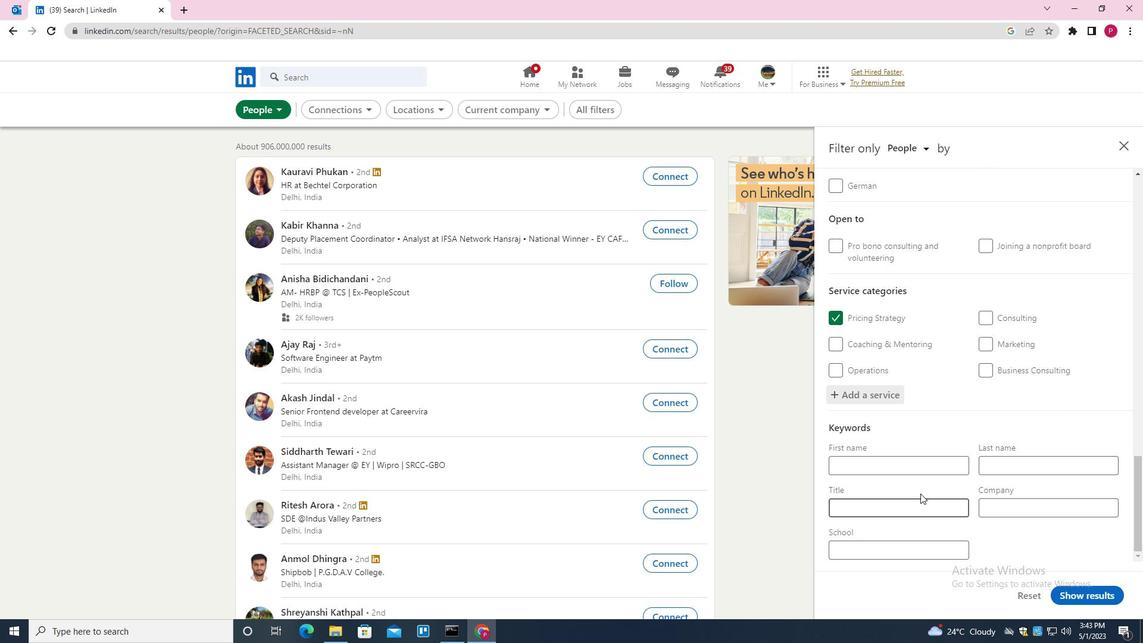 
Action: Mouse pressed left at (915, 507)
Screenshot: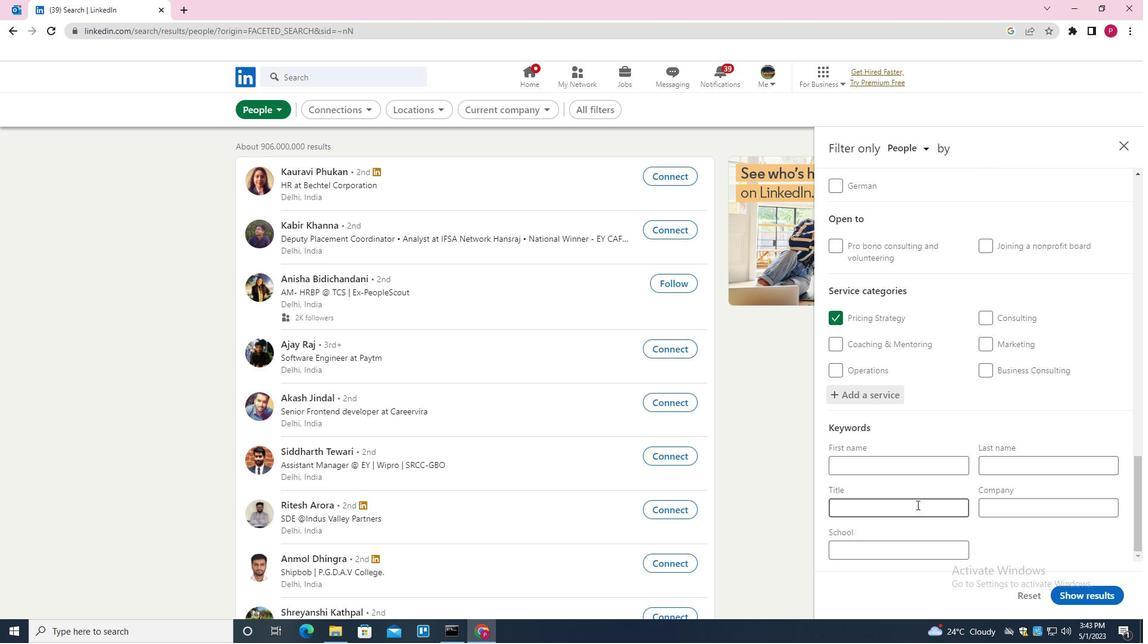 
Action: Key pressed <Key.shift>NUCLEAR<Key.space><Key.shift><Key.shift><Key.shift><Key.shift><Key.shift><Key.shift><Key.shift><Key.shift><Key.shift><Key.shift><Key.shift><Key.shift><Key.shift><Key.shift><Key.shift><Key.shift><Key.shift><Key.shift><Key.shift><Key.shift><Key.shift><Key.shift><Key.shift><Key.shift><Key.shift><Key.shift><Key.shift><Key.shift><Key.shift><Key.shift><Key.shift><Key.shift><Key.shift><Key.shift><Key.shift><Key.shift><Key.shift><Key.shift>ENGINEER
Screenshot: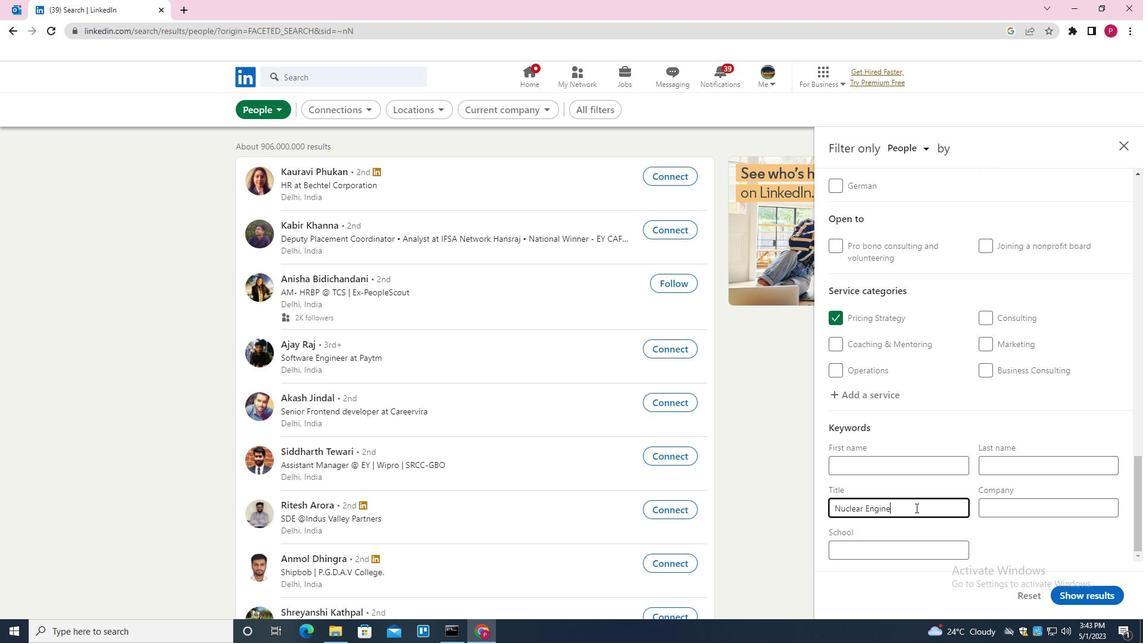 
Action: Mouse moved to (1077, 591)
Screenshot: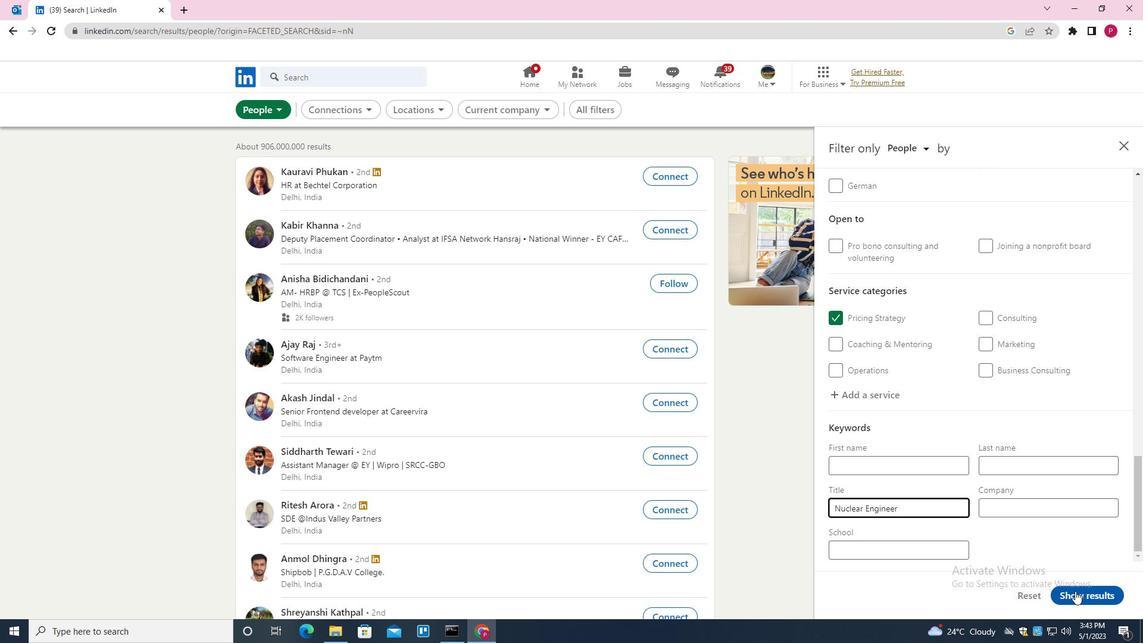 
Action: Mouse pressed left at (1077, 591)
Screenshot: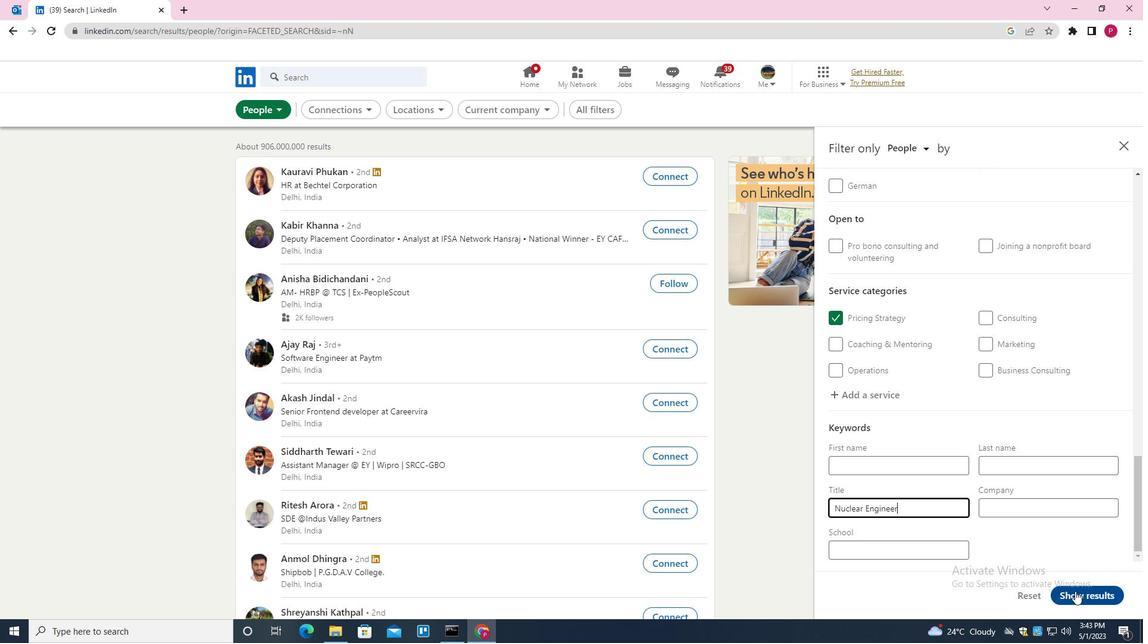 
Action: Mouse moved to (656, 335)
Screenshot: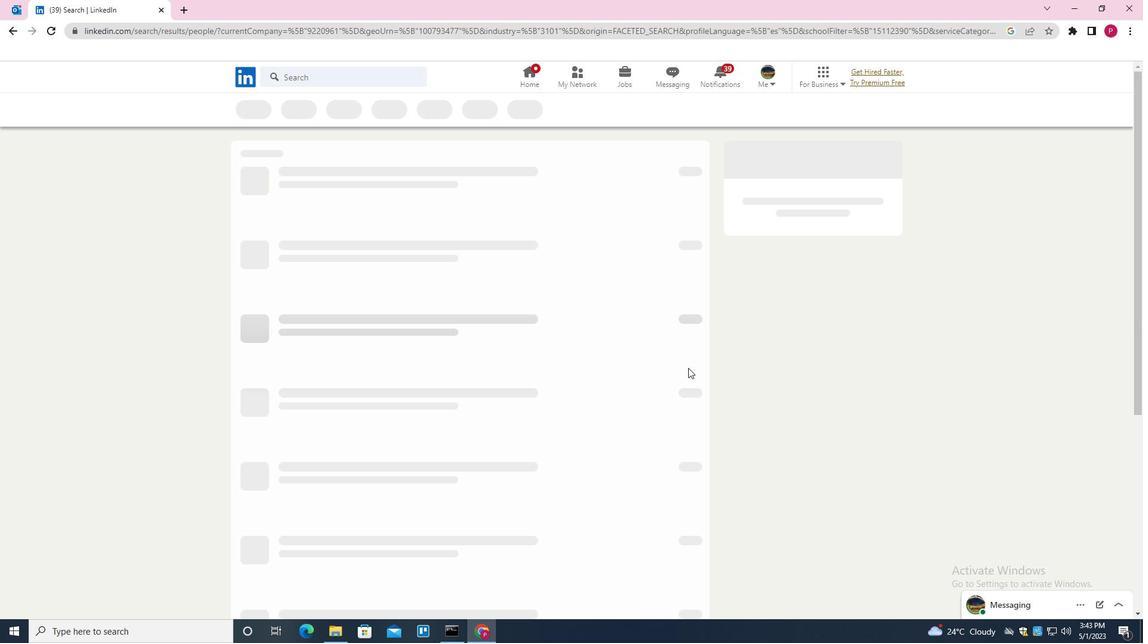 
